 Task: Open an excel sheet and write heading  Optimum Sales. Add 10 people name  'Alexander Cooper, Victoria Hayes, Daniel Carter, Chloe Murphy, Christopher Ross, Natalie Price, Jack Peterson, Harper Foster, Joseph Gray, Lily Reed'Item code in between  1001-1098. Product range in between  5000-20000. Add Products   ASICS Shoe, Brooks Shoe, Clarks Shoe, Crocs Shoe, Dr. Martens Shoe, Ecco Shoe, Fila Shoe, Hush Puppies Shoe, Jordan Shoe, K-Swiss Shoe.Choose quantity  3 to 10 In Total Add the Amounts. Save page  Optimum Sales book
Action: Mouse moved to (114, 182)
Screenshot: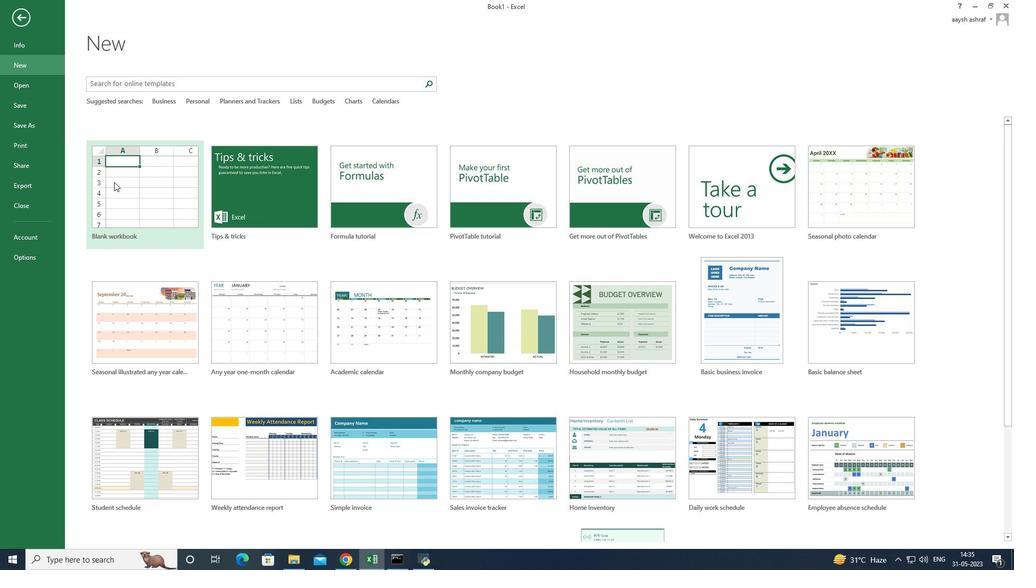 
Action: Mouse pressed left at (114, 182)
Screenshot: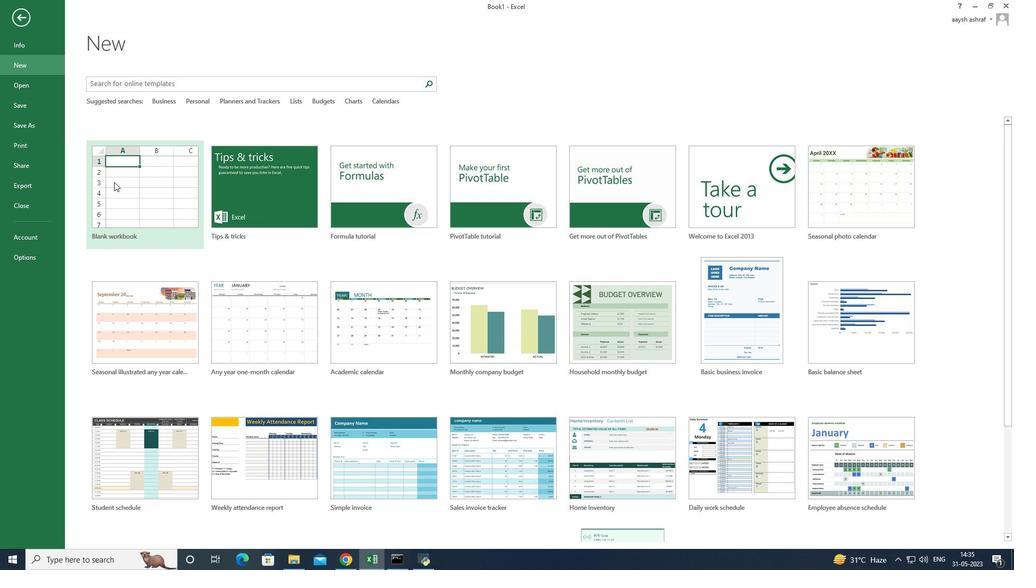
Action: Key pressed <Key.shift>Optimum<Key.space><Key.shift>Sales<Key.enter><Key.shift>Name<Key.enter><Key.shift>Alexnder<Key.space><Key.shift><Key.shift><Key.shift><Key.shift><Key.shift><Key.shift>Cop<Key.backspace>oper
Screenshot: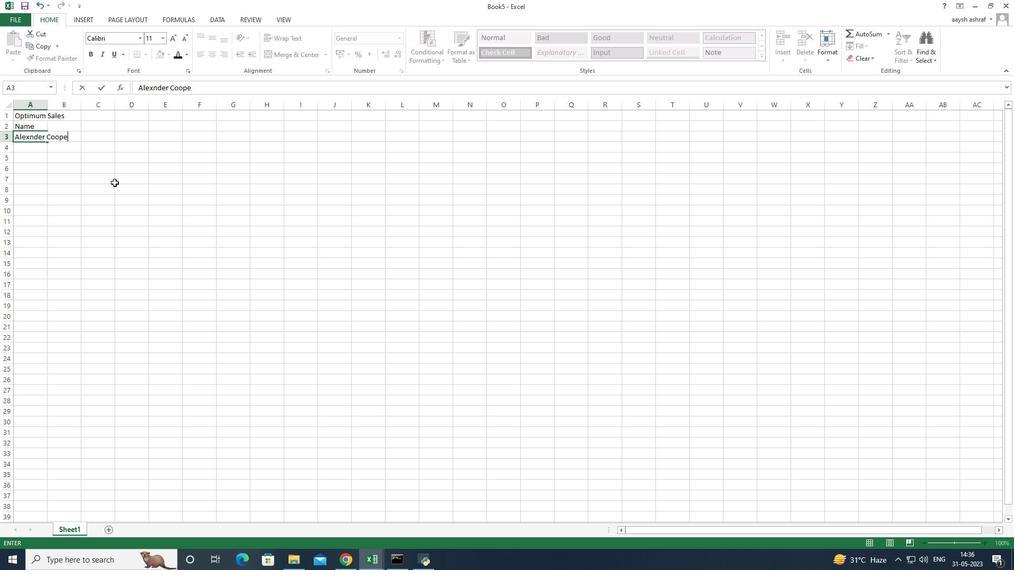 
Action: Mouse moved to (42, 171)
Screenshot: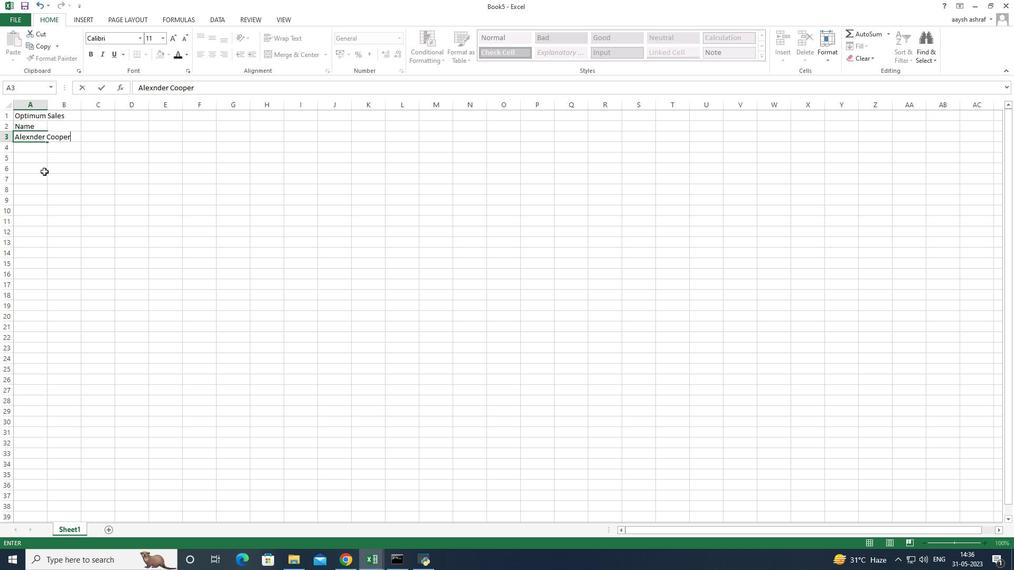 
Action: Mouse pressed left at (42, 171)
Screenshot: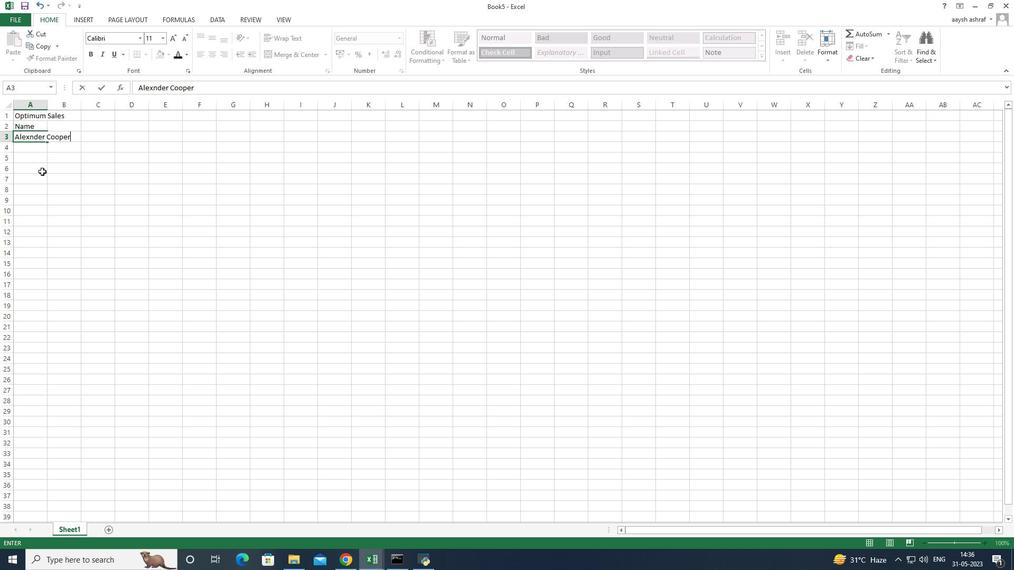 
Action: Mouse moved to (47, 107)
Screenshot: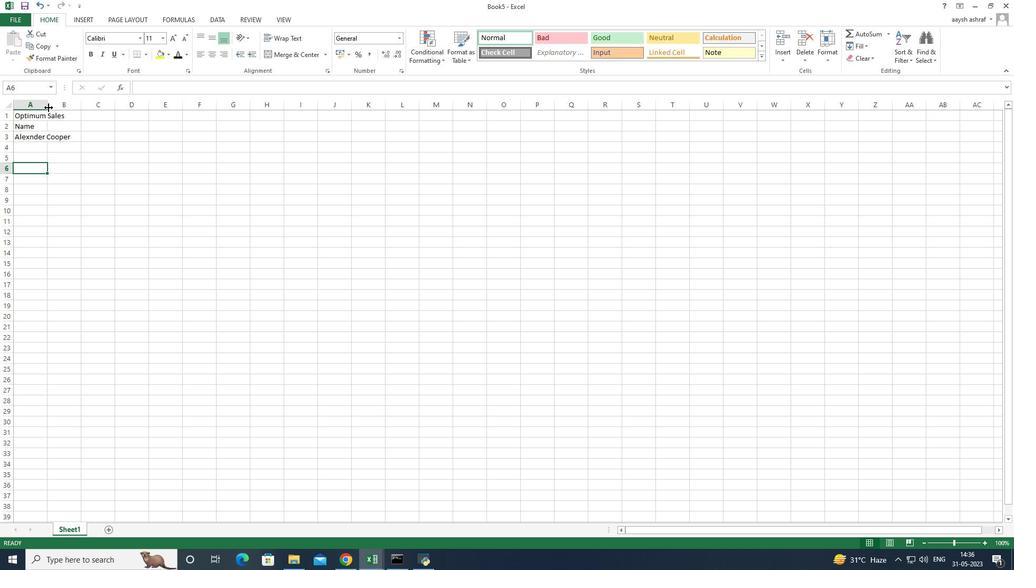 
Action: Mouse pressed left at (47, 107)
Screenshot: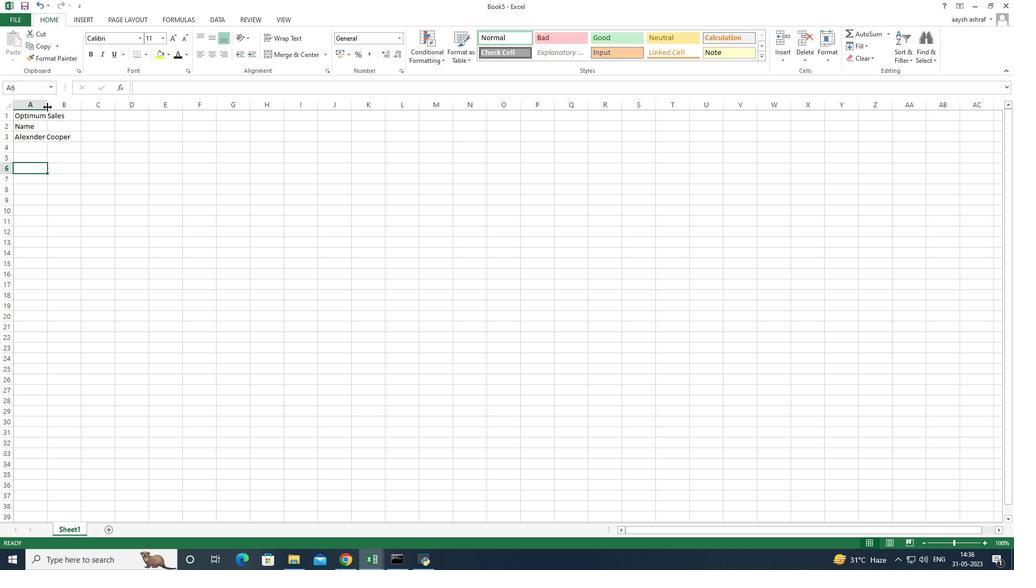 
Action: Mouse moved to (34, 147)
Screenshot: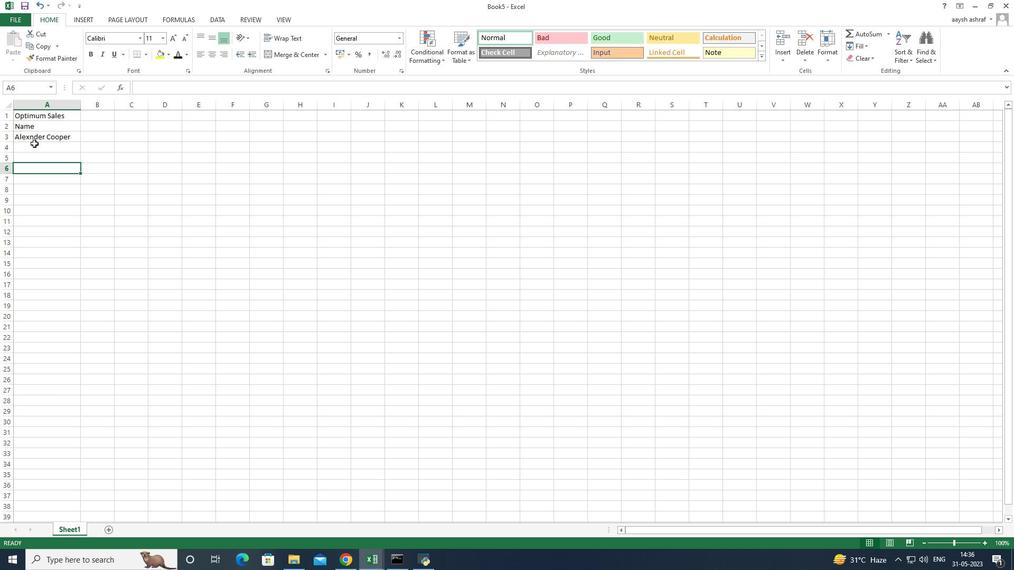 
Action: Mouse pressed left at (34, 147)
Screenshot: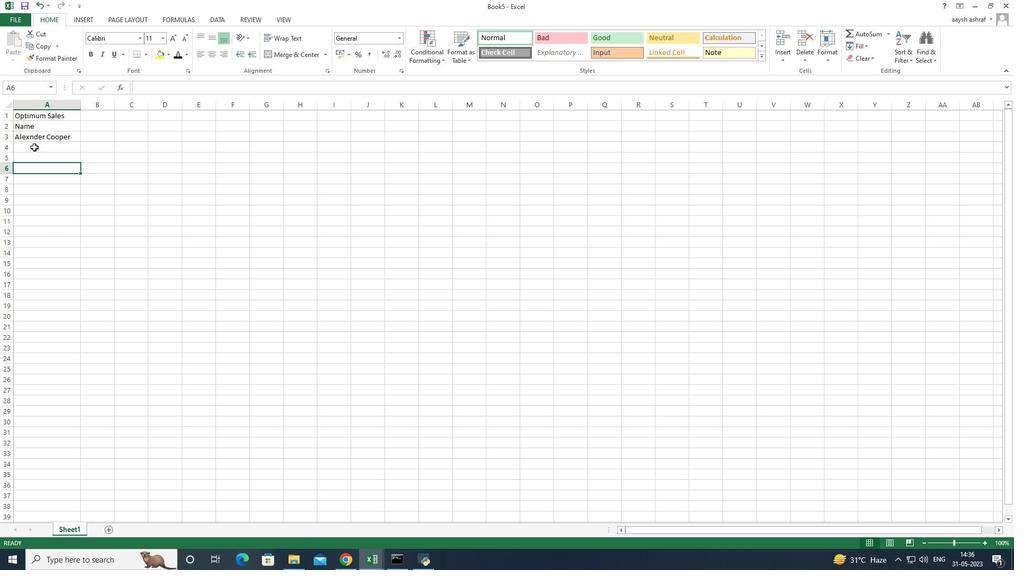 
Action: Mouse pressed left at (34, 147)
Screenshot: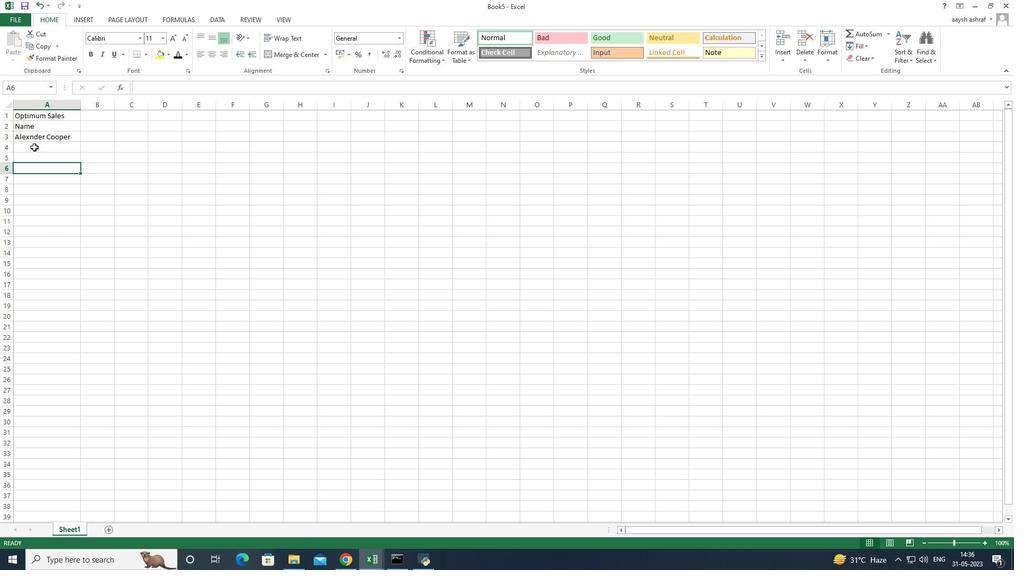 
Action: Key pressed <Key.shift>Victoria<Key.space><Key.shift>
Screenshot: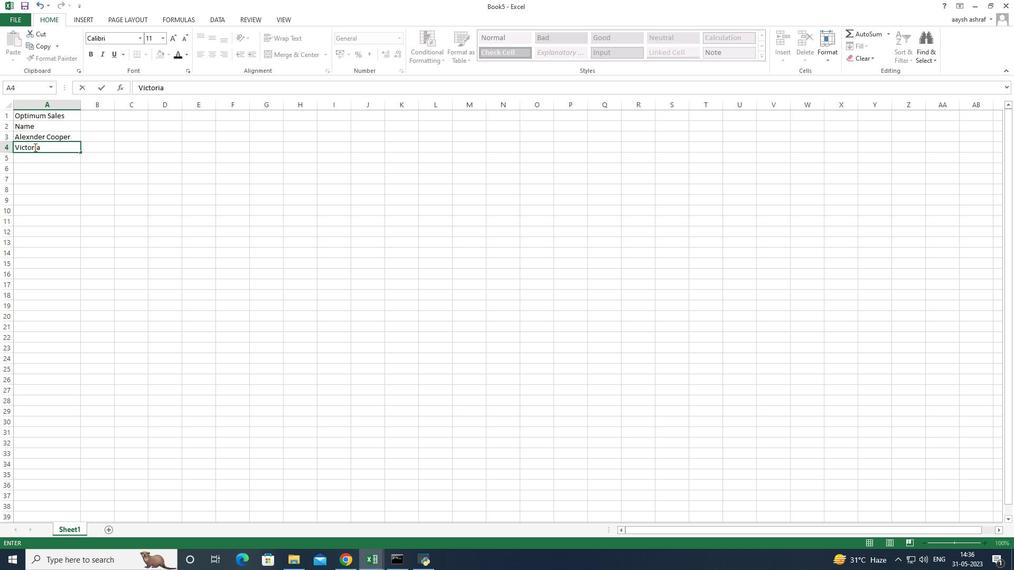 
Action: Mouse moved to (34, 147)
Screenshot: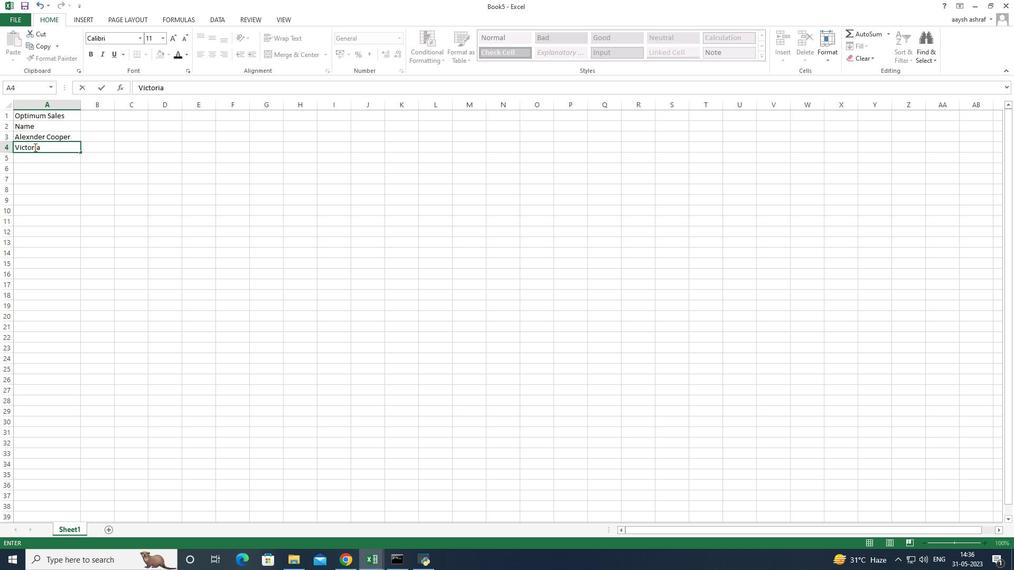 
Action: Key pressed Hayes<Key.space><Key.enter><Key.shift><Key.shift><Key.shift>Dab<Key.backspace>nie;<Key.space><Key.shift>Carter<Key.backspace><Key.backspace><Key.backspace><Key.backspace><Key.backspace><Key.backspace><Key.backspace><Key.backspace>l<Key.space><Key.shift>Carter<Key.enter><Key.shift>Ch<Key.backspace><Key.backspace><Key.backspace><Key.shift>Chloe<Key.space><Key.shift>Mi<Key.backspace>urphy<Key.space><Key.enter><Key.shift>Christopher<Key.space><Key.shift>Ross<Key.space><Key.enter><Key.shift>Natalie<Key.space><Key.shift>Price<Key.enter><Key.shift>Jack<Key.space><Key.shift>Peterson<Key.enter><Key.shift>Harper<Key.space><Key.shift><Key.shift><Key.shift>Foster<Key.enter><Key.shift>joseph<Key.space><Key.shift><Key.shift><Key.shift><Key.shift><Key.shift><Key.shift><Key.shift><Key.shift><Key.shift><Key.shift><Key.shift><Key.shift>Gray<Key.space><Key.enter>
Screenshot: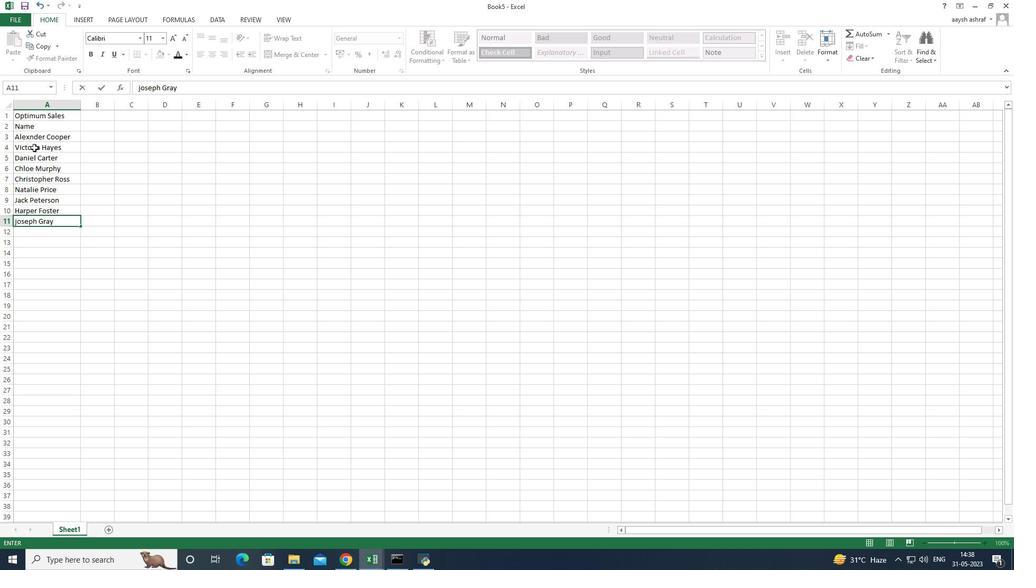 
Action: Mouse moved to (22, 224)
Screenshot: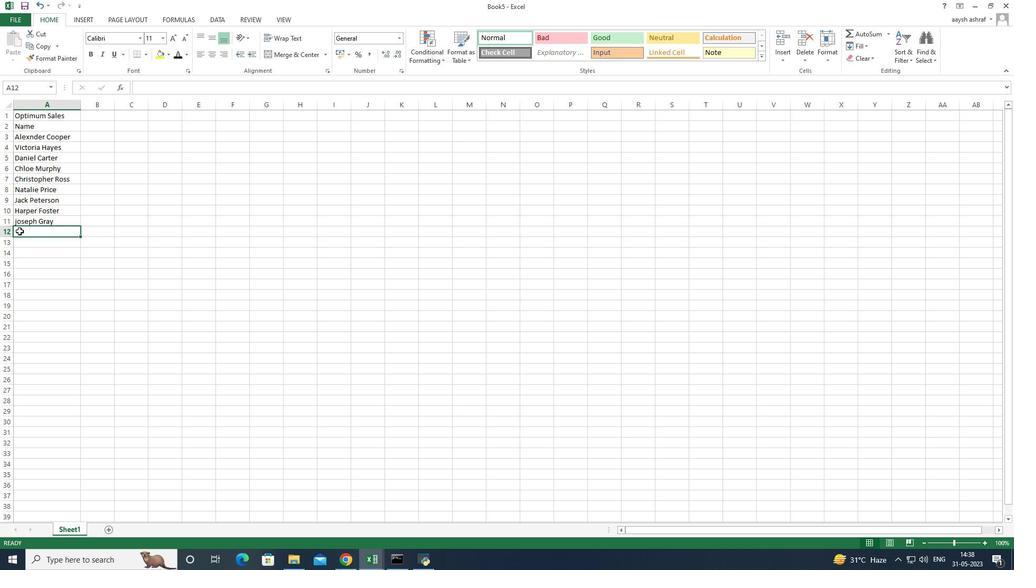 
Action: Mouse pressed left at (22, 224)
Screenshot: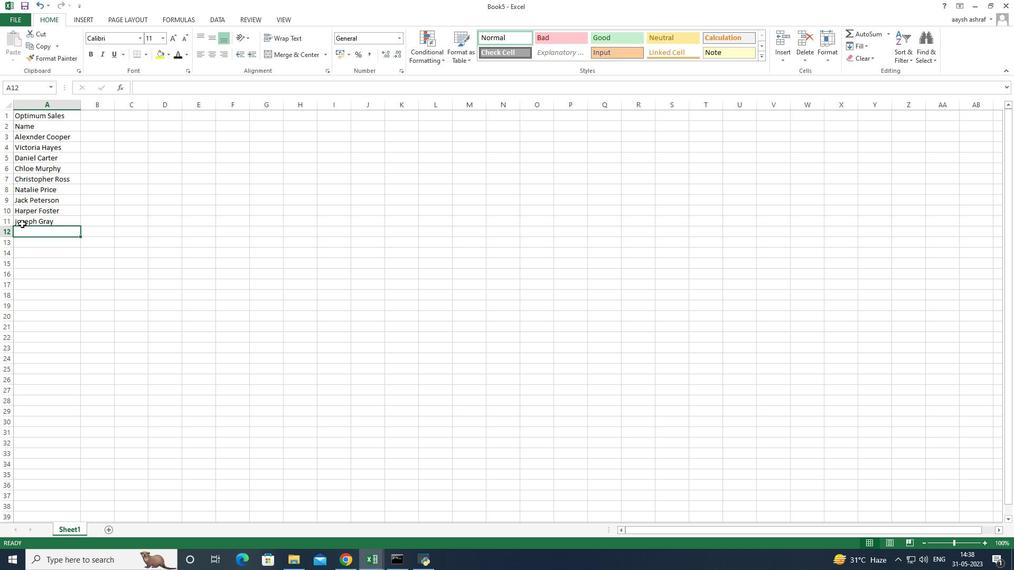
Action: Mouse pressed left at (22, 224)
Screenshot: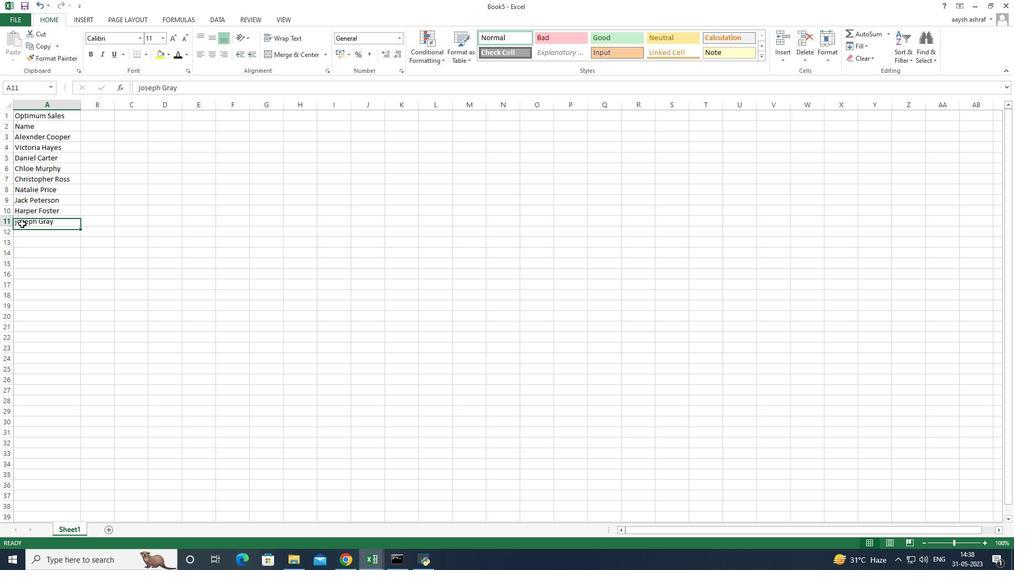 
Action: Mouse moved to (16, 218)
Screenshot: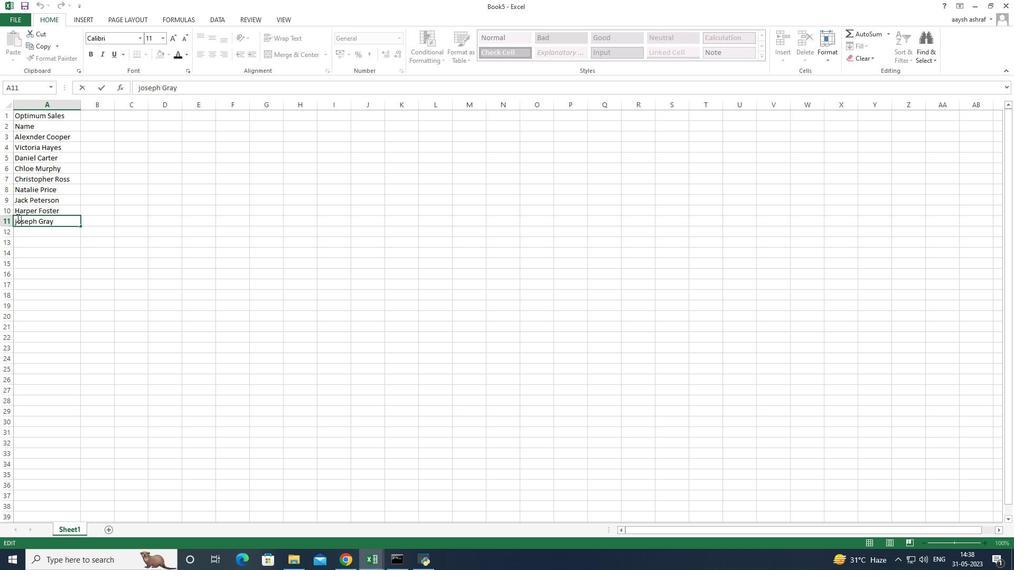 
Action: Mouse pressed left at (16, 218)
Screenshot: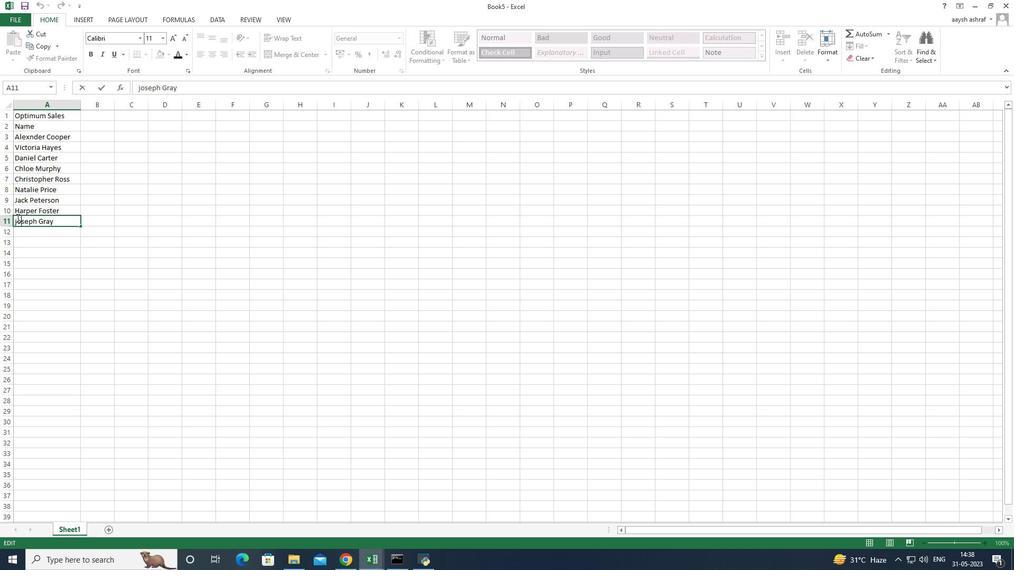 
Action: Mouse moved to (25, 218)
Screenshot: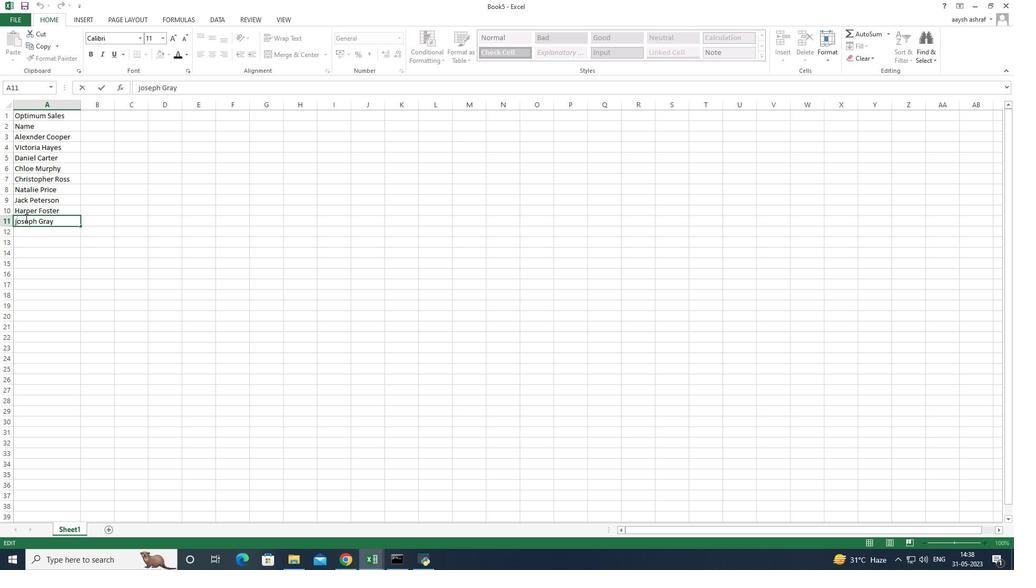
Action: Key pressed <Key.backspace><Key.shift>
Screenshot: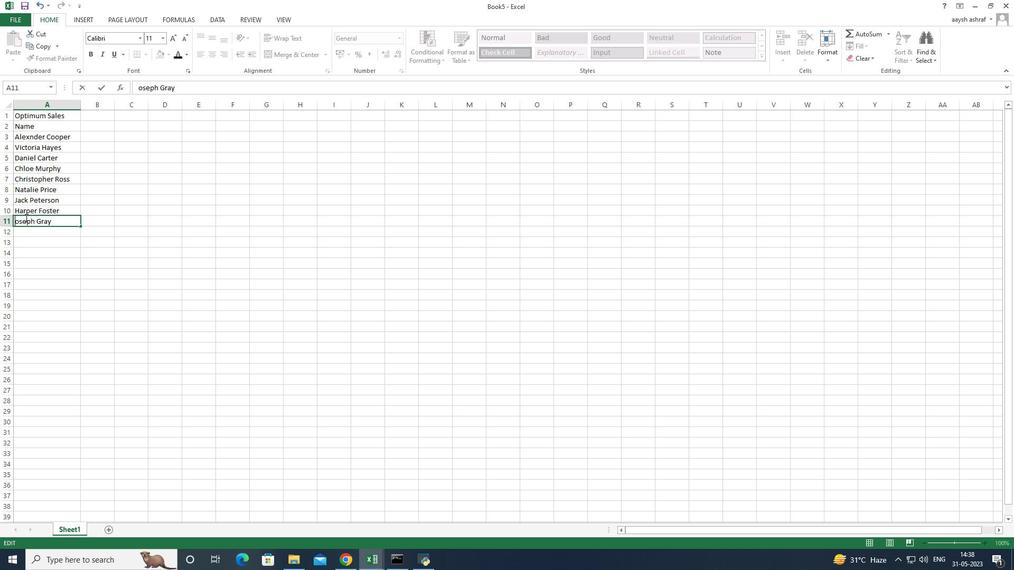 
Action: Mouse moved to (25, 218)
Screenshot: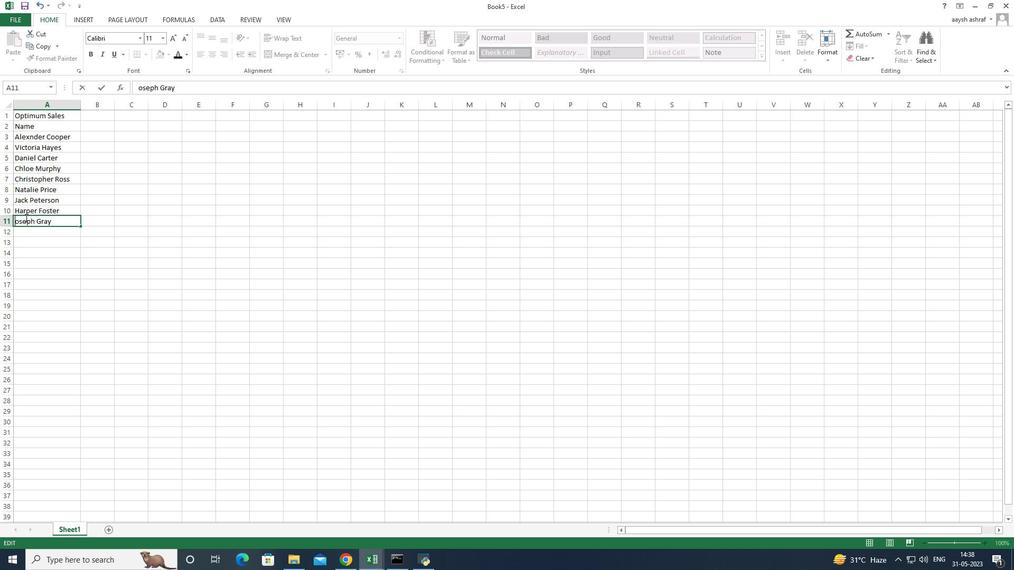 
Action: Key pressed J
Screenshot: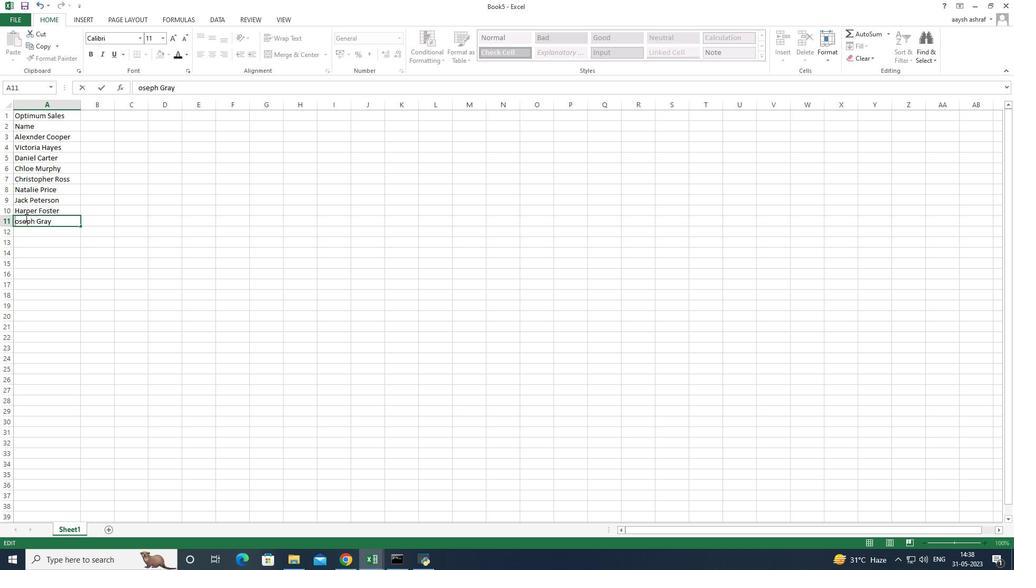 
Action: Mouse moved to (35, 235)
Screenshot: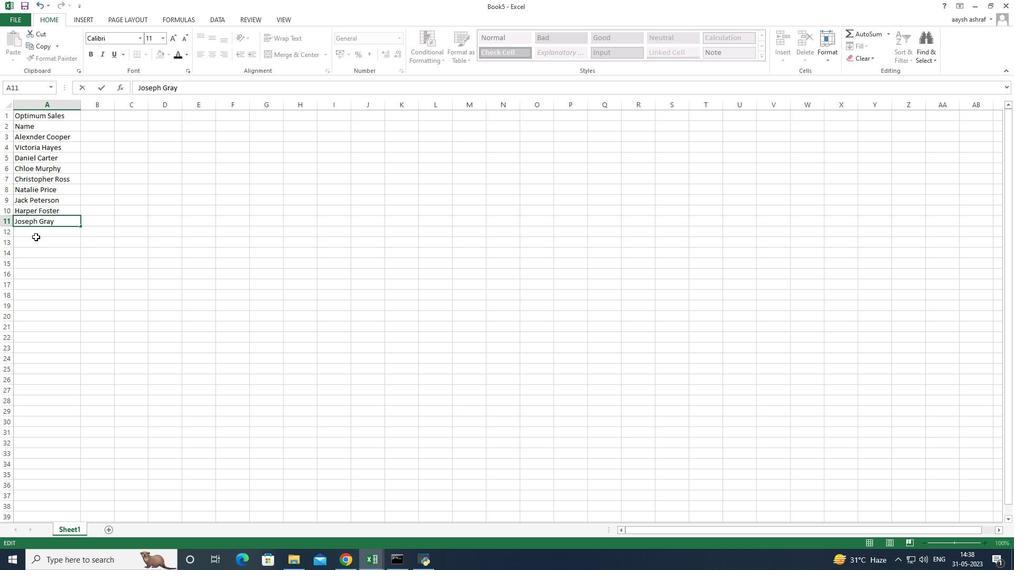 
Action: Mouse pressed left at (35, 235)
Screenshot: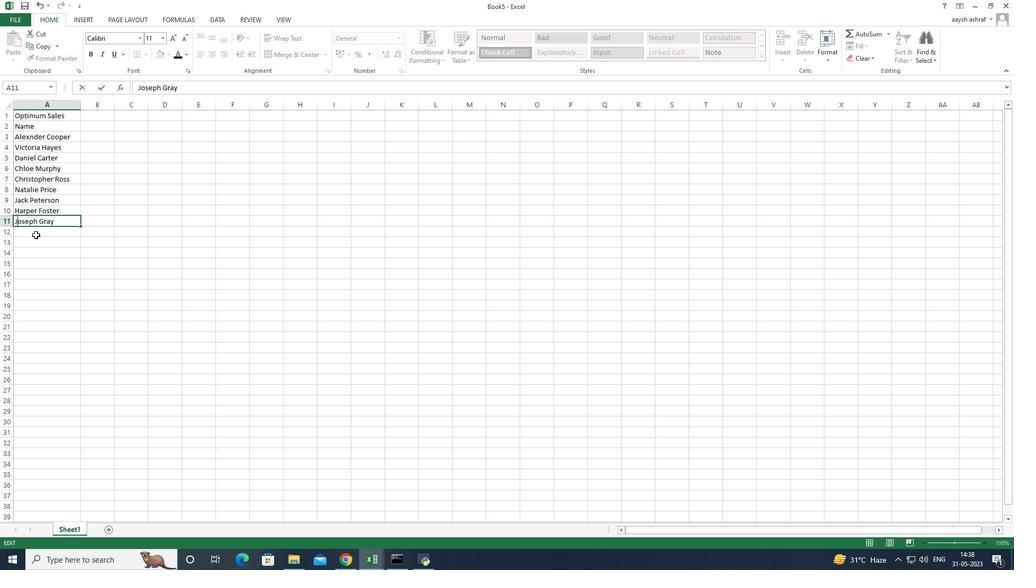 
Action: Mouse moved to (35, 234)
Screenshot: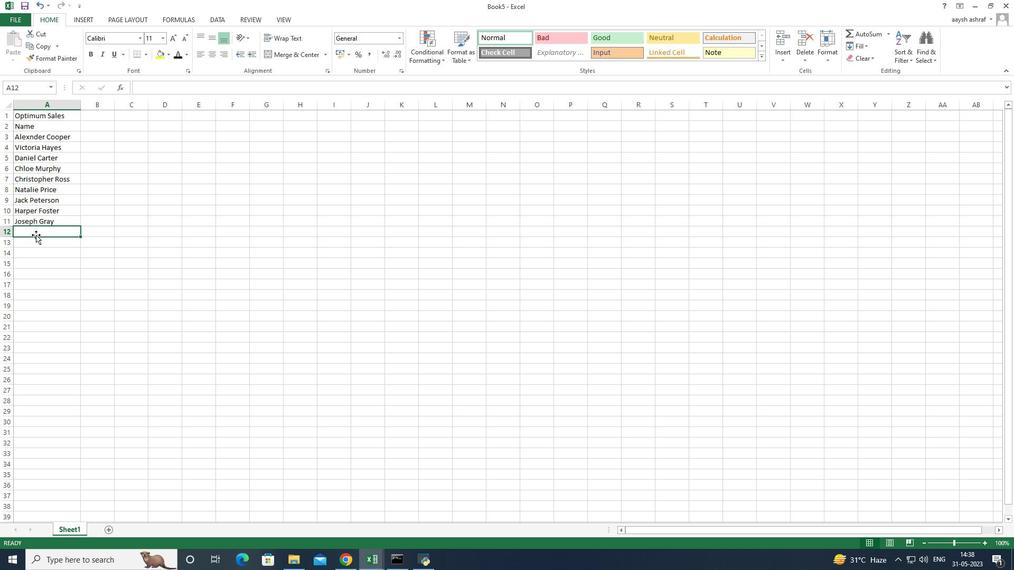 
Action: Key pressed <Key.shift>Lily<Key.space><Key.shift>reed<Key.space>
Screenshot: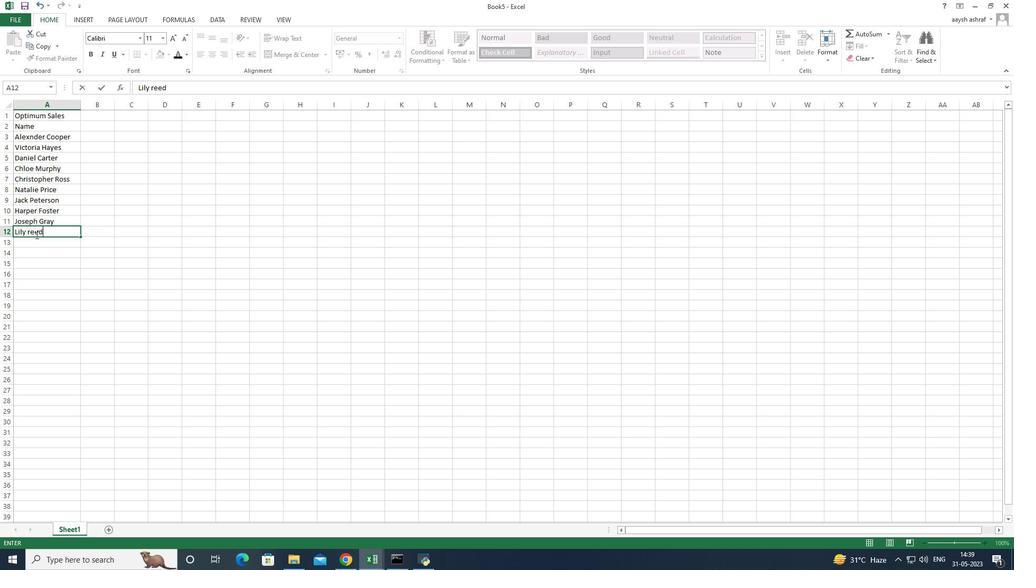 
Action: Mouse moved to (30, 233)
Screenshot: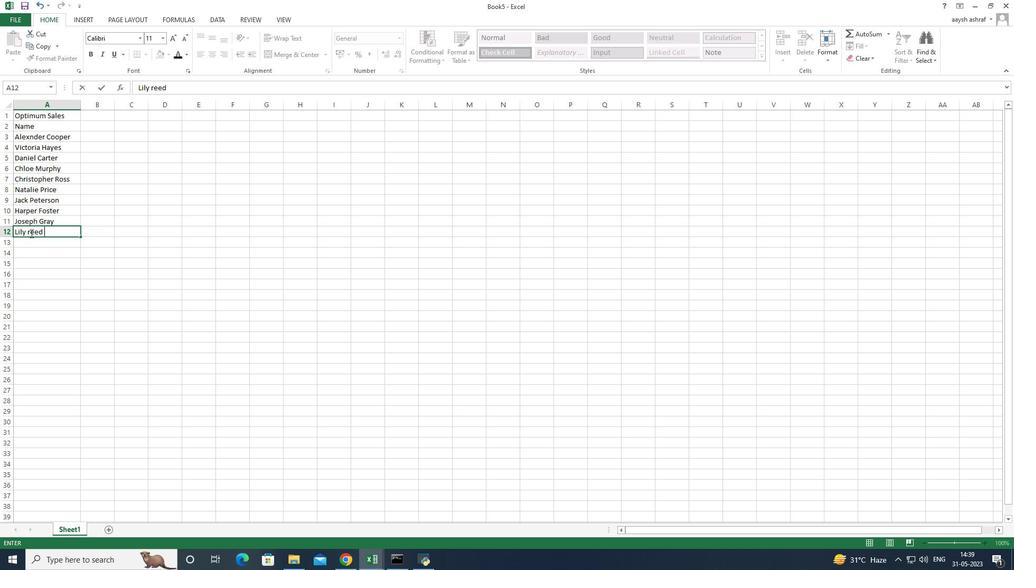 
Action: Mouse pressed left at (30, 233)
Screenshot: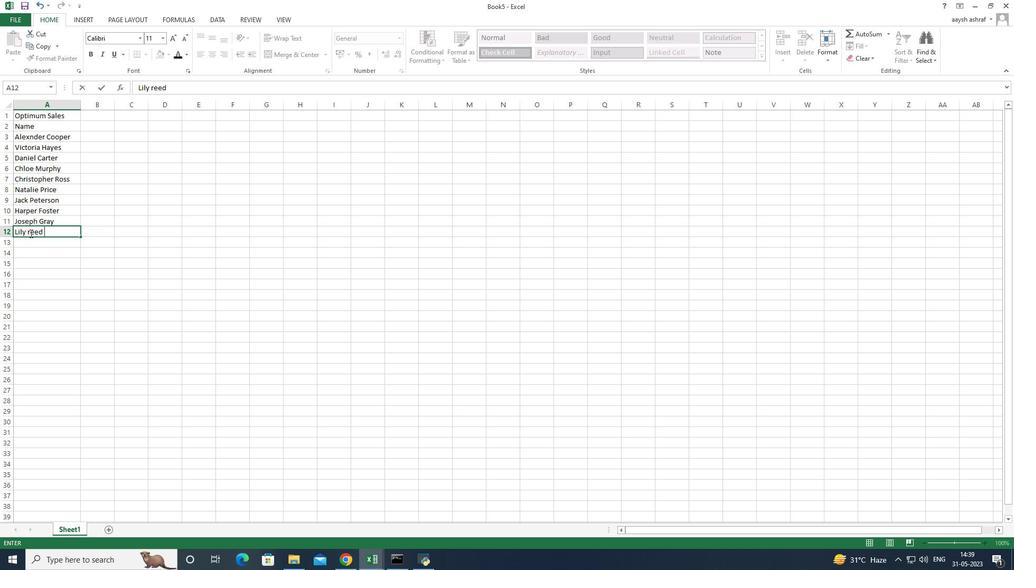 
Action: Mouse moved to (27, 235)
Screenshot: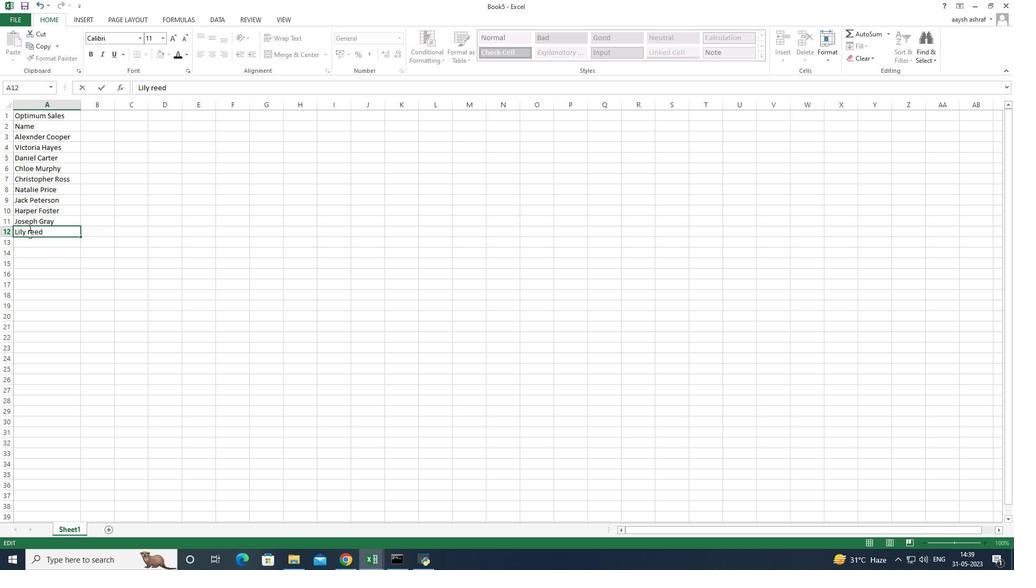 
Action: Key pressed <Key.backspace><Key.shift>R
Screenshot: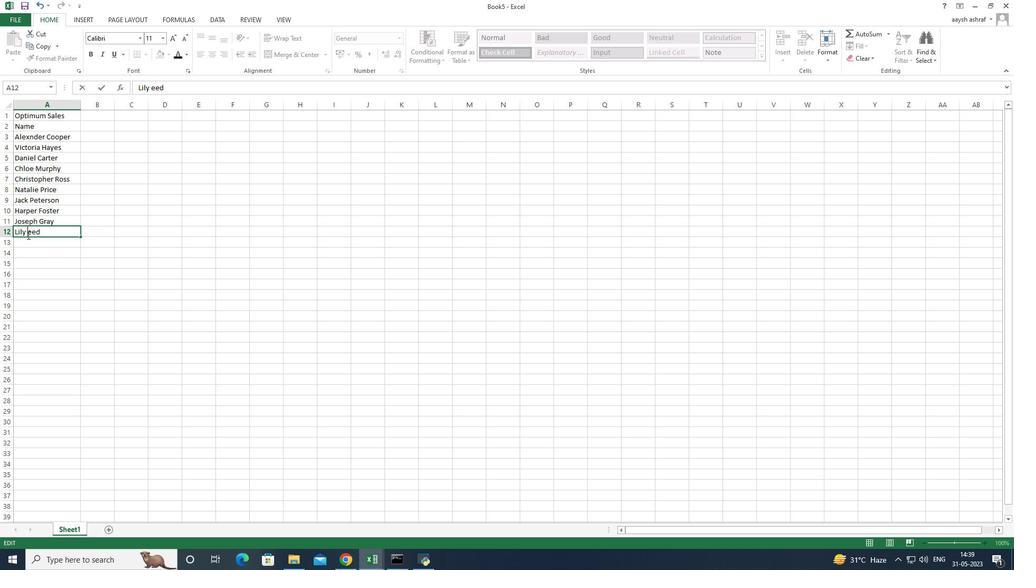 
Action: Mouse moved to (104, 125)
Screenshot: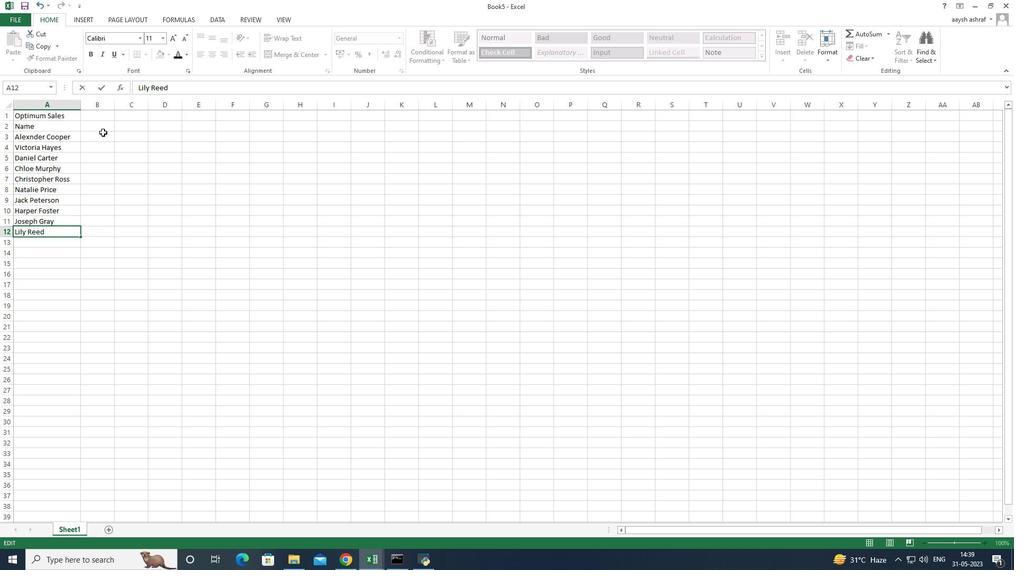 
Action: Mouse pressed left at (104, 125)
Screenshot: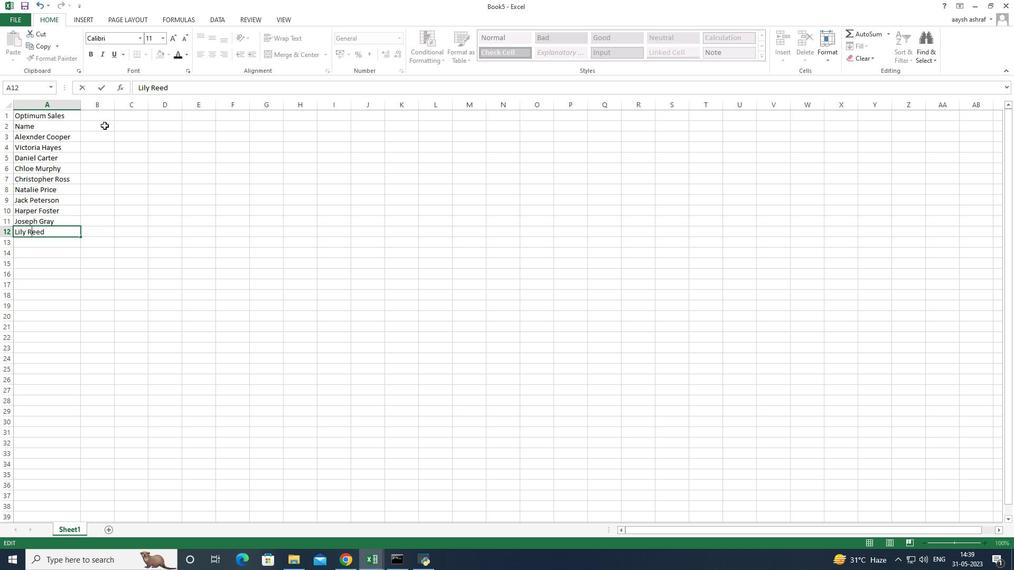 
Action: Mouse pressed left at (104, 125)
Screenshot: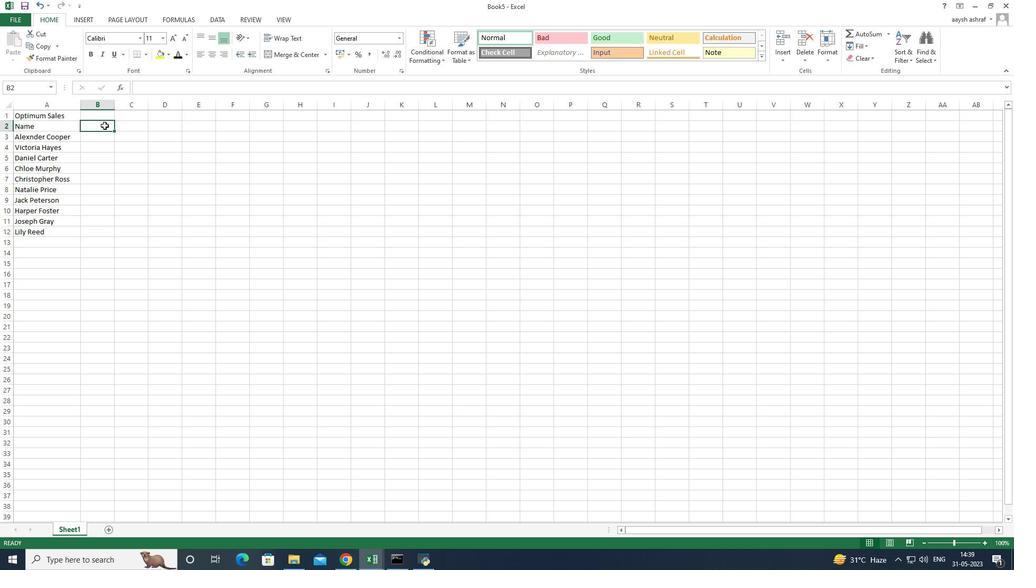 
Action: Mouse pressed left at (104, 125)
Screenshot: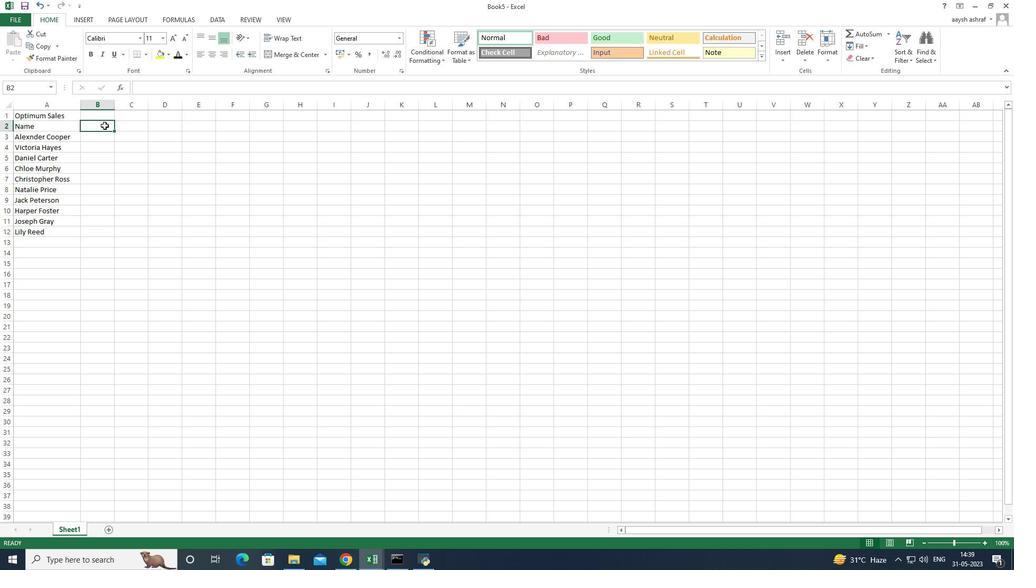 
Action: Key pressed <Key.shift>Item<Key.space><Key.shift>Code<Key.enter>1001<Key.enter>
Screenshot: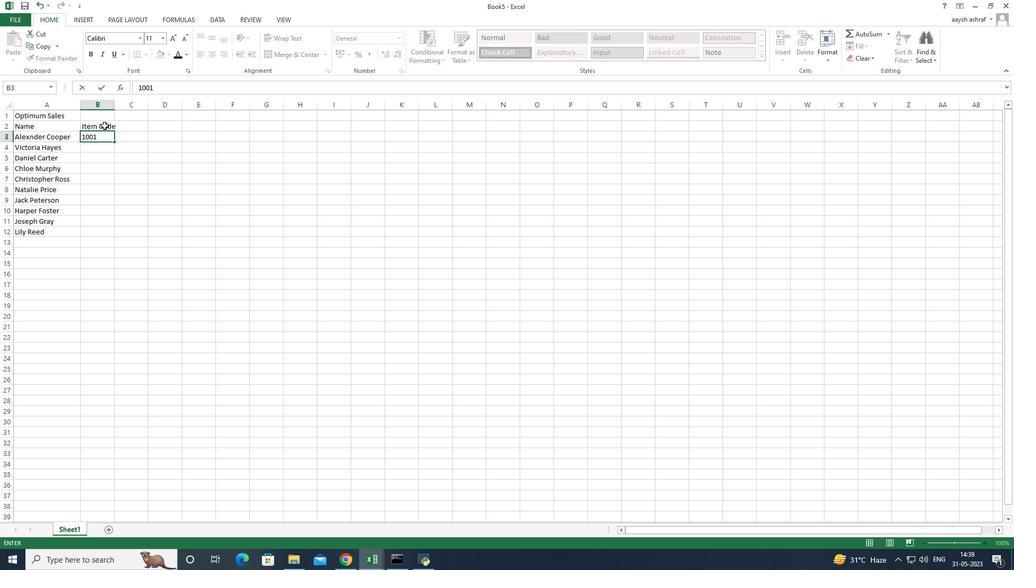 
Action: Mouse moved to (212, 131)
Screenshot: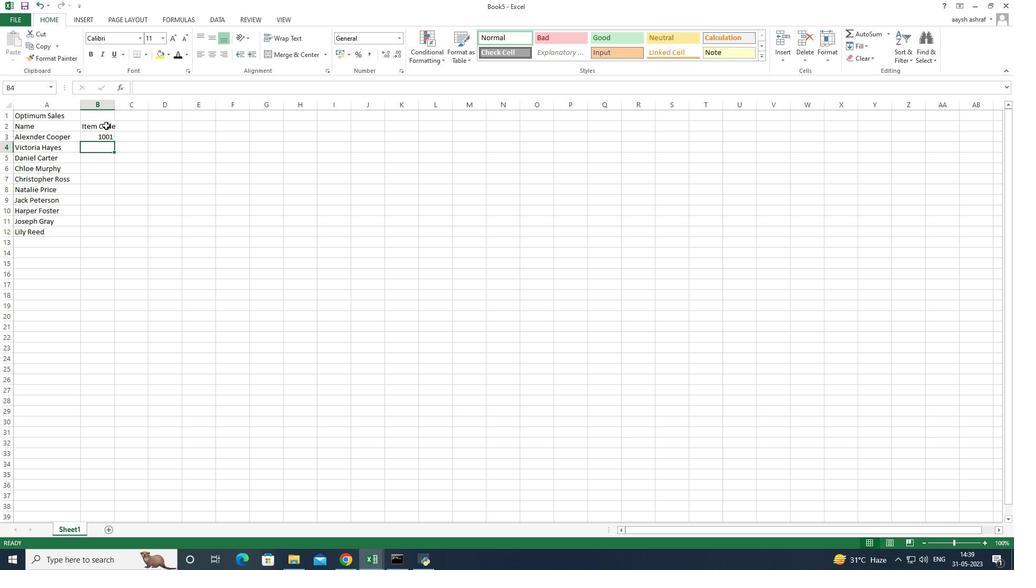 
Action: Key pressed 1029<Key.enter>10
Screenshot: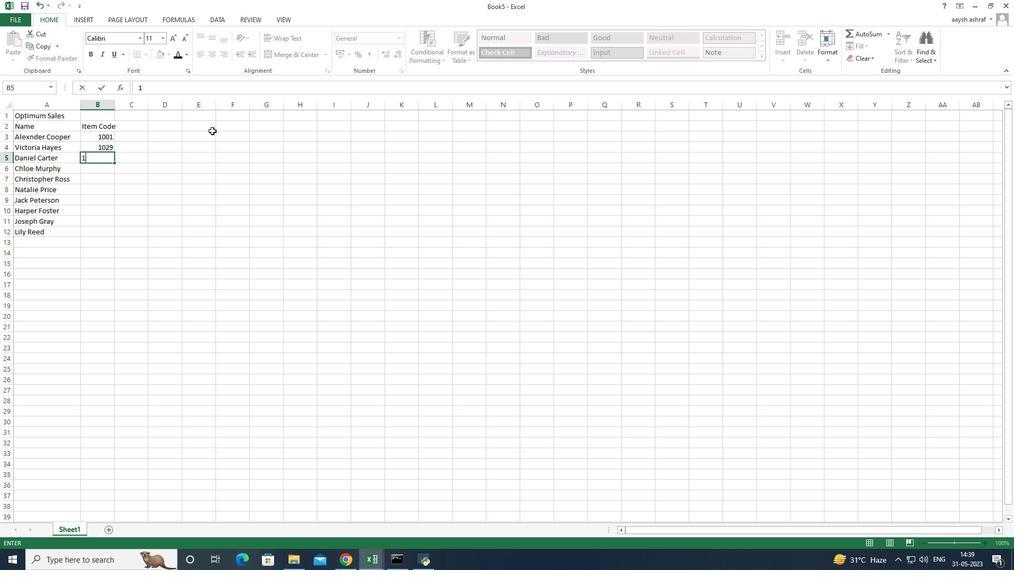 
Action: Mouse moved to (251, 131)
Screenshot: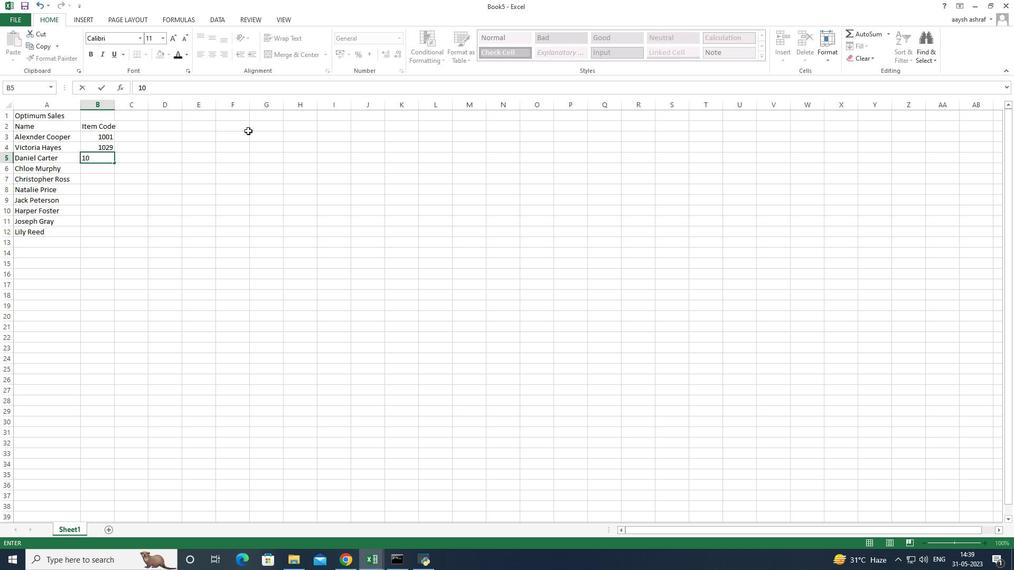 
Action: Key pressed 3
Screenshot: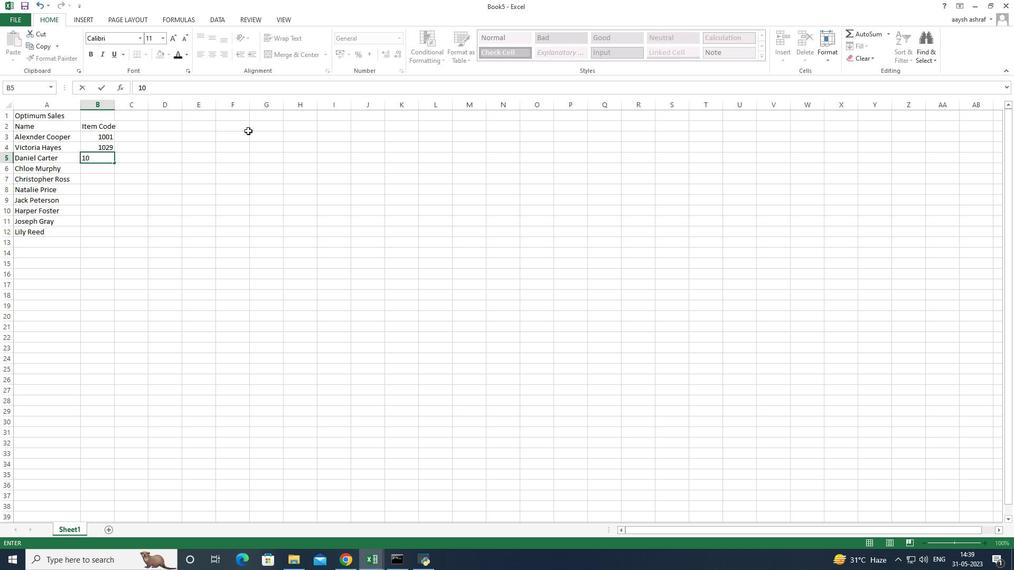 
Action: Mouse moved to (273, 132)
Screenshot: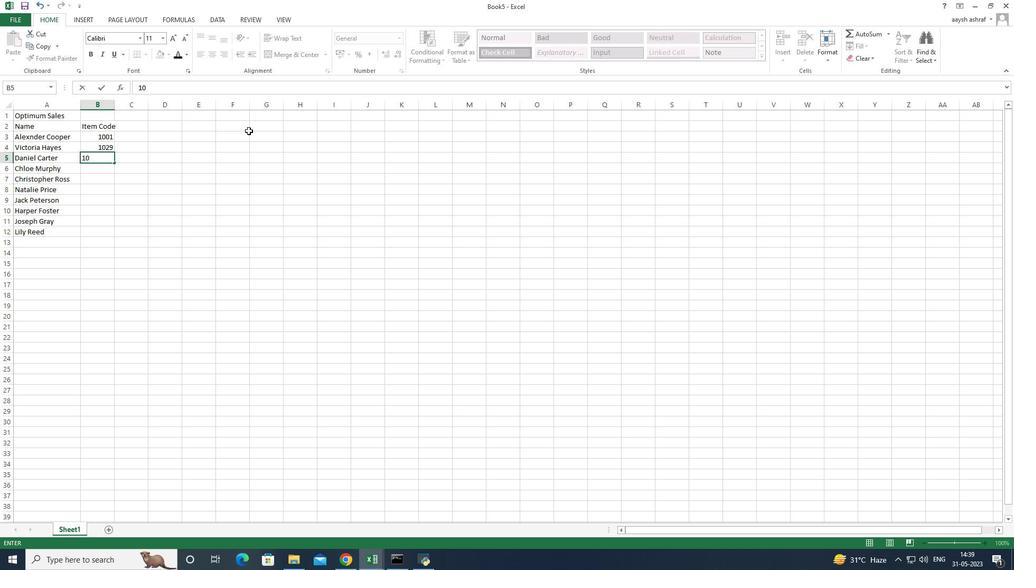 
Action: Key pressed 5<Key.enter>1040<Key.enter>1055<Key.enter>1066<Key.enter>1070<Key.enter>1080<Key.enter>1088<Key.enter>1098<Key.enter>
Screenshot: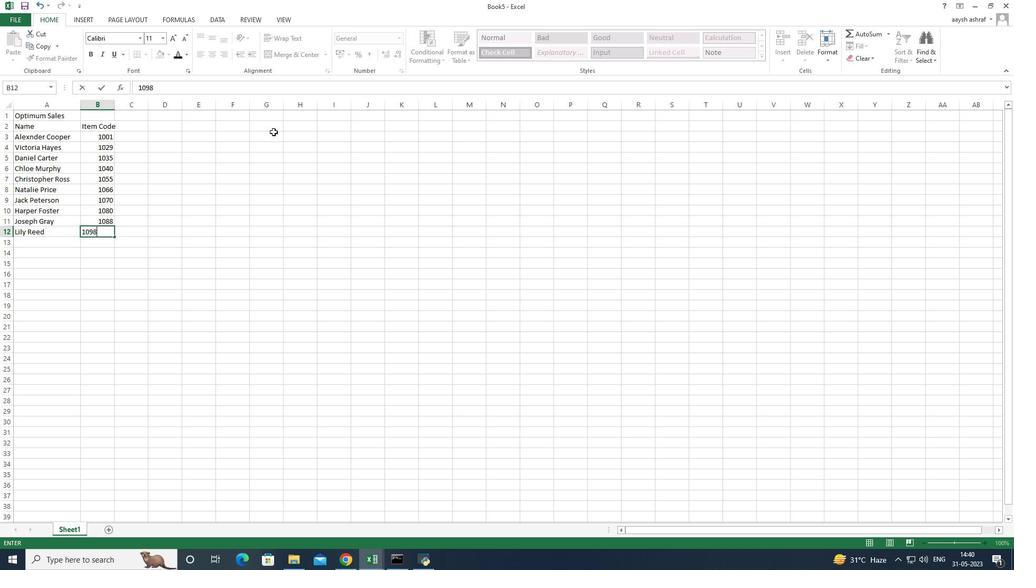 
Action: Mouse moved to (132, 127)
Screenshot: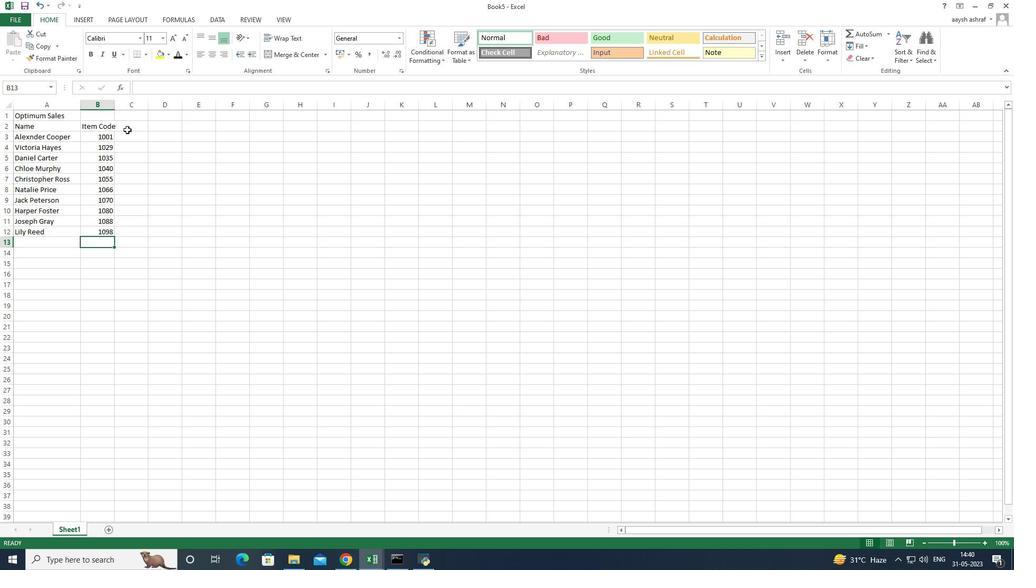 
Action: Mouse pressed left at (132, 127)
Screenshot: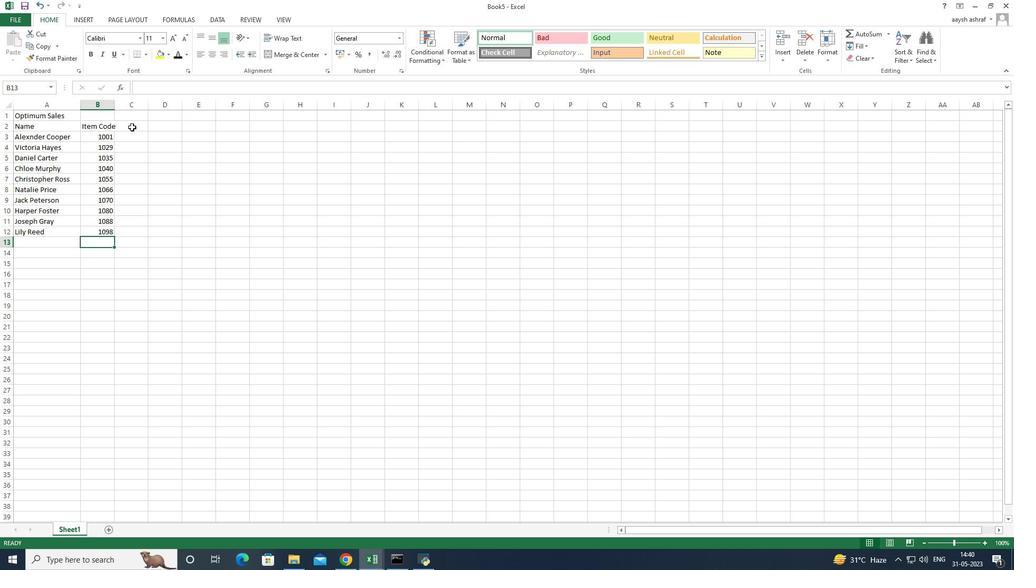
Action: Mouse pressed left at (132, 127)
Screenshot: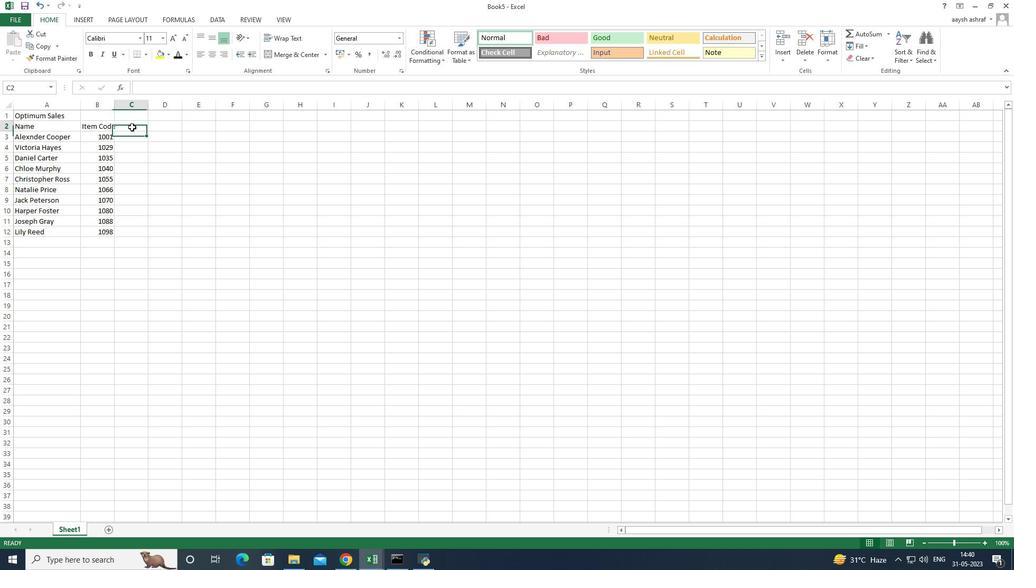 
Action: Key pressed <Key.shift>Product<Key.space><Key.shift>Range<Key.enter>
Screenshot: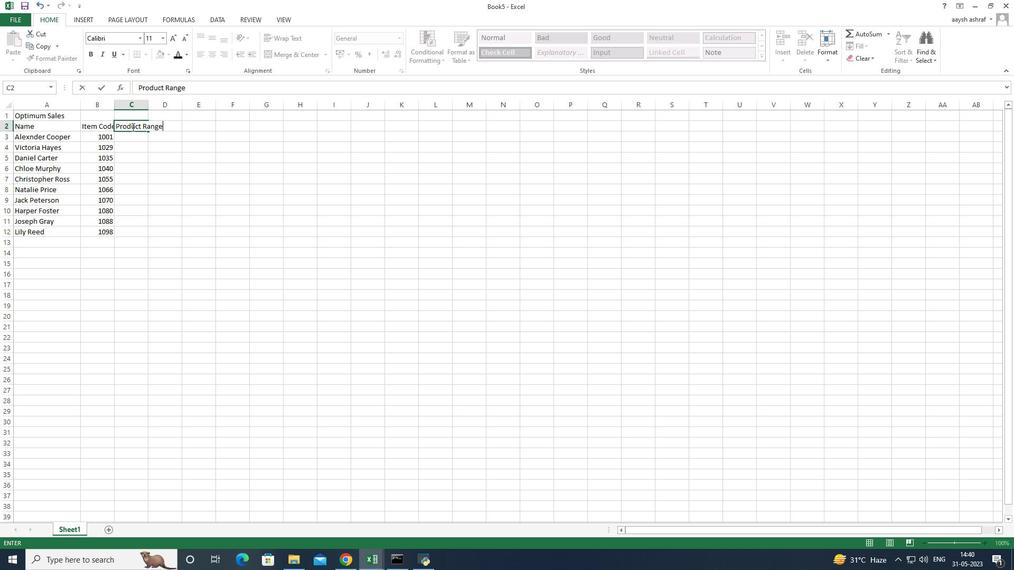 
Action: Mouse moved to (148, 107)
Screenshot: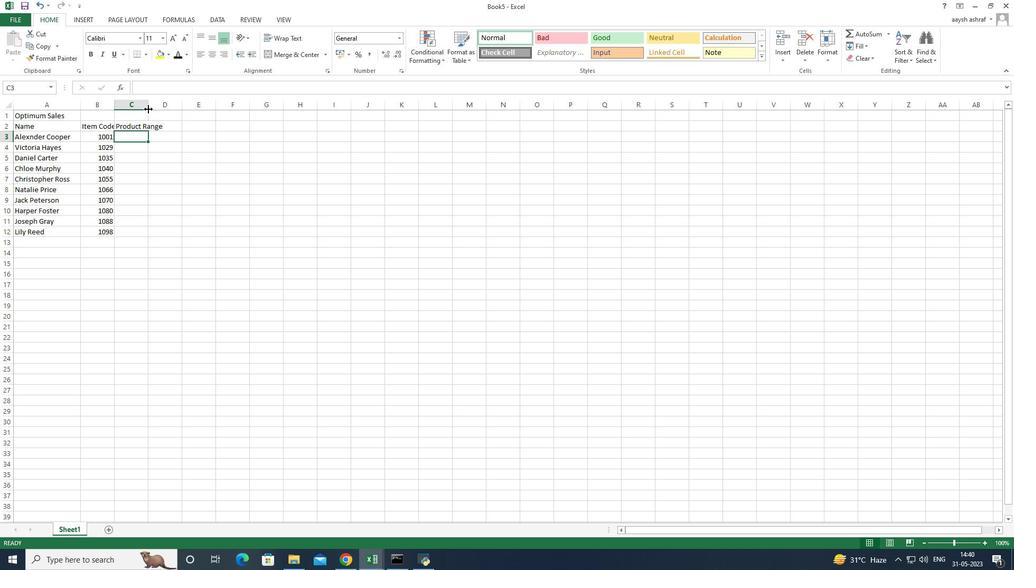 
Action: Mouse pressed left at (148, 107)
Screenshot: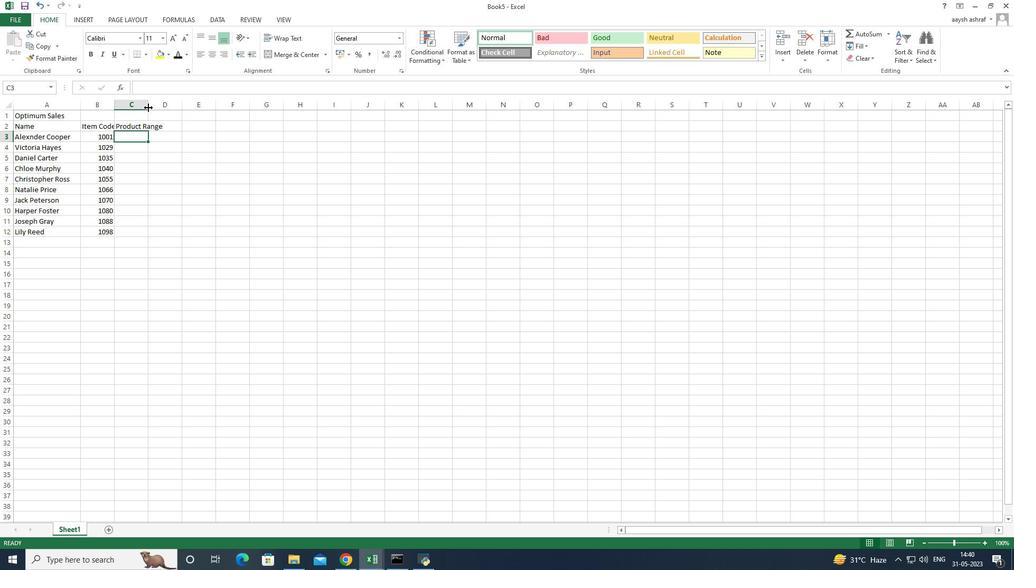 
Action: Mouse moved to (137, 136)
Screenshot: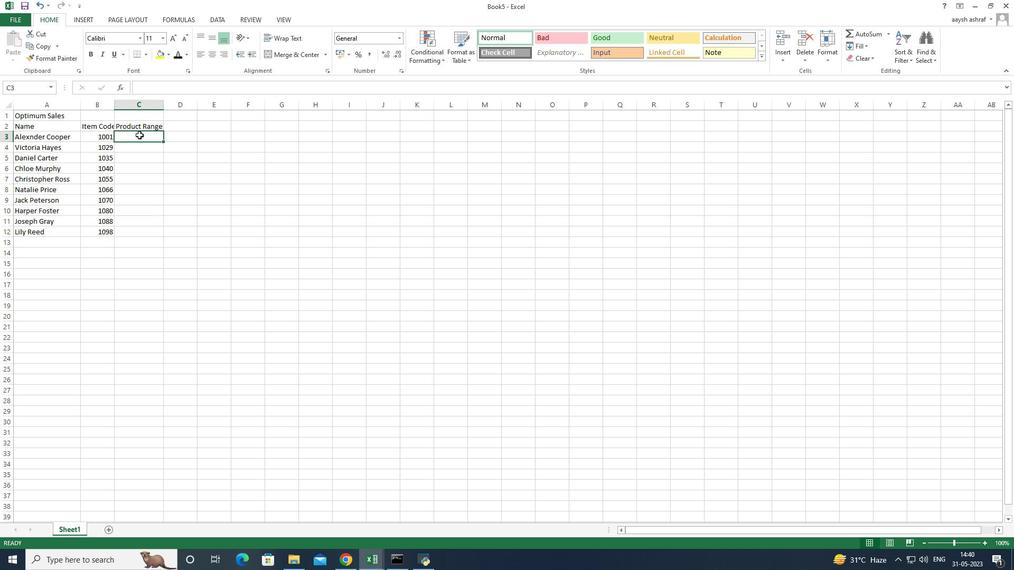 
Action: Mouse pressed left at (137, 136)
Screenshot: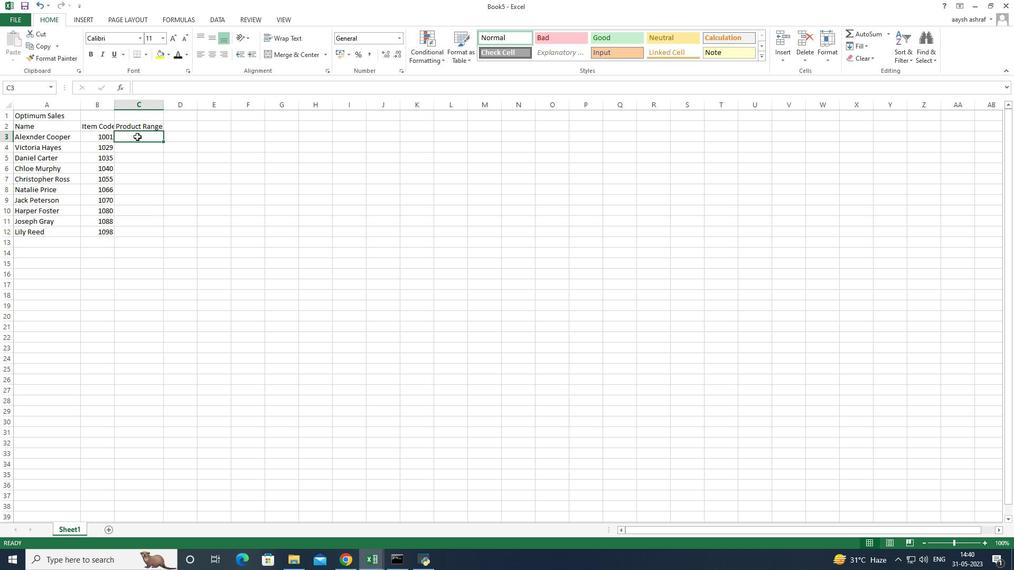 
Action: Mouse pressed left at (137, 136)
Screenshot: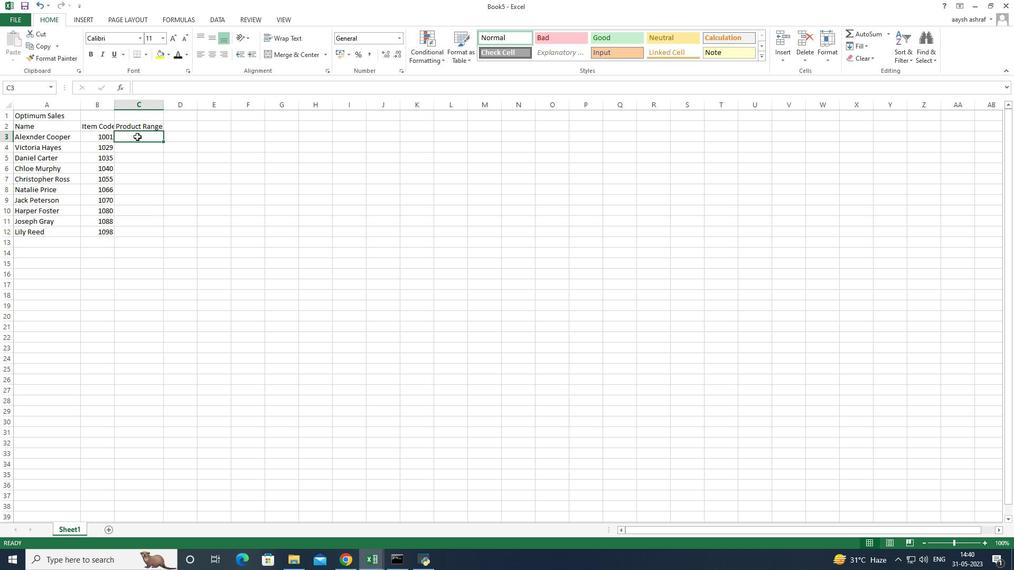 
Action: Key pressed 5000<Key.enter>
Screenshot: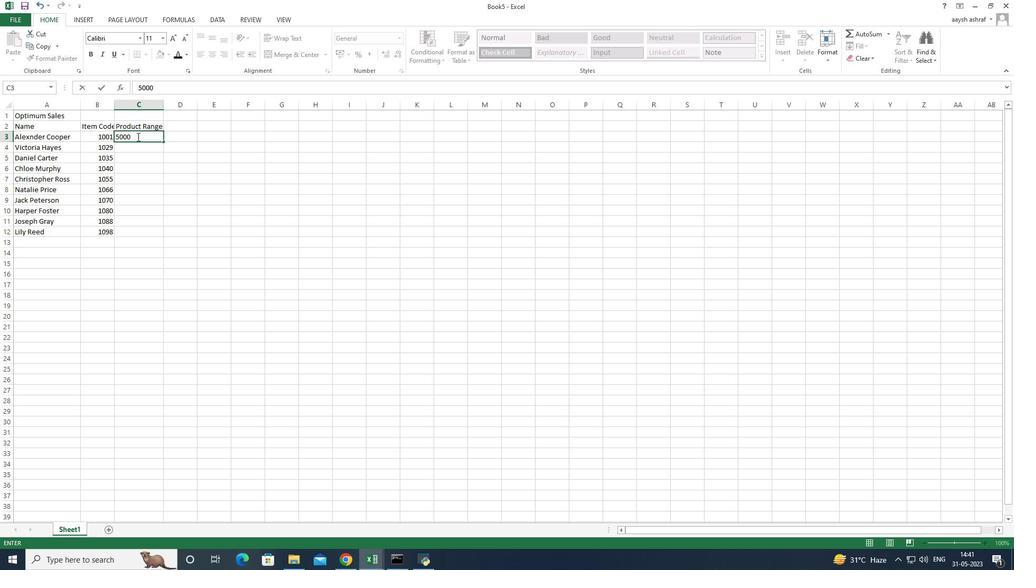
Action: Mouse moved to (150, 136)
Screenshot: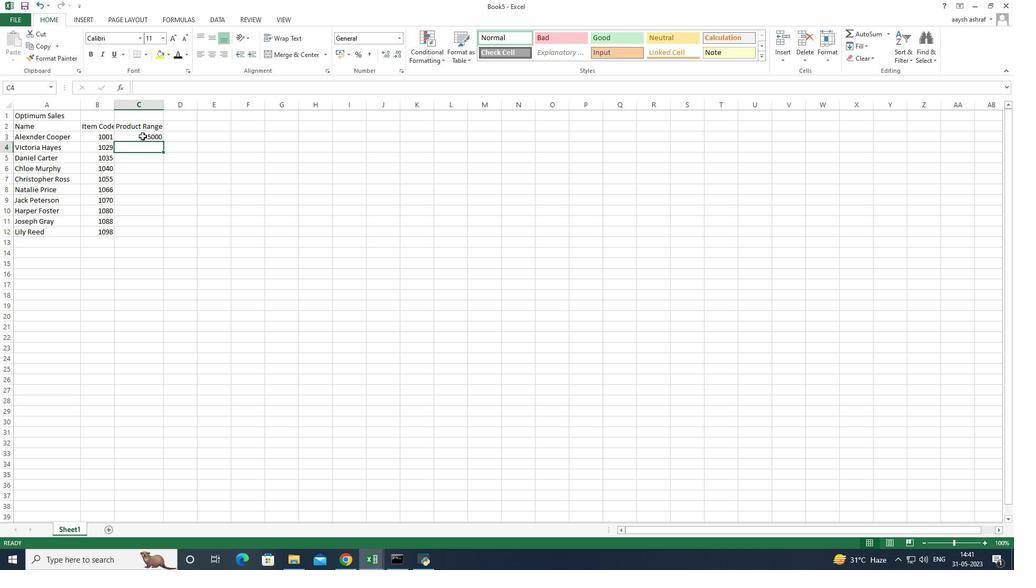 
Action: Key pressed 5025<Key.enter>50
Screenshot: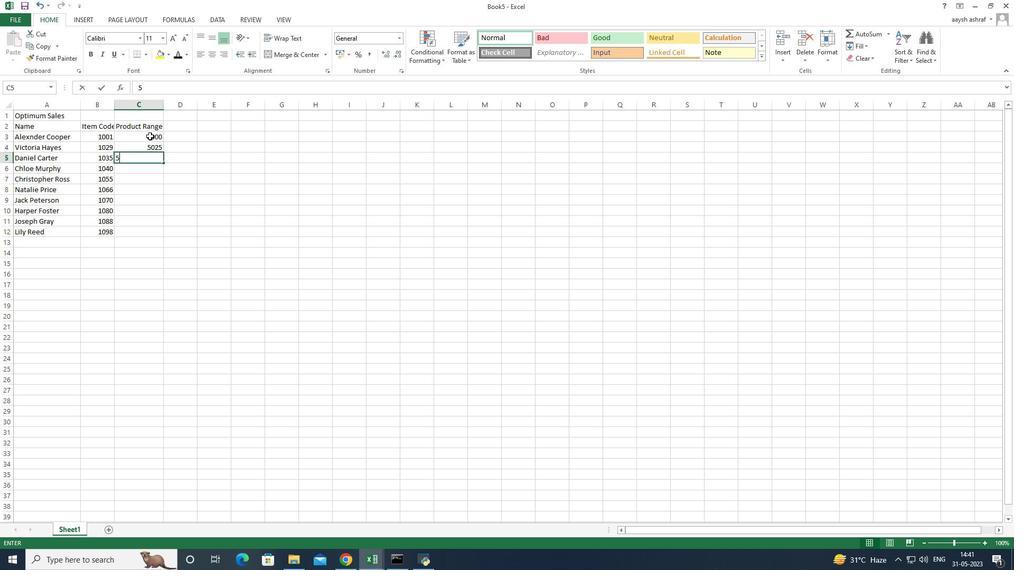 
Action: Mouse moved to (272, 147)
Screenshot: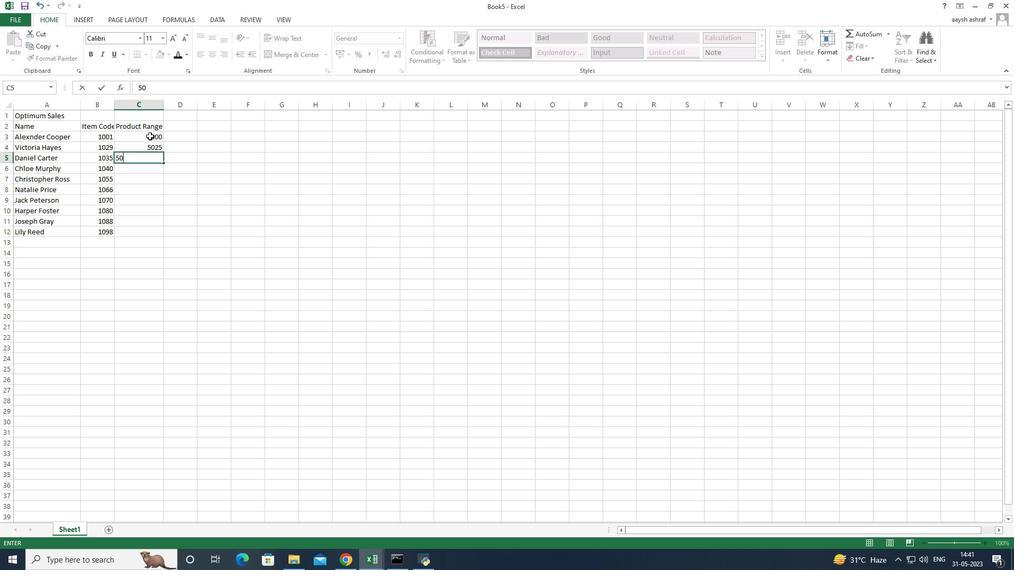 
Action: Key pressed 3
Screenshot: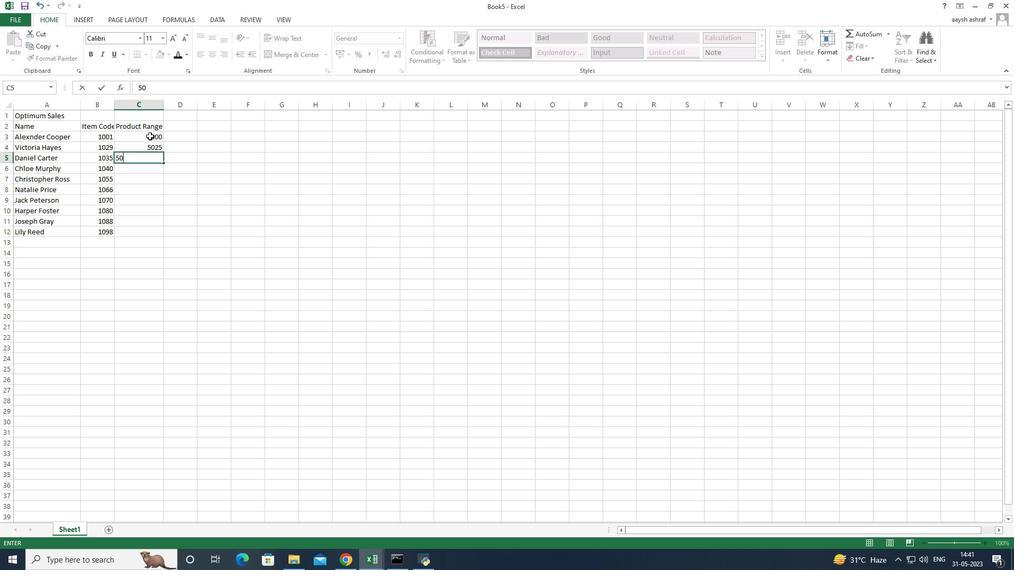 
Action: Mouse moved to (461, 149)
Screenshot: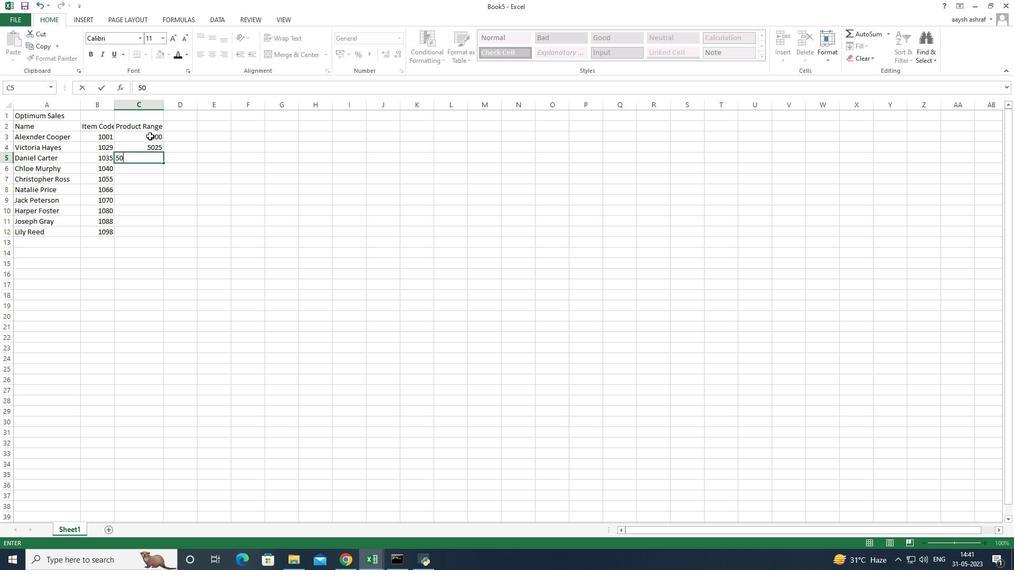 
Action: Key pressed 0<Key.enter>5040<Key.enter>5055<Key.enter>50
Screenshot: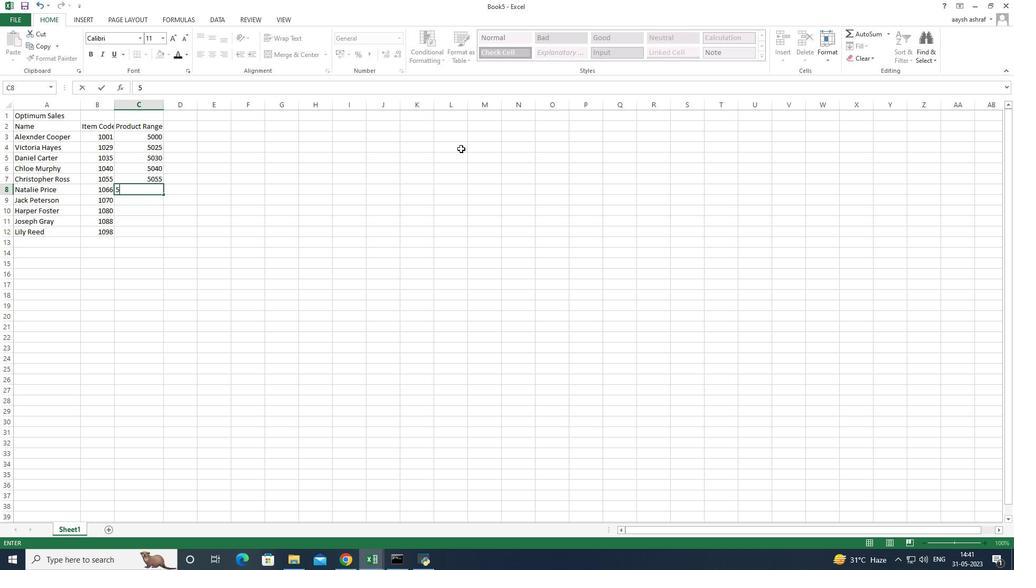 
Action: Mouse moved to (463, 149)
Screenshot: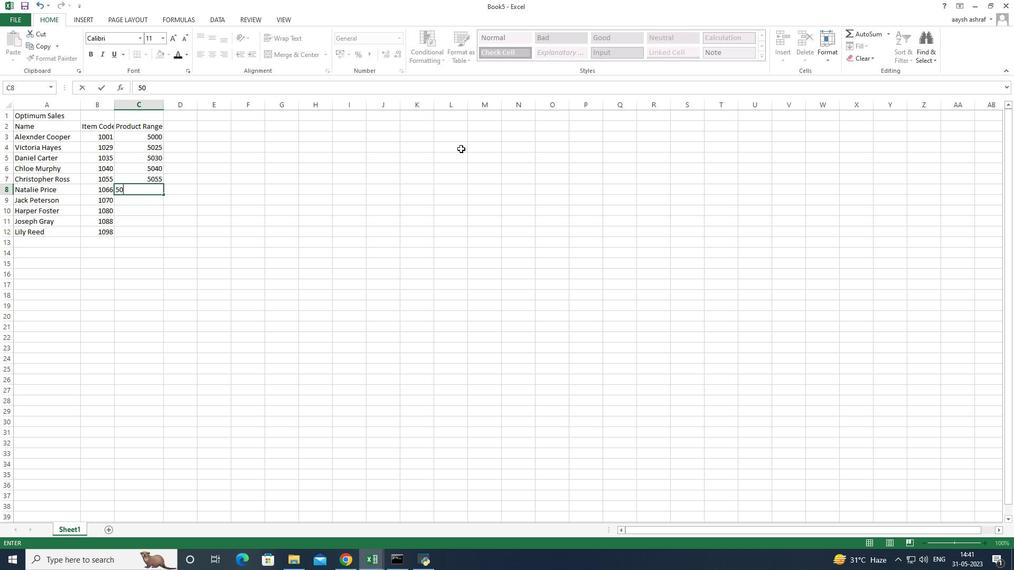 
Action: Key pressed 6
Screenshot: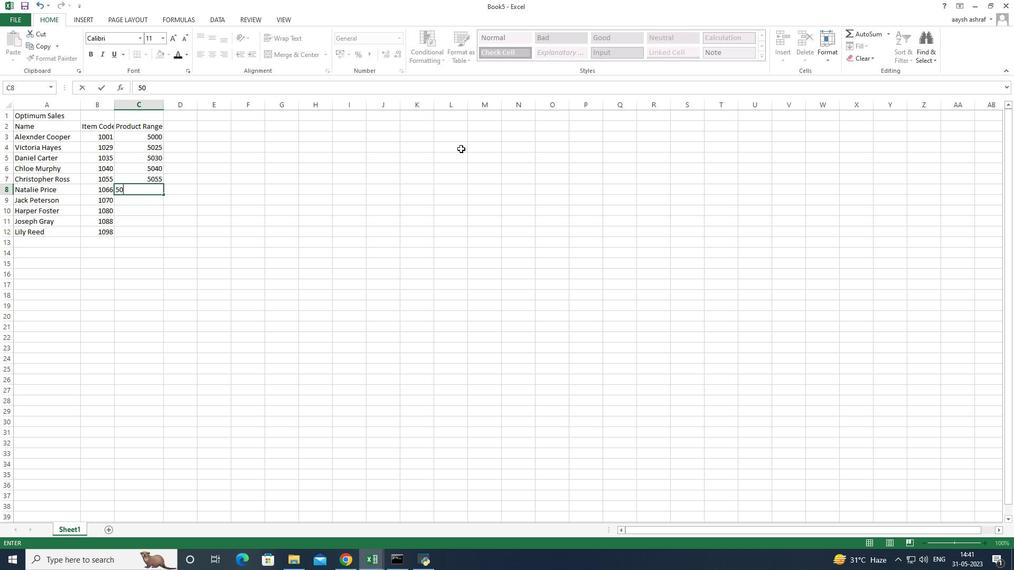 
Action: Mouse moved to (497, 149)
Screenshot: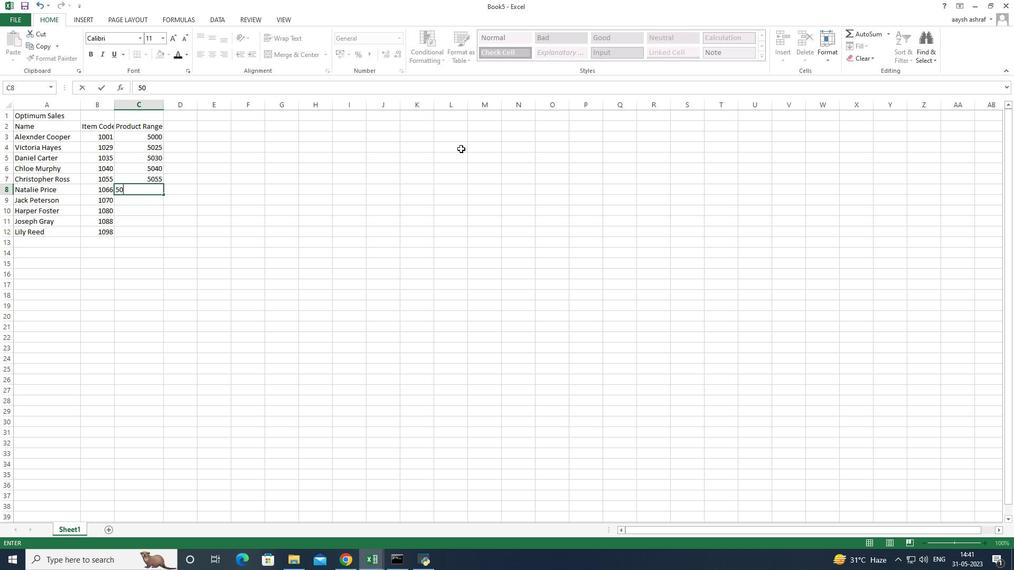 
Action: Key pressed 0<Key.enter>5070<Key.enter>5090<Key.enter>
Screenshot: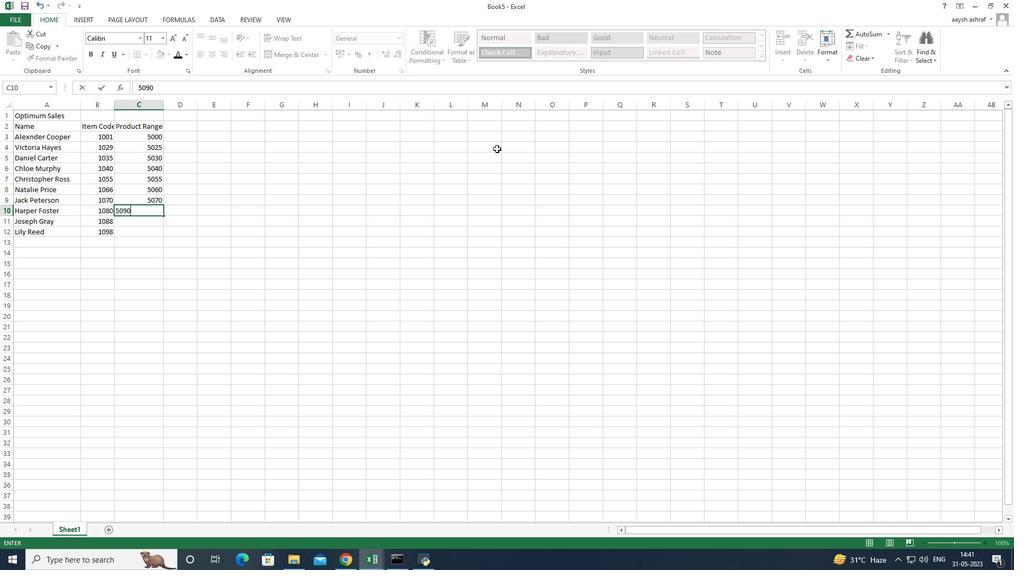 
Action: Mouse moved to (504, 148)
Screenshot: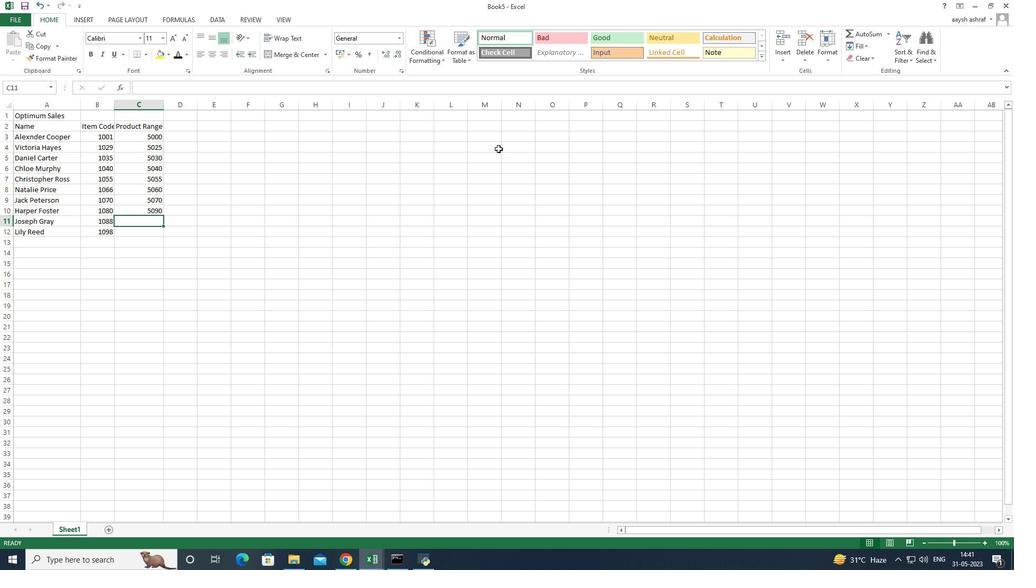 
Action: Key pressed 19000<Key.enter>20000<Key.enter>
Screenshot: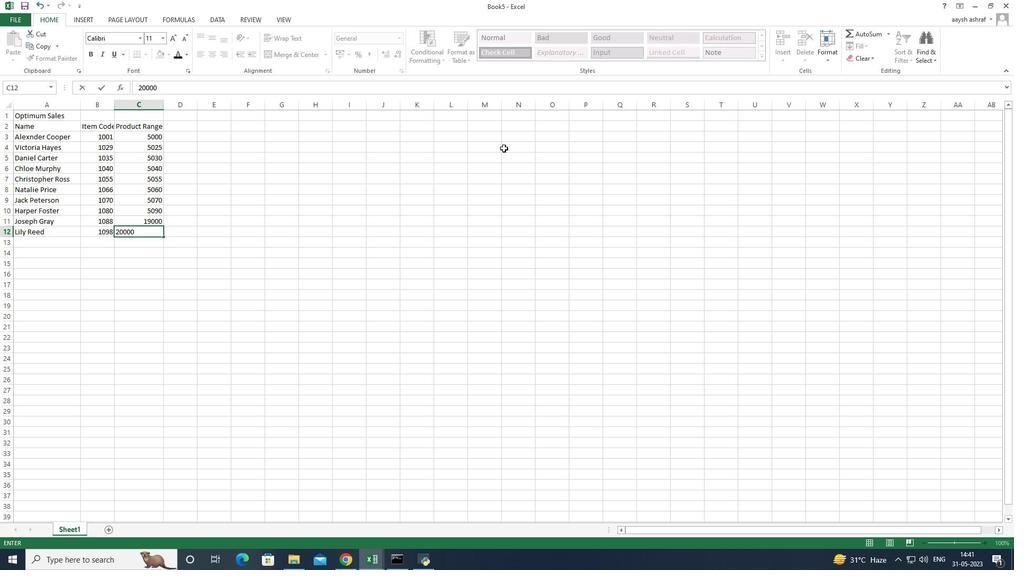 
Action: Mouse moved to (174, 126)
Screenshot: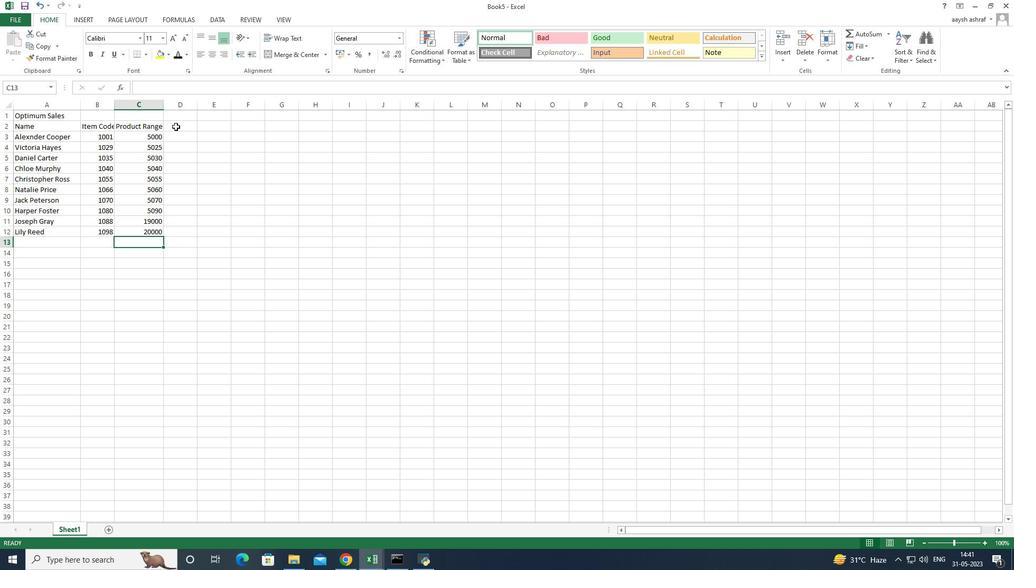 
Action: Mouse pressed left at (174, 126)
Screenshot: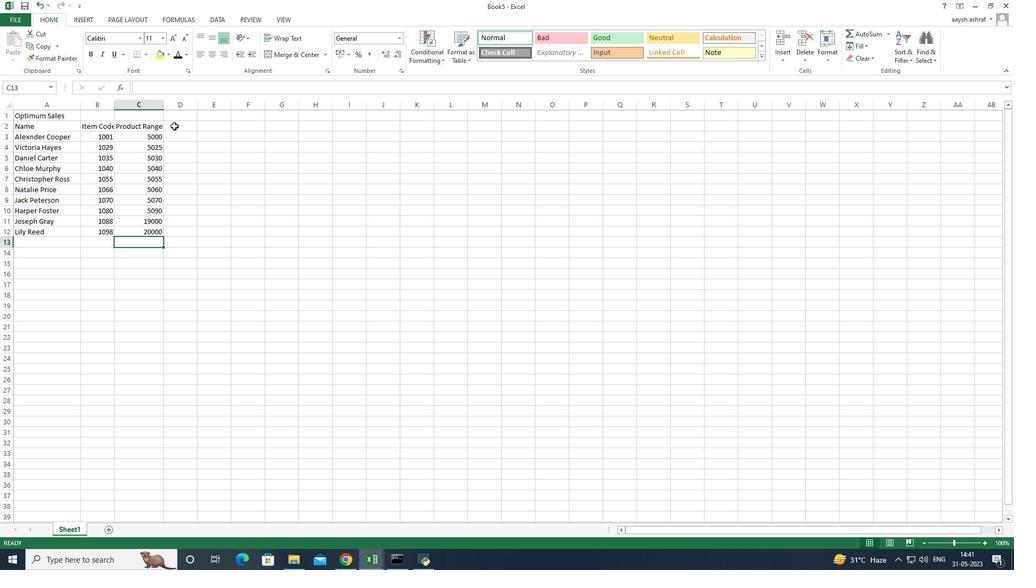 
Action: Mouse pressed left at (174, 126)
Screenshot: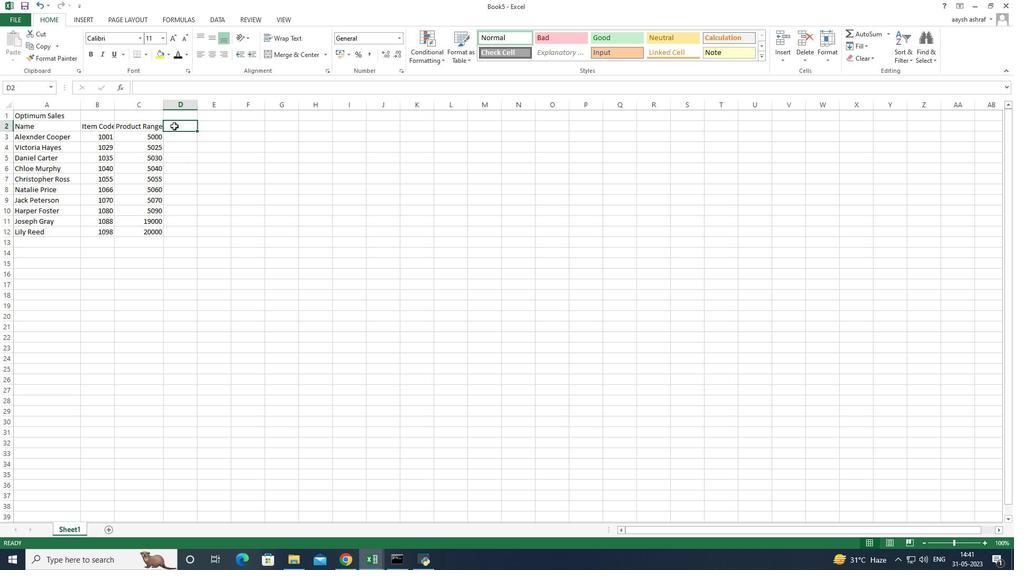
Action: Mouse moved to (197, 111)
Screenshot: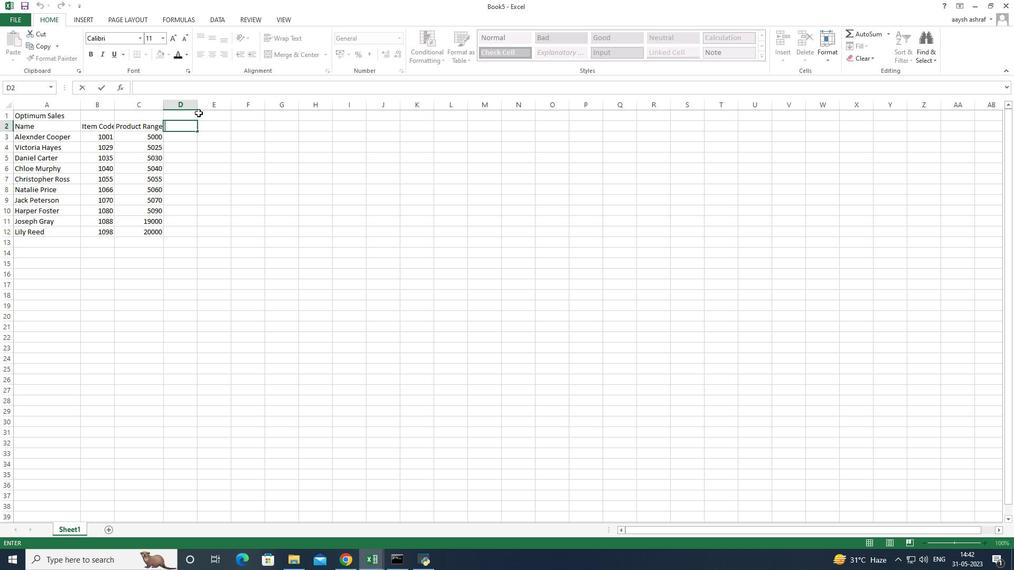 
Action: Mouse pressed left at (197, 111)
Screenshot: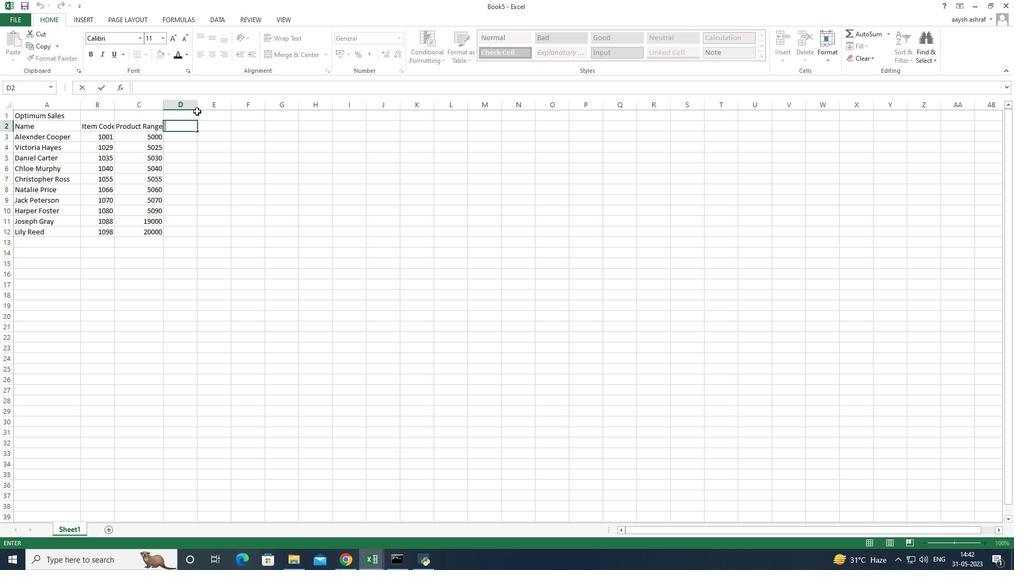
Action: Mouse moved to (204, 172)
Screenshot: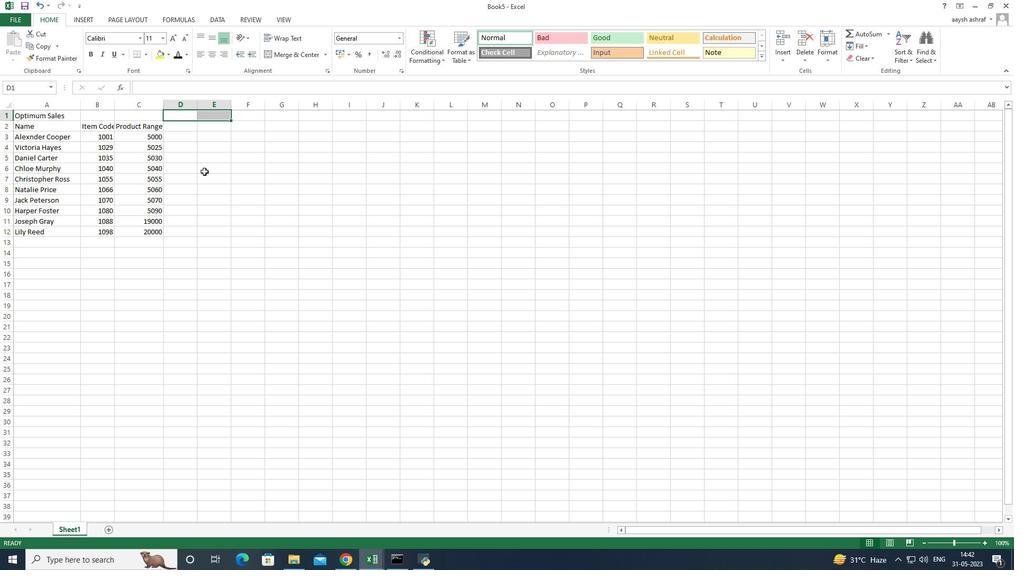 
Action: Mouse pressed left at (204, 172)
Screenshot: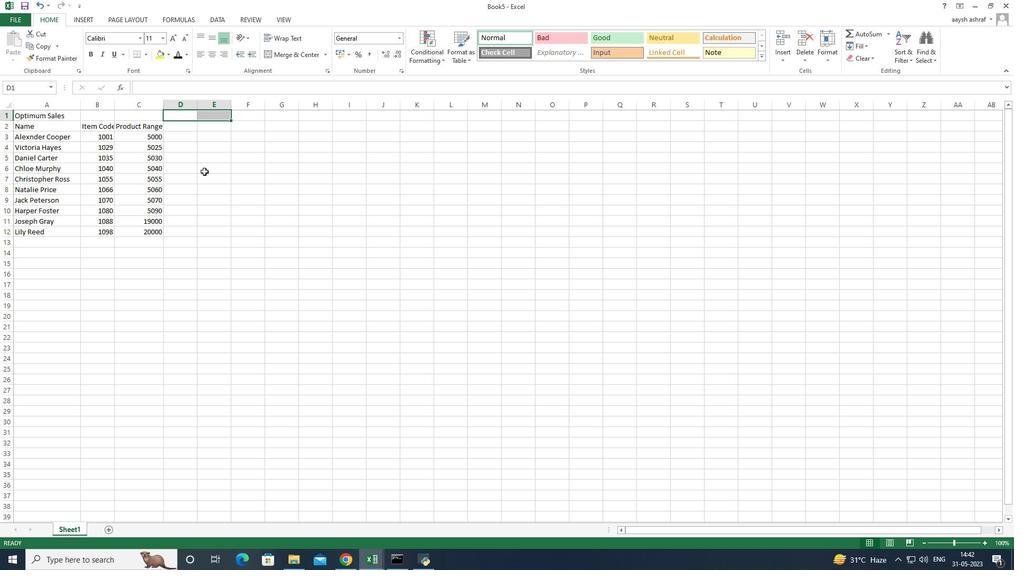 
Action: Mouse moved to (199, 106)
Screenshot: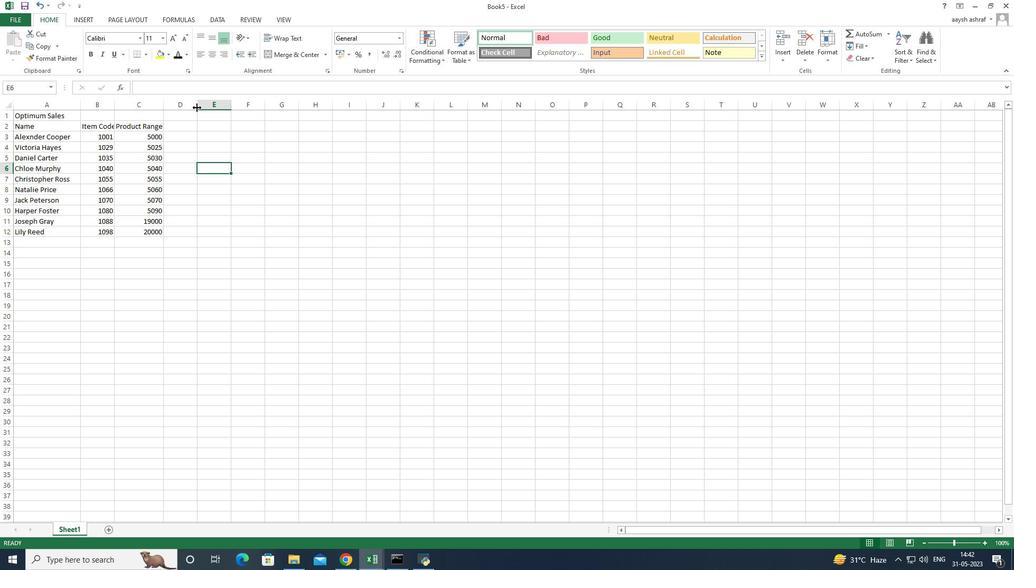 
Action: Mouse pressed left at (199, 106)
Screenshot: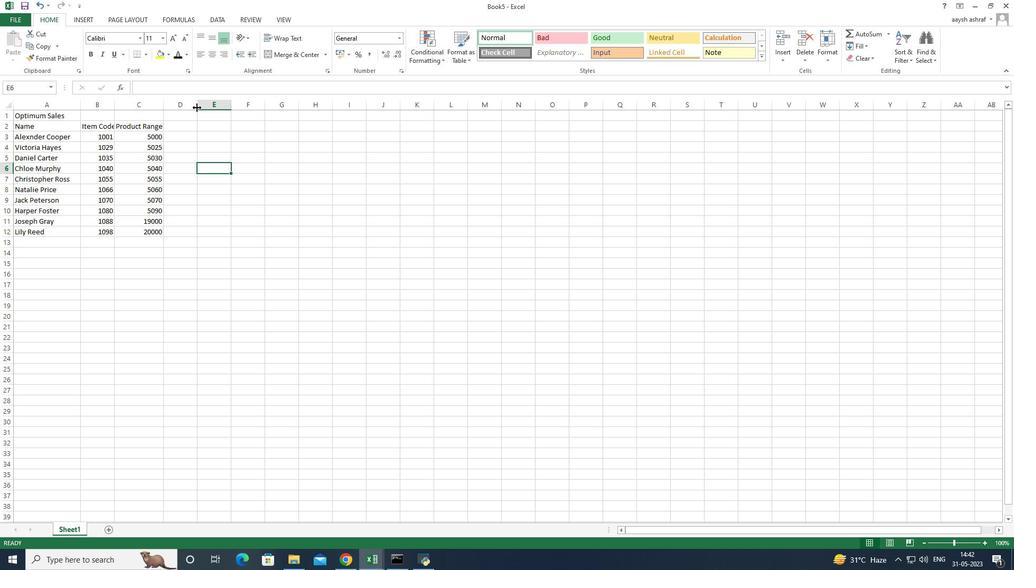 
Action: Mouse moved to (184, 114)
Screenshot: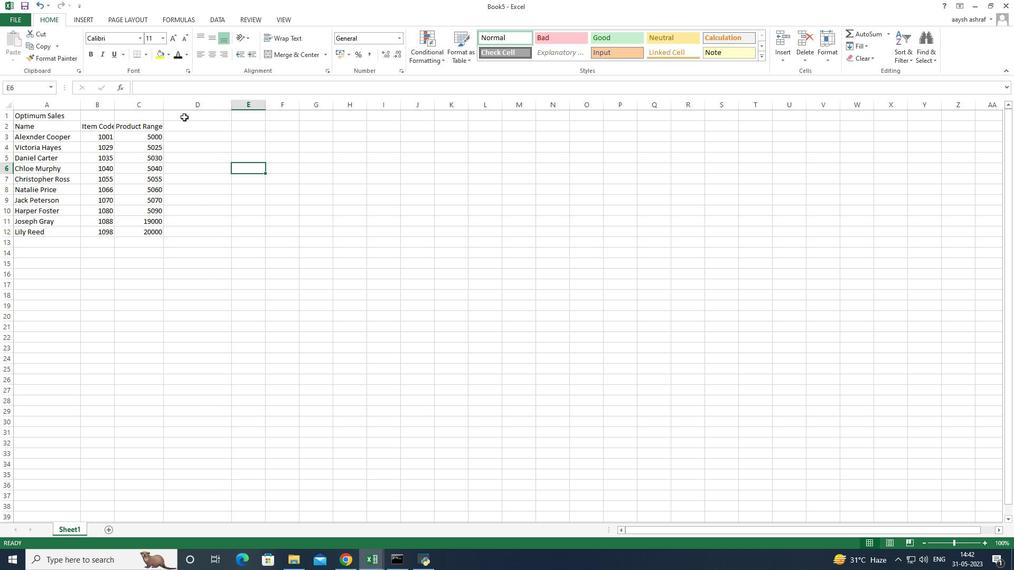 
Action: Mouse pressed left at (184, 114)
Screenshot: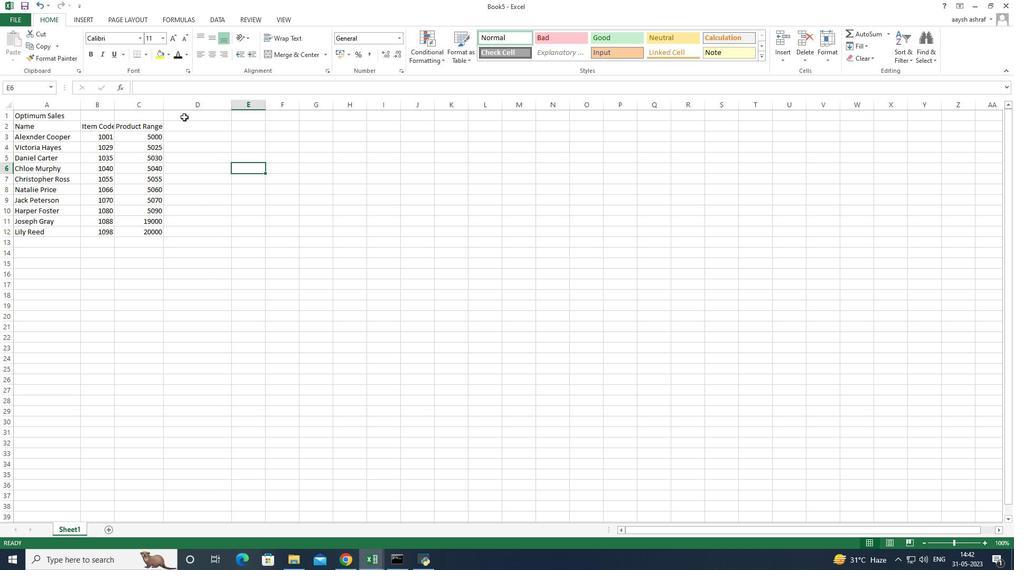 
Action: Mouse pressed left at (184, 114)
Screenshot: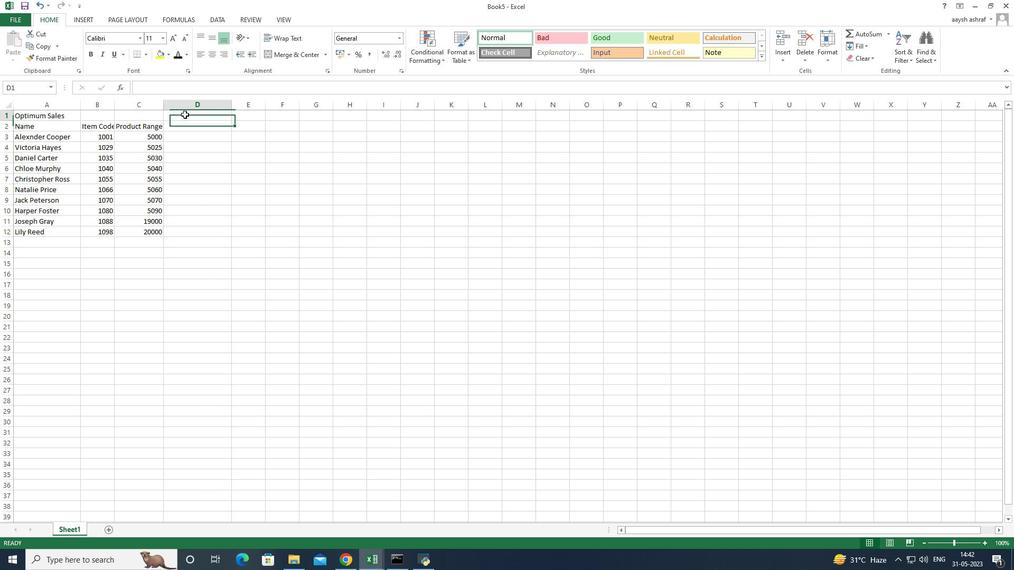 
Action: Mouse moved to (186, 128)
Screenshot: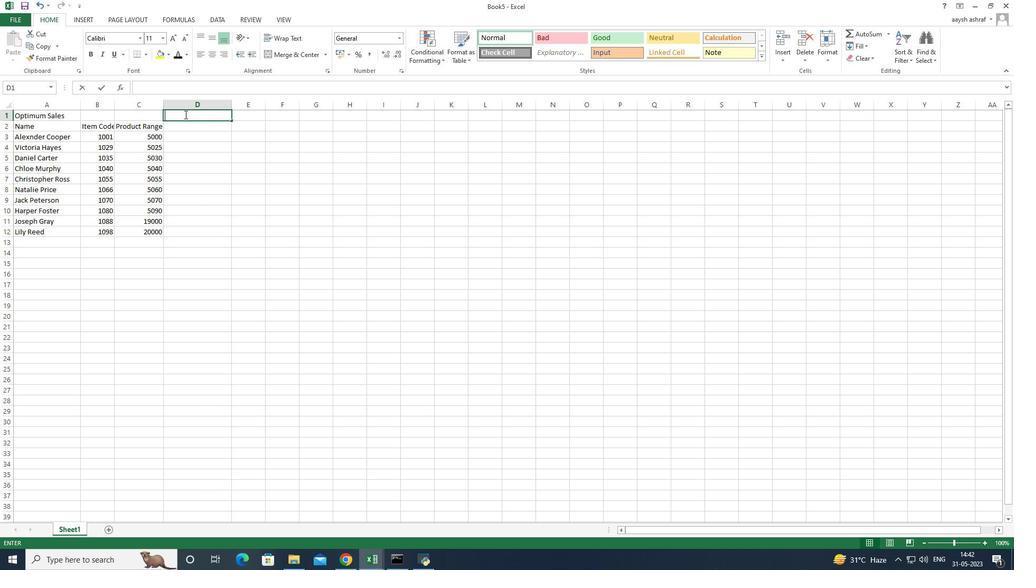 
Action: Mouse pressed left at (186, 128)
Screenshot: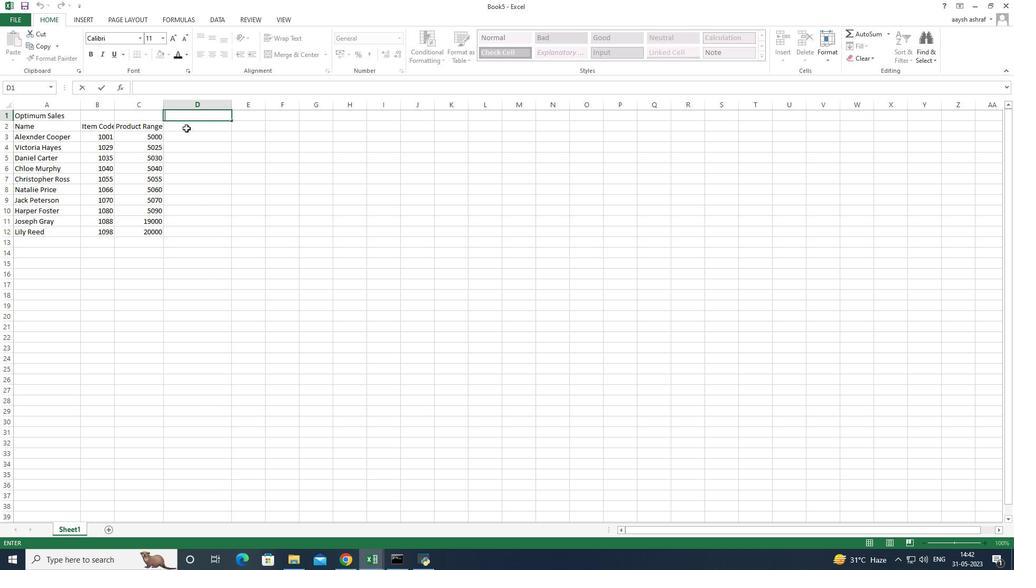 
Action: Mouse pressed left at (186, 128)
Screenshot: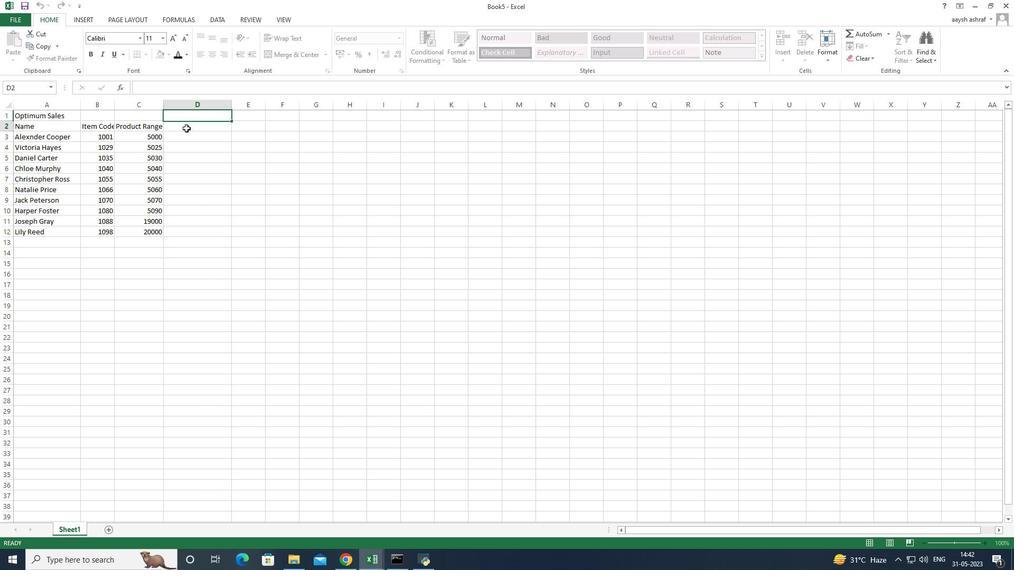 
Action: Mouse moved to (146, 118)
Screenshot: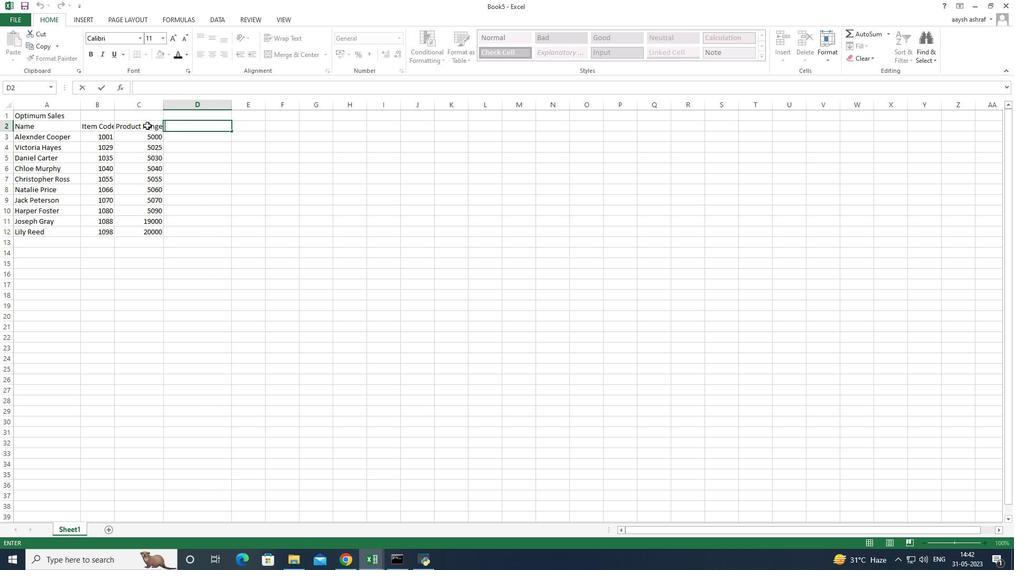 
Action: Mouse pressed left at (146, 118)
Screenshot: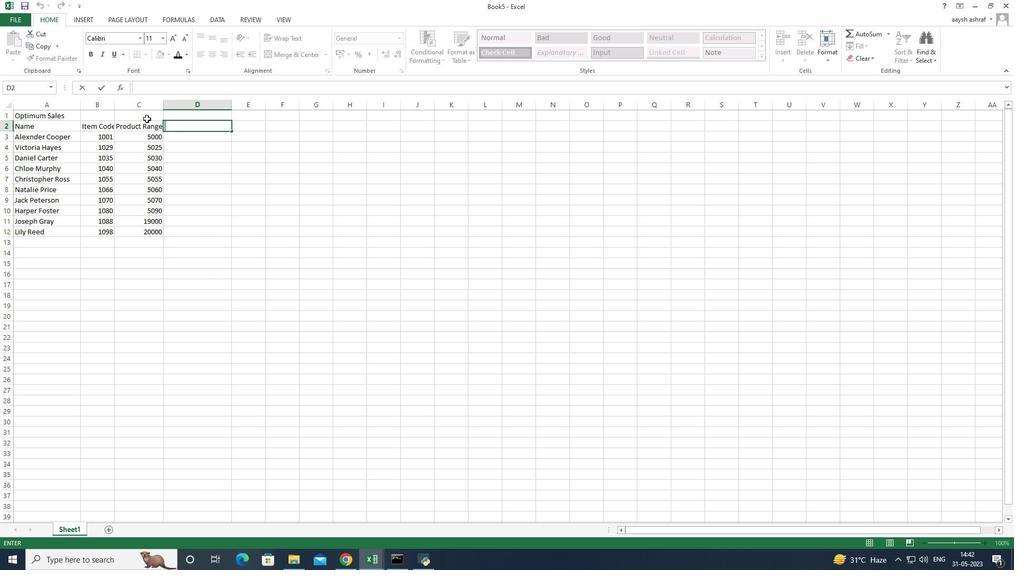 
Action: Mouse moved to (164, 108)
Screenshot: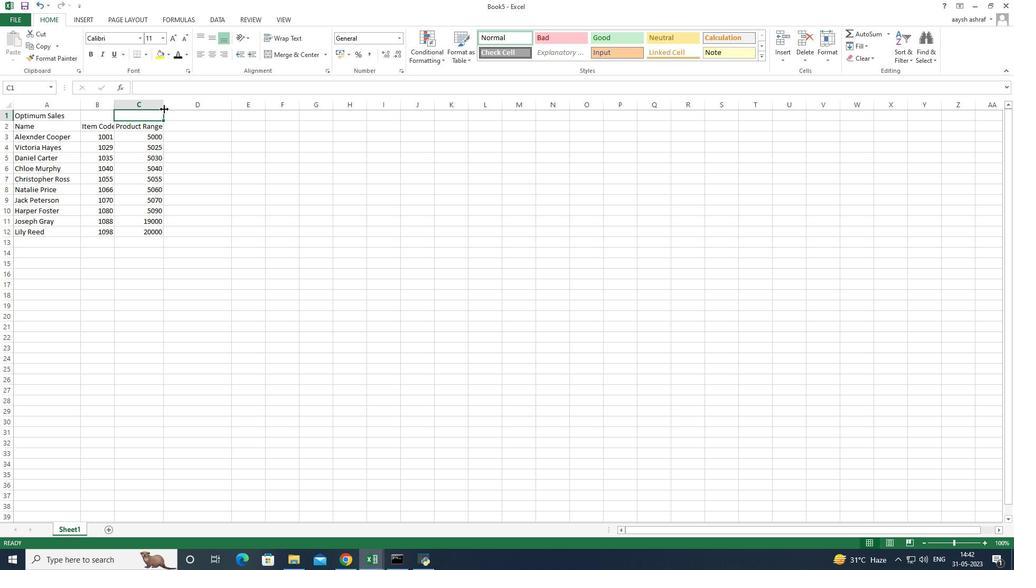 
Action: Mouse pressed left at (164, 108)
Screenshot: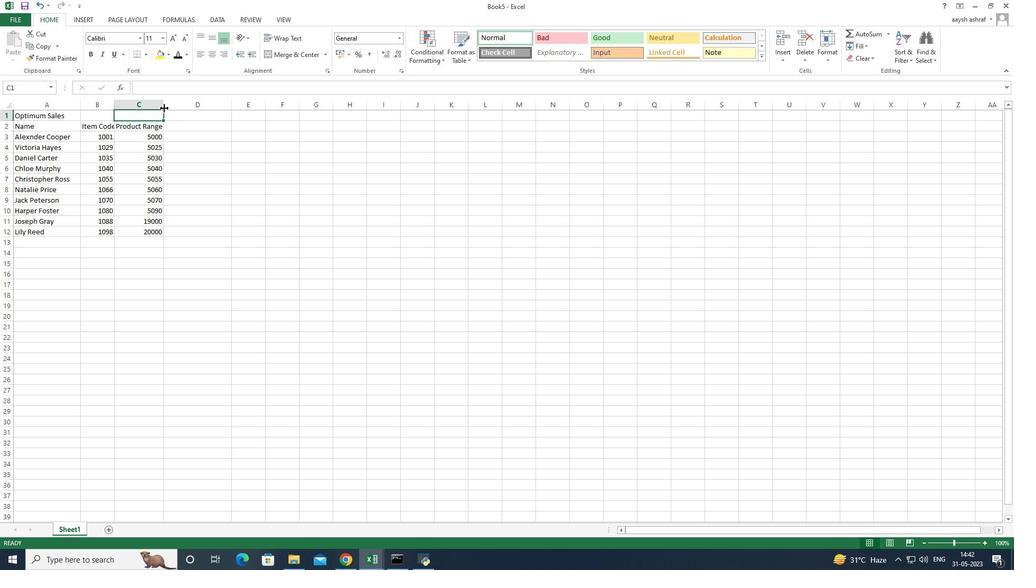 
Action: Mouse moved to (190, 118)
Screenshot: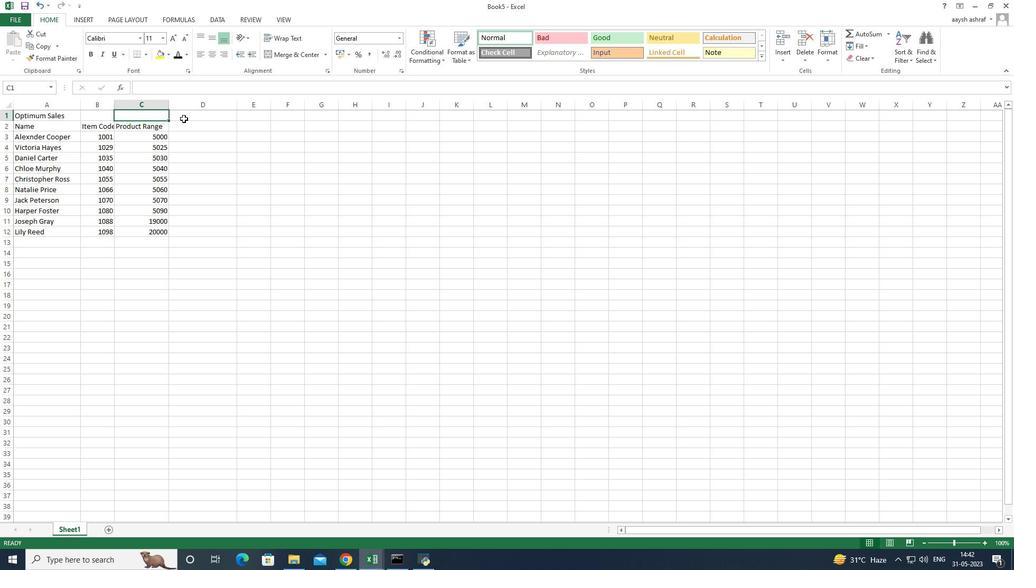 
Action: Mouse pressed left at (190, 118)
Screenshot: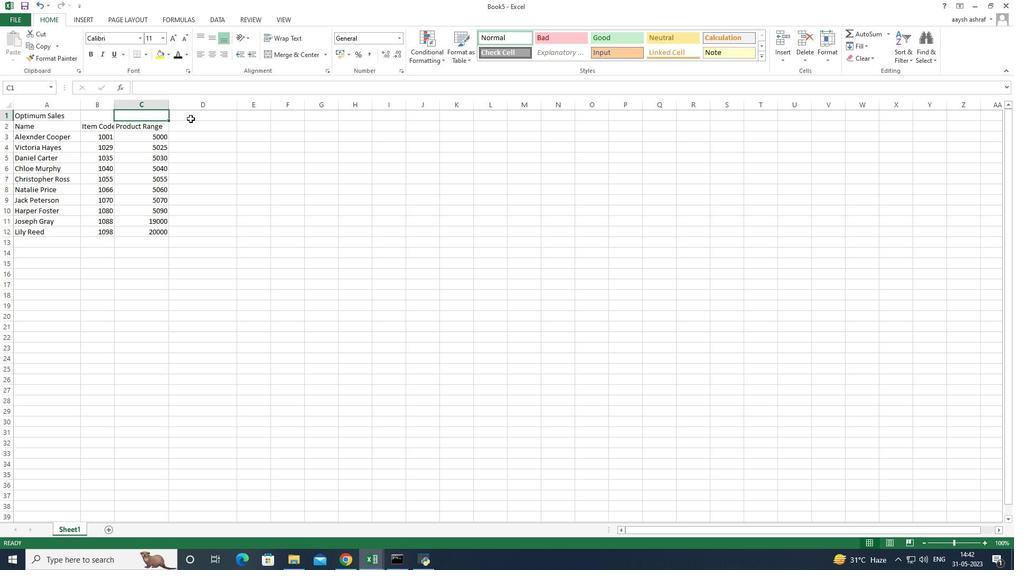 
Action: Mouse pressed left at (190, 118)
Screenshot: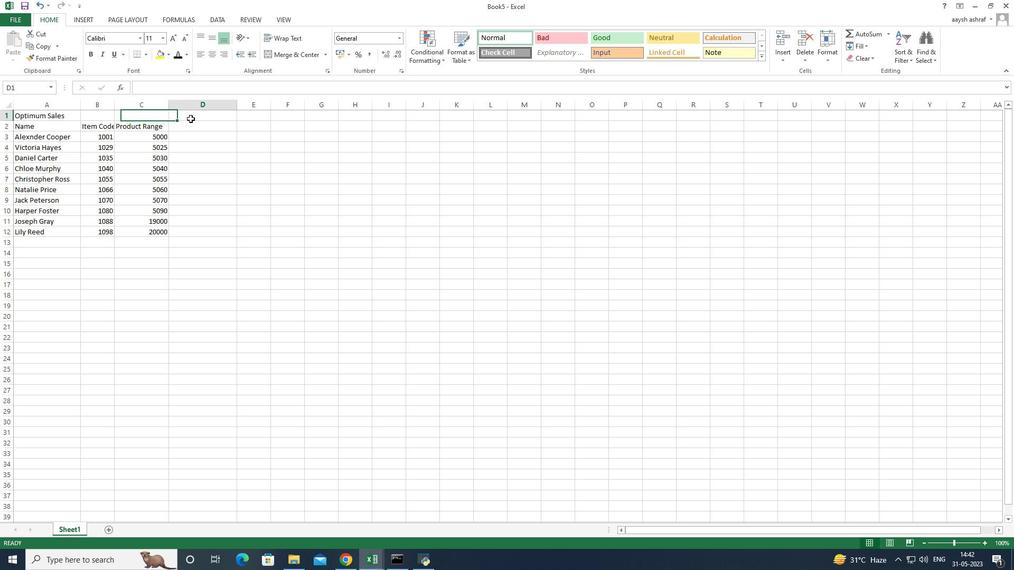 
Action: Mouse moved to (187, 133)
Screenshot: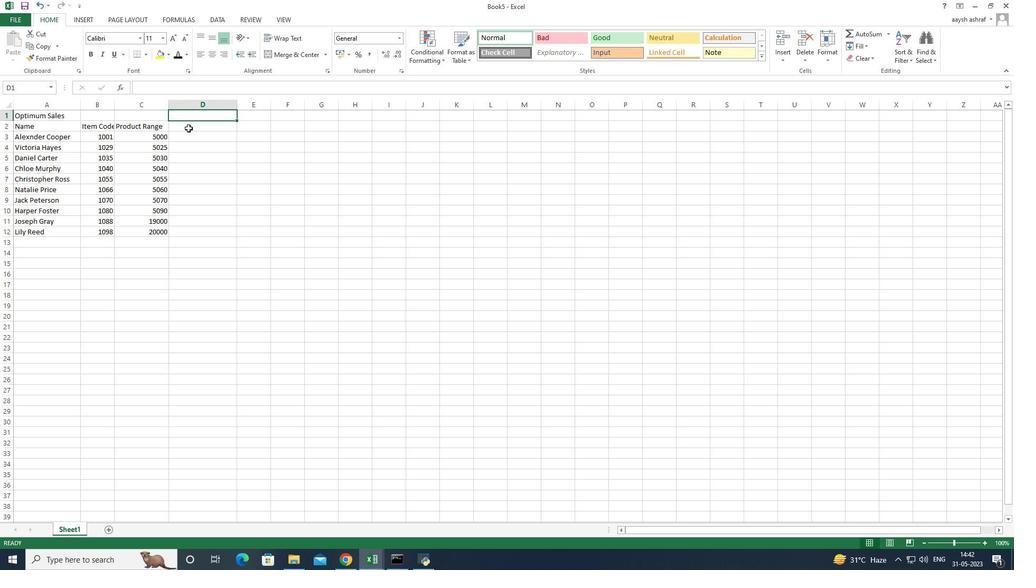 
Action: Mouse pressed left at (187, 133)
Screenshot: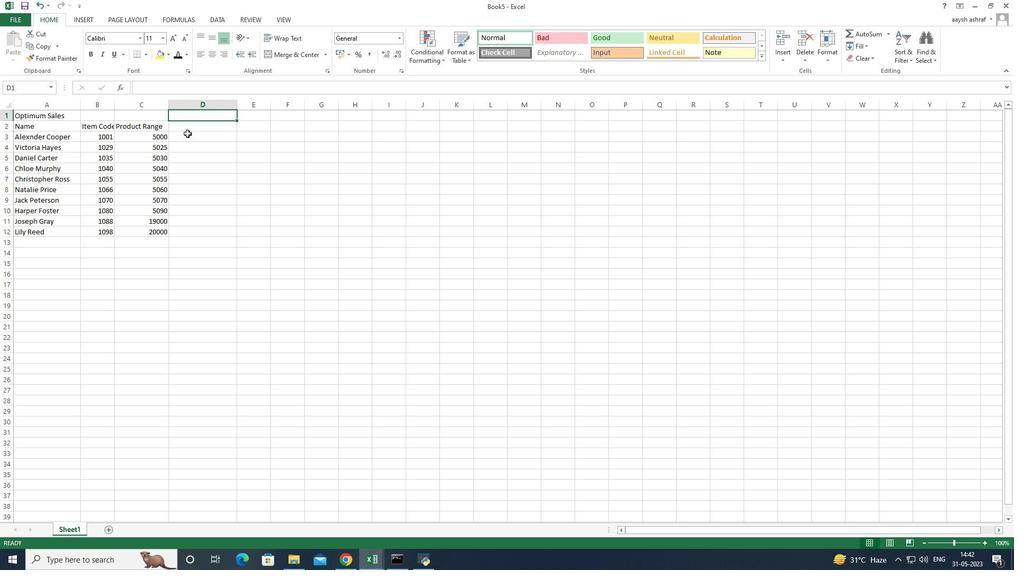 
Action: Mouse pressed left at (187, 133)
Screenshot: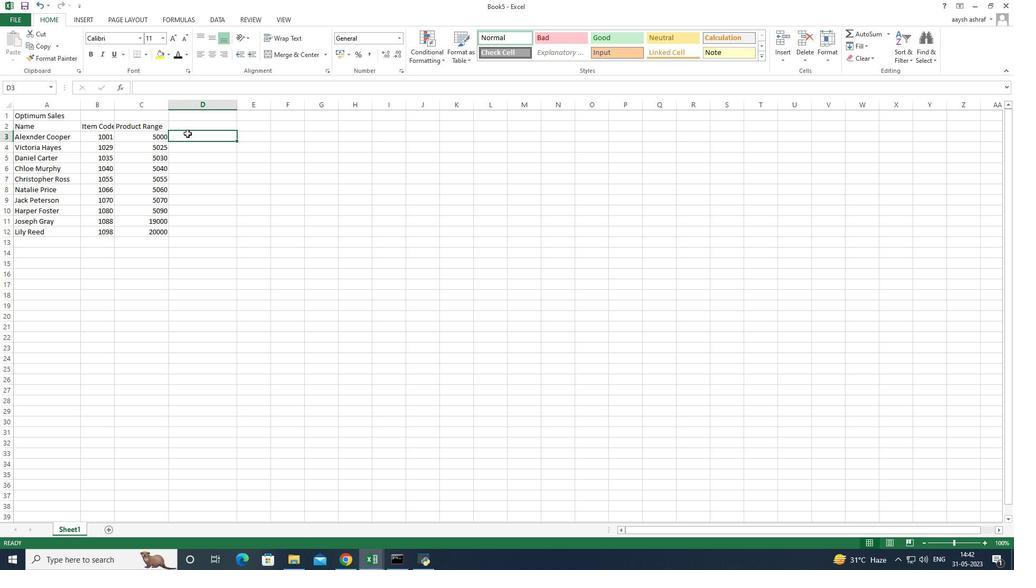 
Action: Mouse moved to (189, 126)
Screenshot: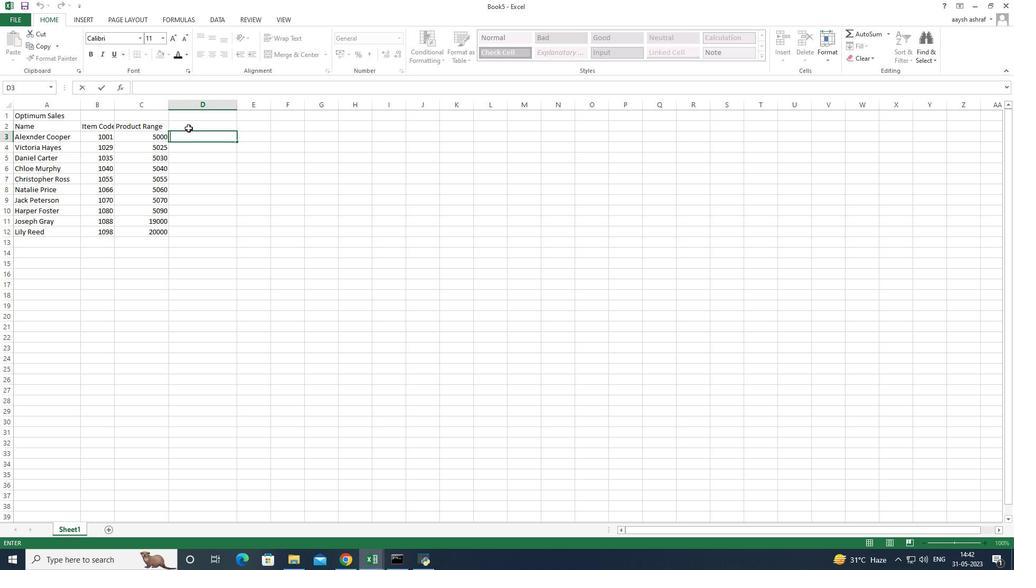 
Action: Mouse pressed left at (189, 126)
Screenshot: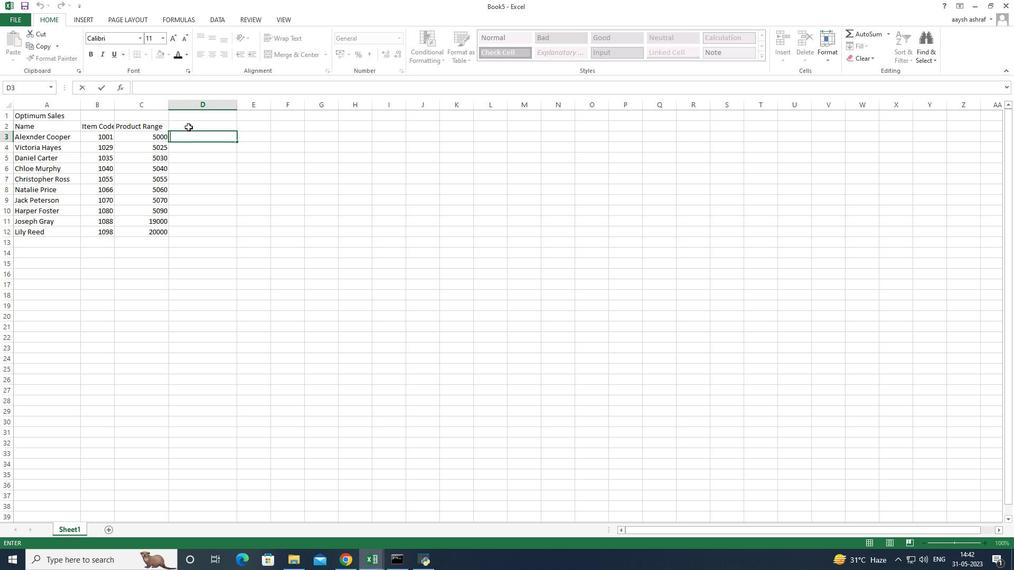 
Action: Mouse pressed left at (189, 126)
Screenshot: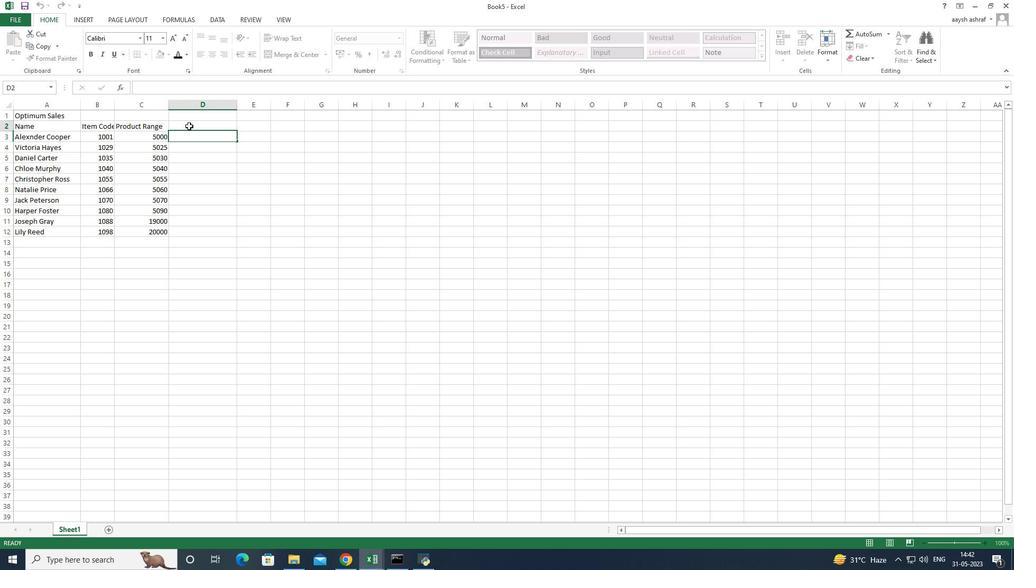 
Action: Mouse moved to (189, 124)
Screenshot: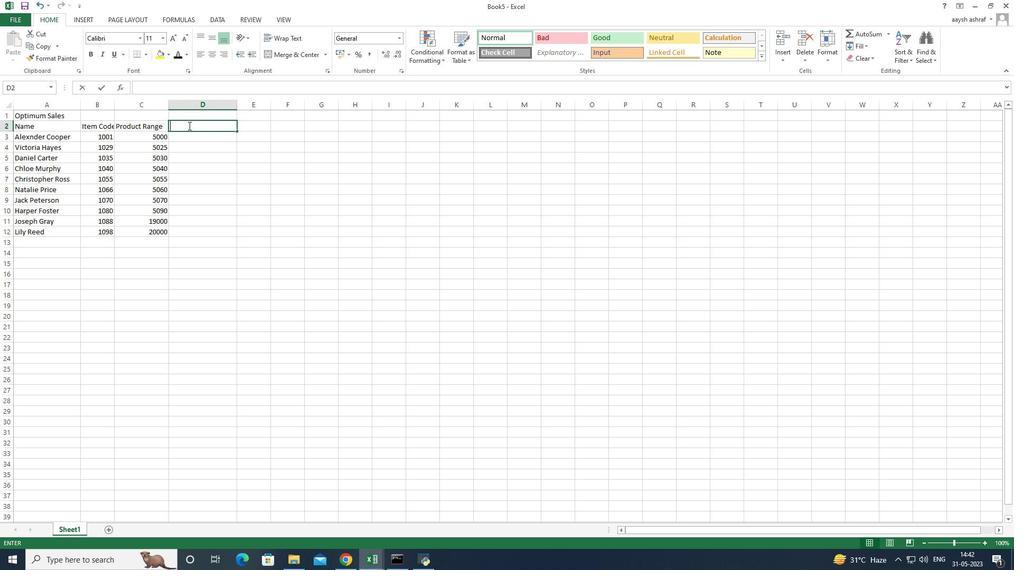 
Action: Key pressed <Key.shift>Products<Key.space>
Screenshot: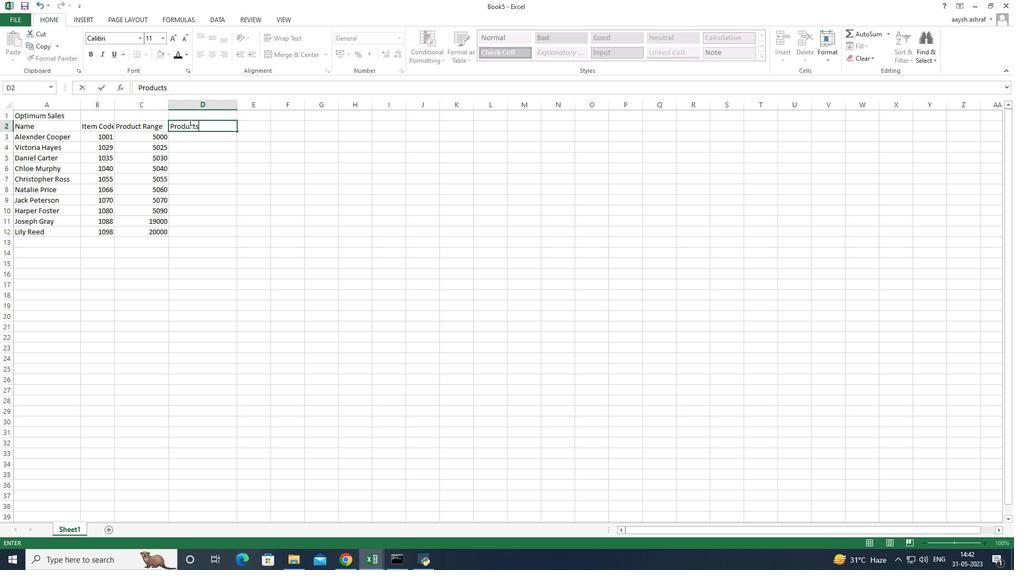 
Action: Mouse moved to (198, 141)
Screenshot: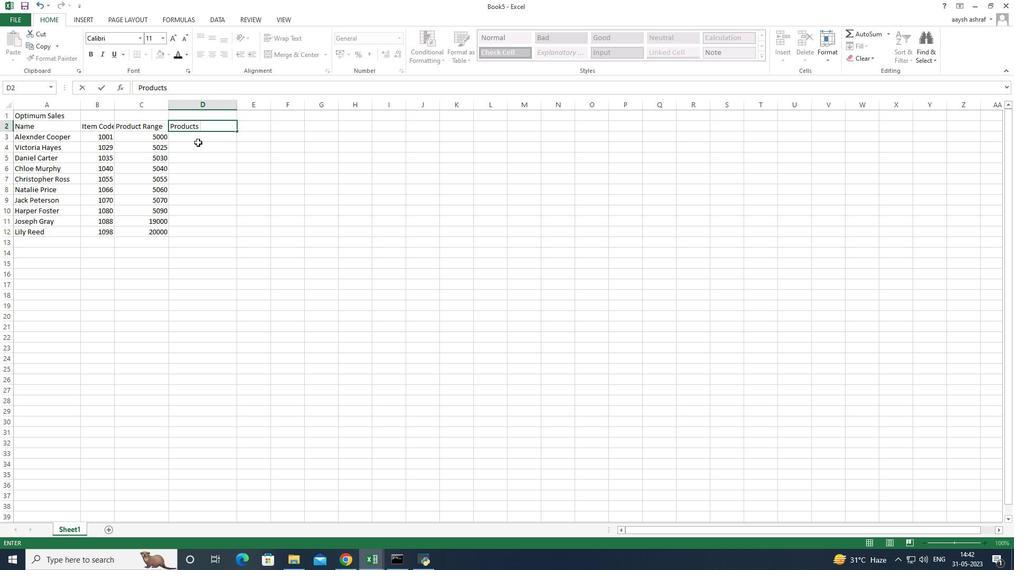 
Action: Mouse pressed left at (198, 141)
Screenshot: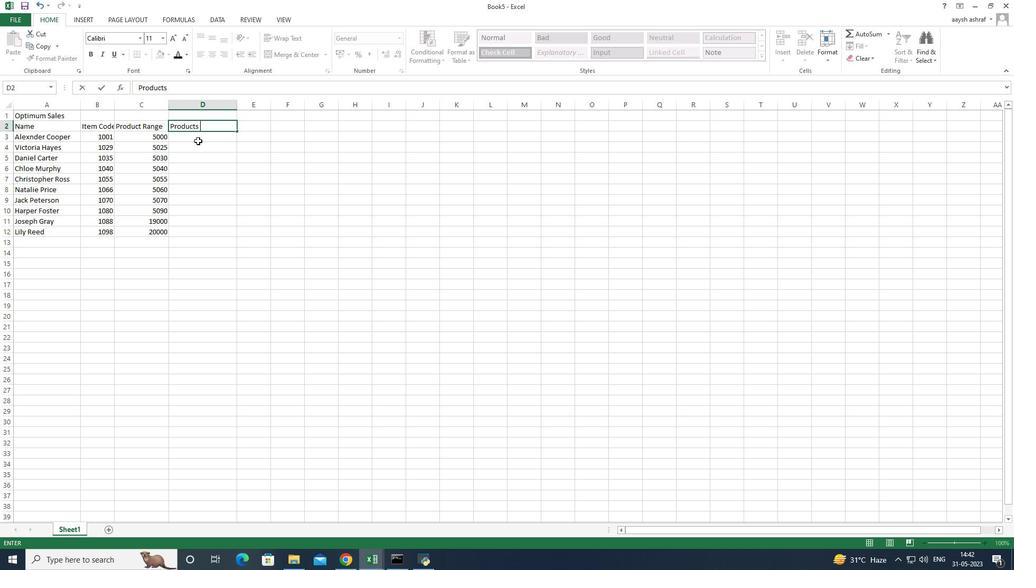 
Action: Mouse pressed left at (198, 141)
Screenshot: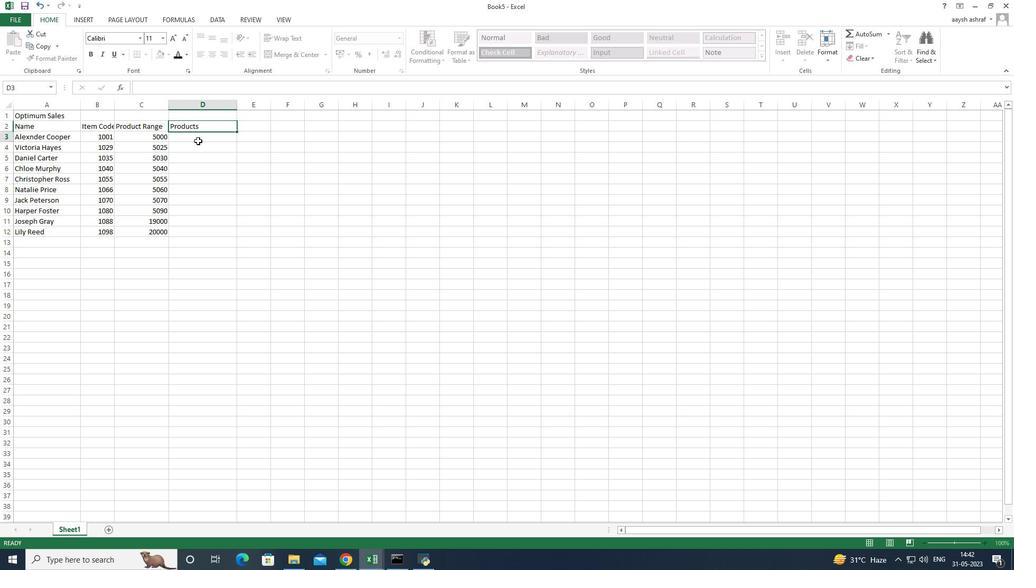 
Action: Mouse moved to (204, 136)
Screenshot: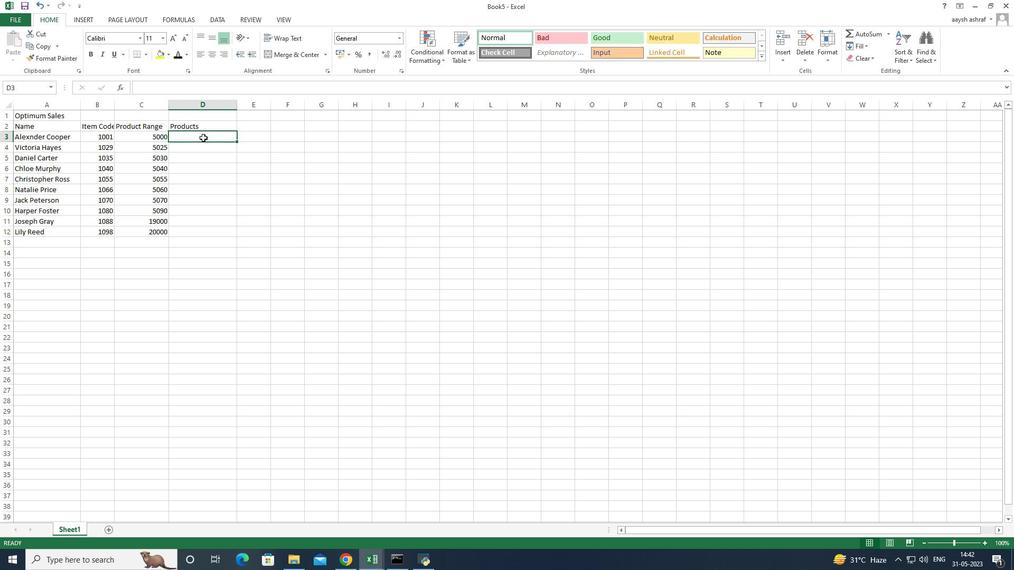 
Action: Mouse pressed left at (204, 136)
Screenshot: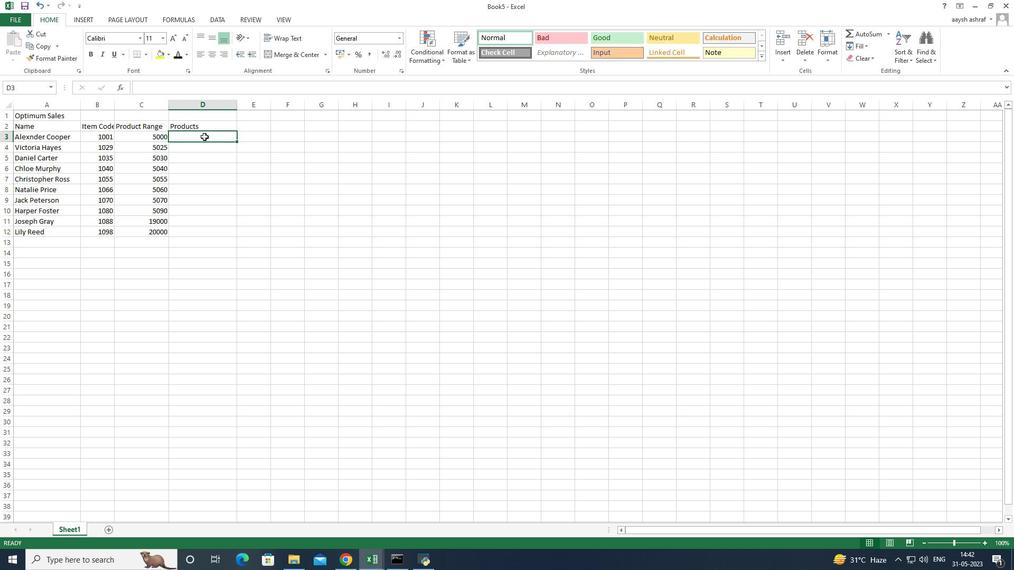 
Action: Mouse pressed left at (204, 136)
Screenshot: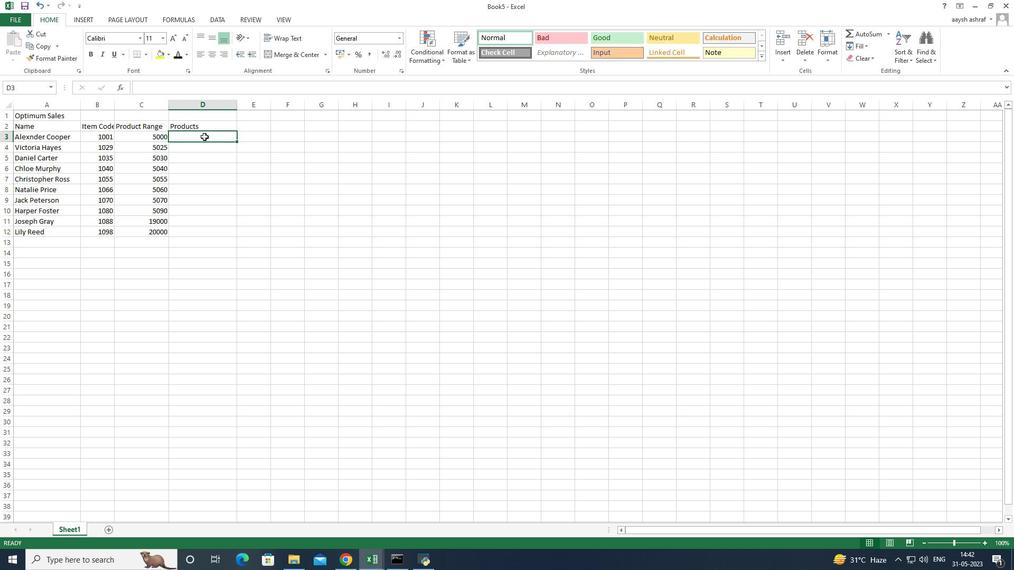 
Action: Mouse moved to (203, 136)
Screenshot: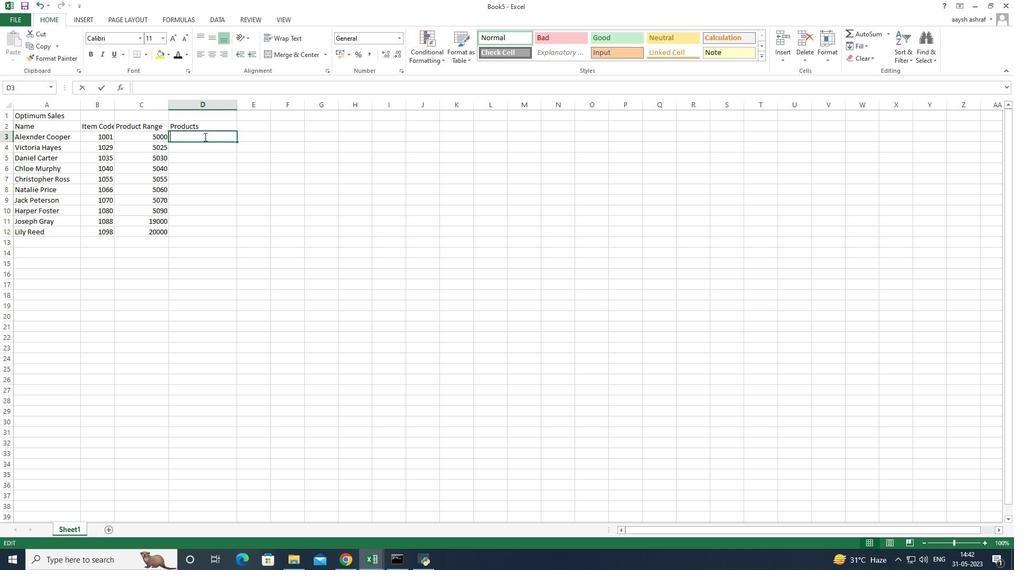 
Action: Key pressed <Key.shift>As<Key.backspace><Key.shift>SICS<Key.space><Key.shift>Shoe<Key.enter><Key.shift>BR<Key.backspace>rooks<Key.space><Key.shift>Shoe<Key.enter><Key.shift>Clarks<Key.space><Key.shift>DS<Key.backspace><Key.backspace><Key.shift>Shoe<Key.enter><Key.shift><Key.shift><Key.shift><Key.shift>Crocs<Key.space><Key.shift>Shoe<Key.enter><Key.shift>De.<Key.backspace><Key.backspace>r.<Key.space><Key.shift>MArtens<Key.space><Key.shift>Shoe<Key.enter><Key.shift>Ecco<Key.space><Key.shift>Shoe<Key.space><Key.enter><Key.shift><Key.shift><Key.shift><Key.shift><Key.shift><Key.shift><Key.shift><Key.shift><Key.shift><Key.shift><Key.shift><Key.shift><Key.shift><Key.shift><Key.shift>Fila<Key.space><Key.shift>Shoe<Key.enter><Key.shift>Hush<Key.space><Key.shift>Pippies<Key.space><Key.shift>Shoe<Key.enter>
Screenshot: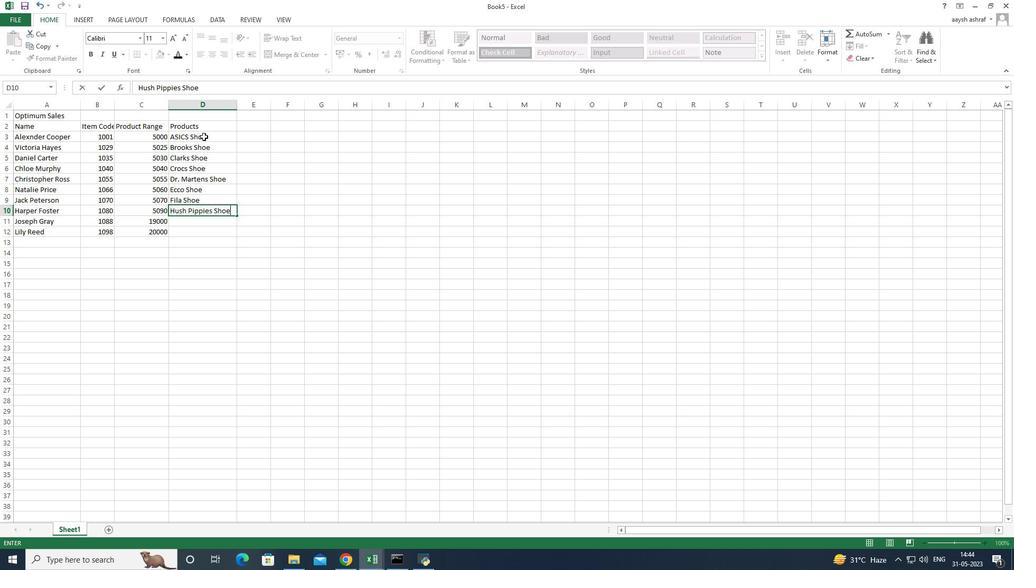 
Action: Mouse moved to (195, 209)
Screenshot: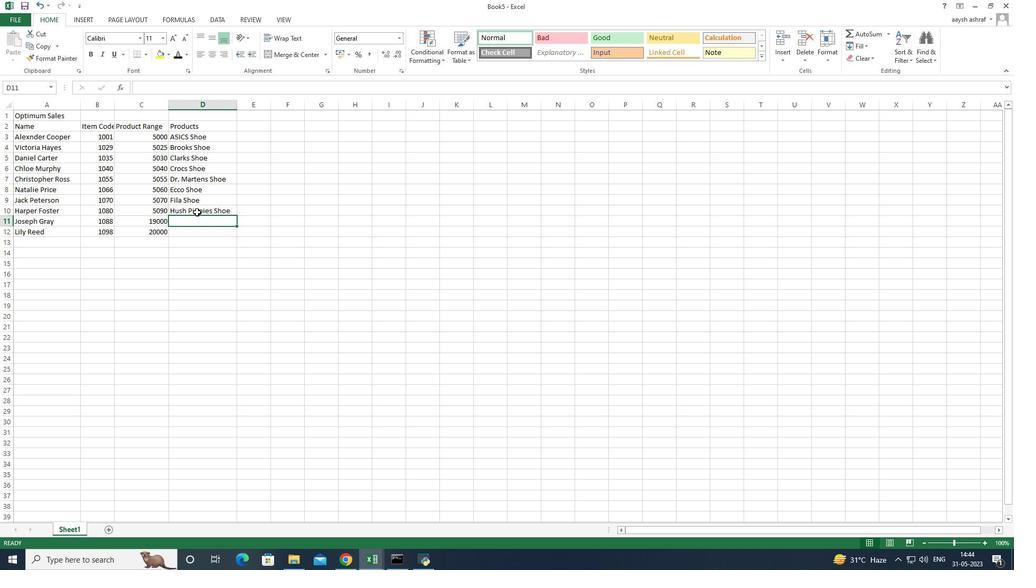 
Action: Mouse pressed left at (195, 209)
Screenshot: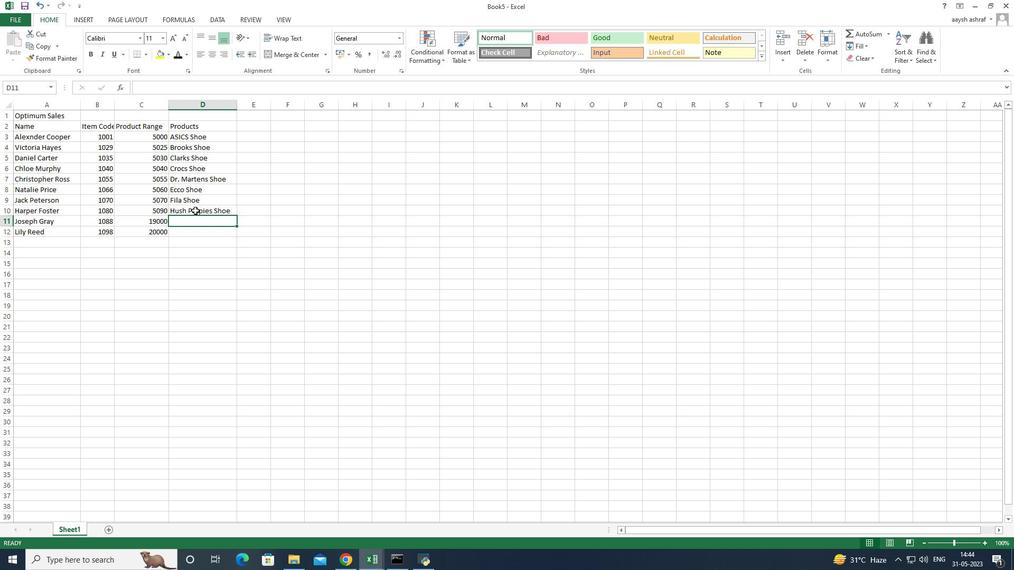 
Action: Mouse pressed left at (195, 209)
Screenshot: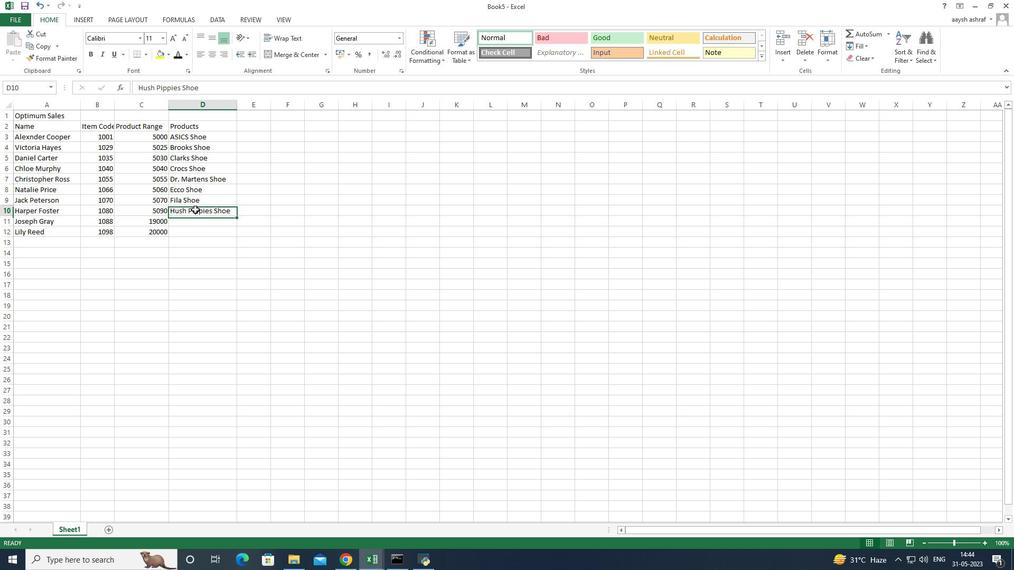 
Action: Mouse moved to (200, 211)
Screenshot: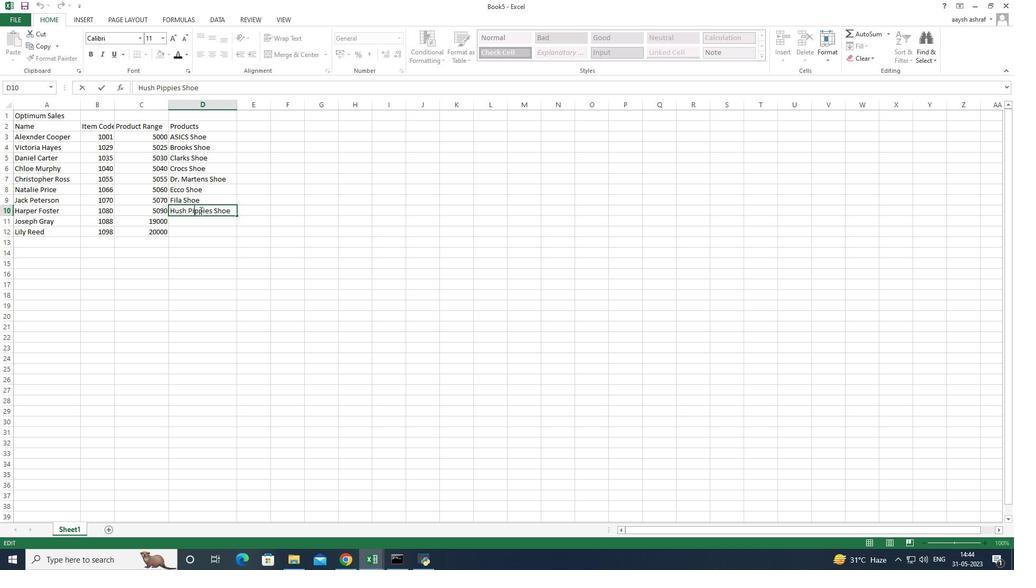 
Action: Key pressed <Key.backspace>u
Screenshot: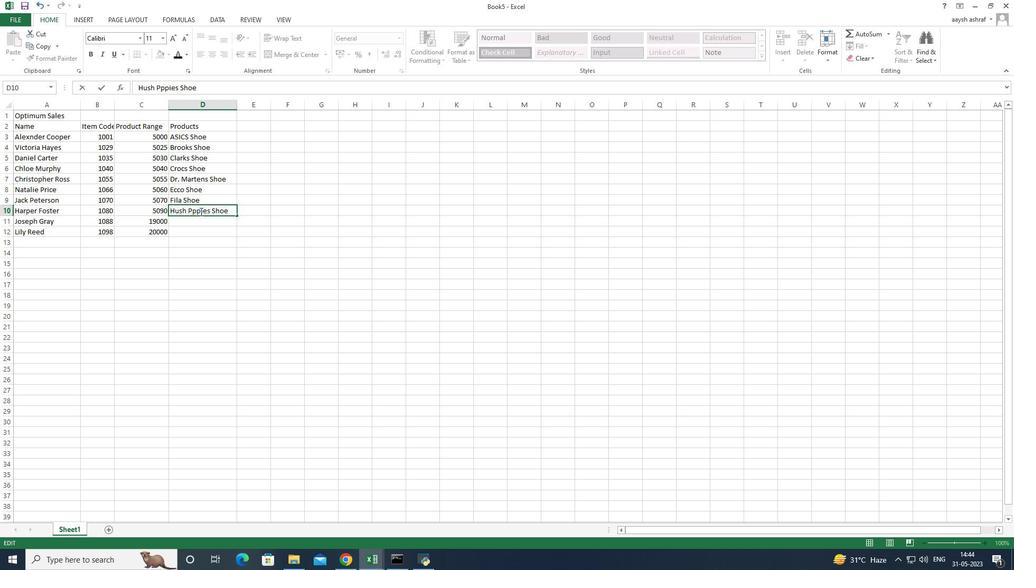 
Action: Mouse moved to (209, 219)
Screenshot: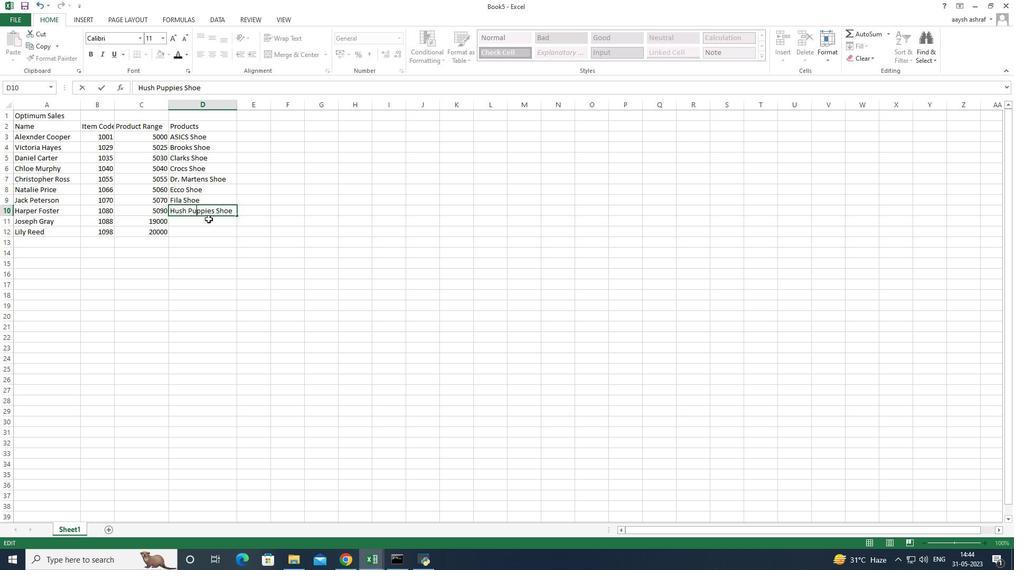 
Action: Mouse pressed left at (209, 219)
Screenshot: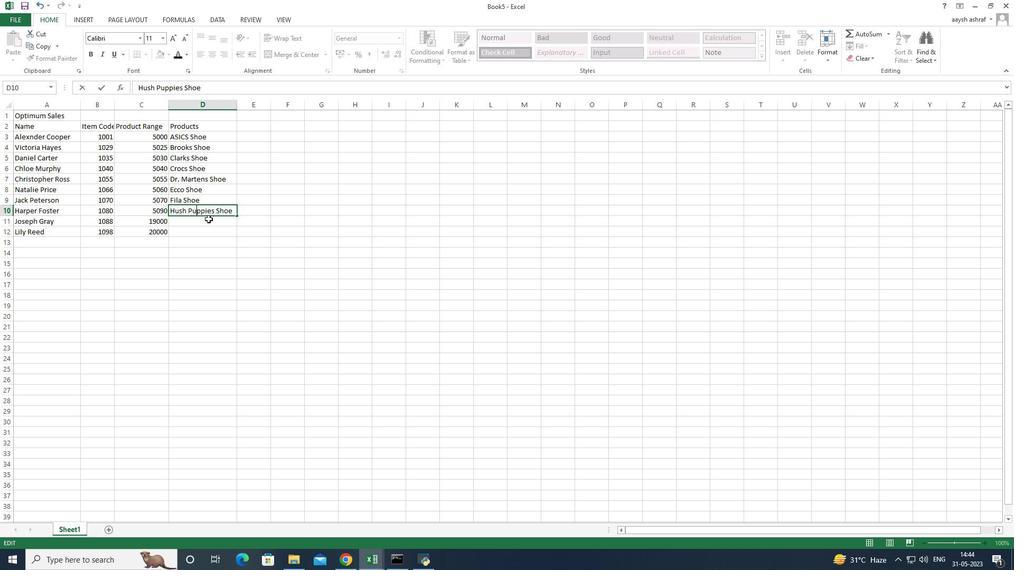 
Action: Mouse pressed left at (209, 219)
Screenshot: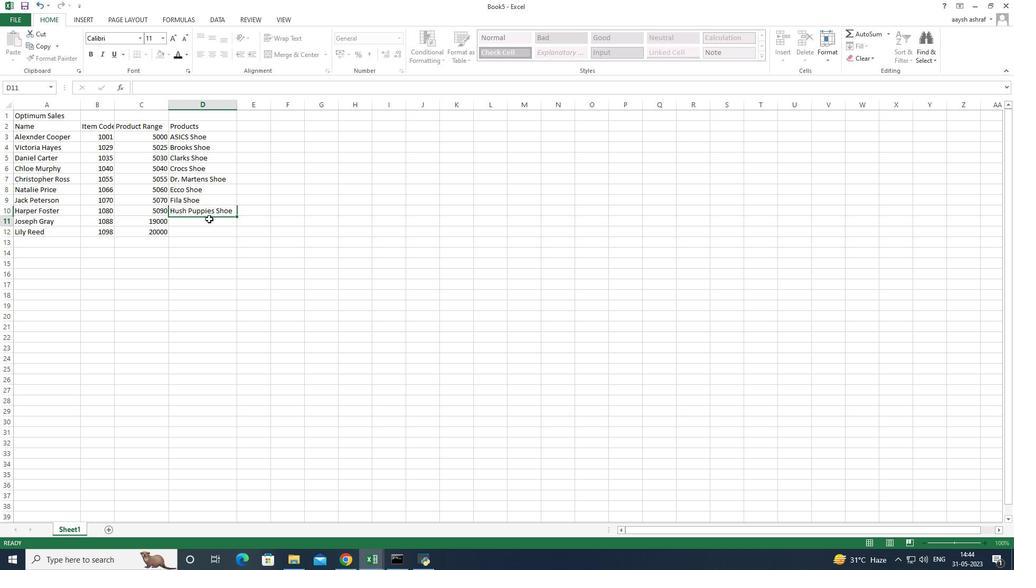 
Action: Key pressed <Key.shift><Key.shift><Key.shift>Jordan<Key.space><Key.shift>Shoe<Key.enter><Key.shift>K-<Key.space><Key.shift>Swiss<Key.space><Key.shift><Key.shift><Key.shift><Key.shift><Key.shift><Key.shift><Key.shift><Key.shift><Key.shift><Key.shift><Key.shift><Key.shift>Shoe<Key.enter>
Screenshot: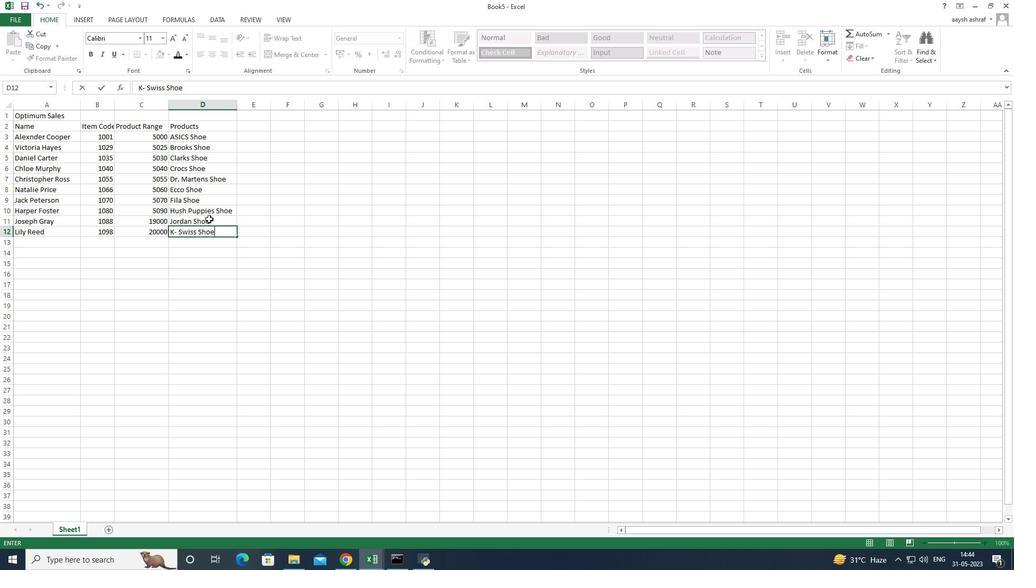 
Action: Mouse moved to (254, 127)
Screenshot: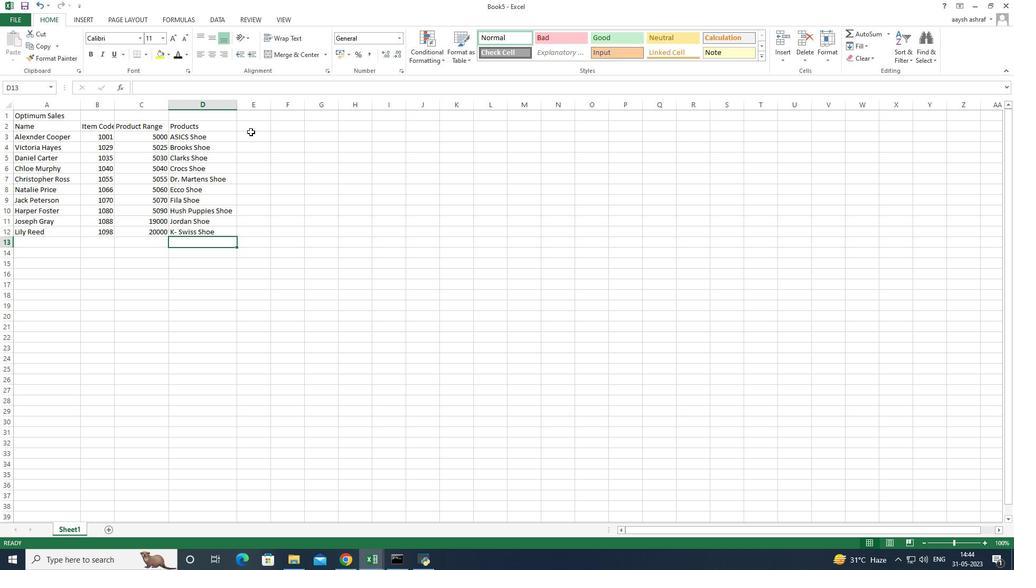 
Action: Mouse pressed left at (254, 127)
Screenshot: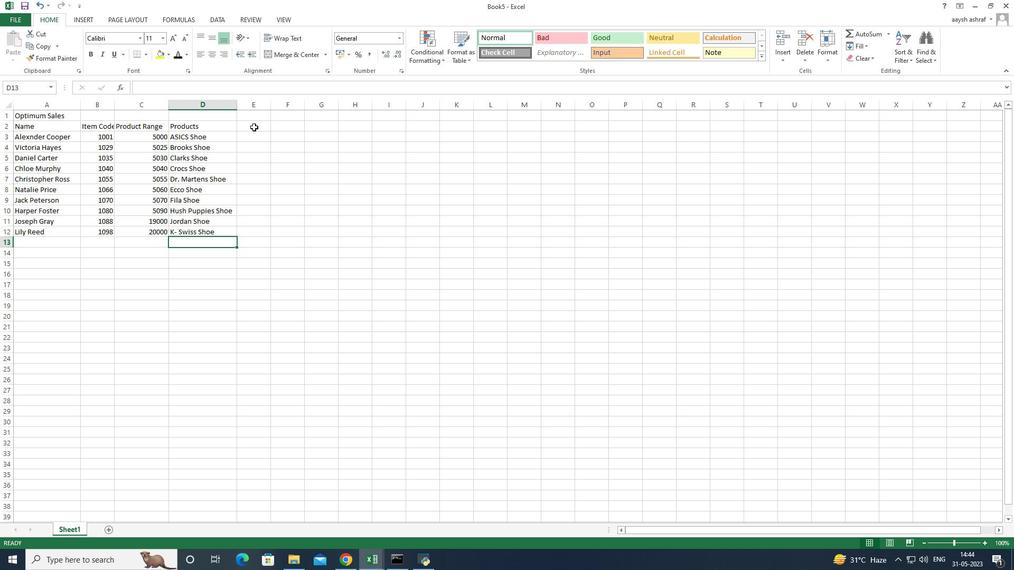 
Action: Mouse moved to (255, 127)
Screenshot: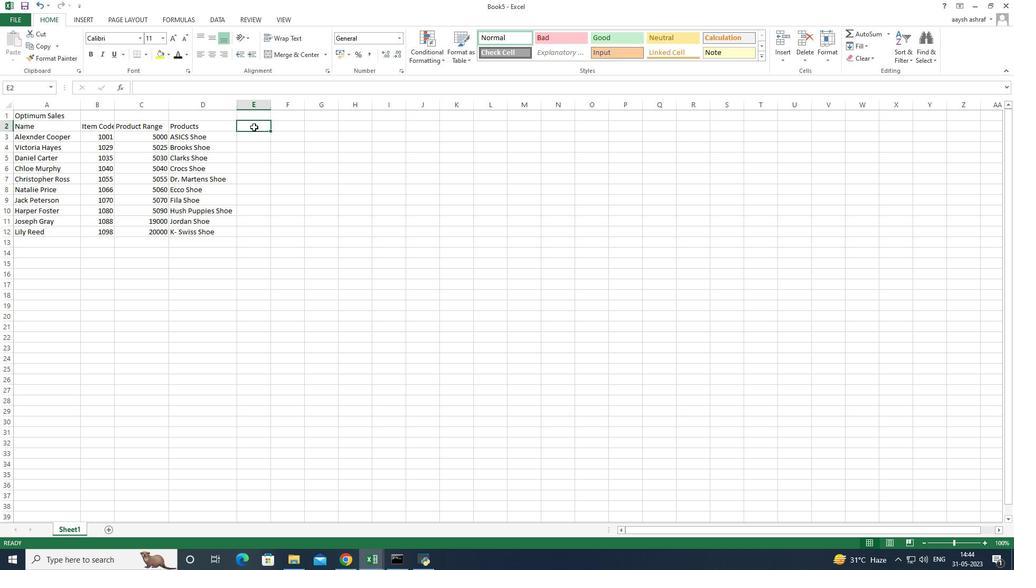 
Action: Key pressed <Key.shift><Key.shift><Key.shift><Key.shift><Key.shift><Key.shift><Key.shift><Key.shift><Key.shift><Key.shift><Key.shift>Qa<Key.backspace>uantity<Key.enter>
Screenshot: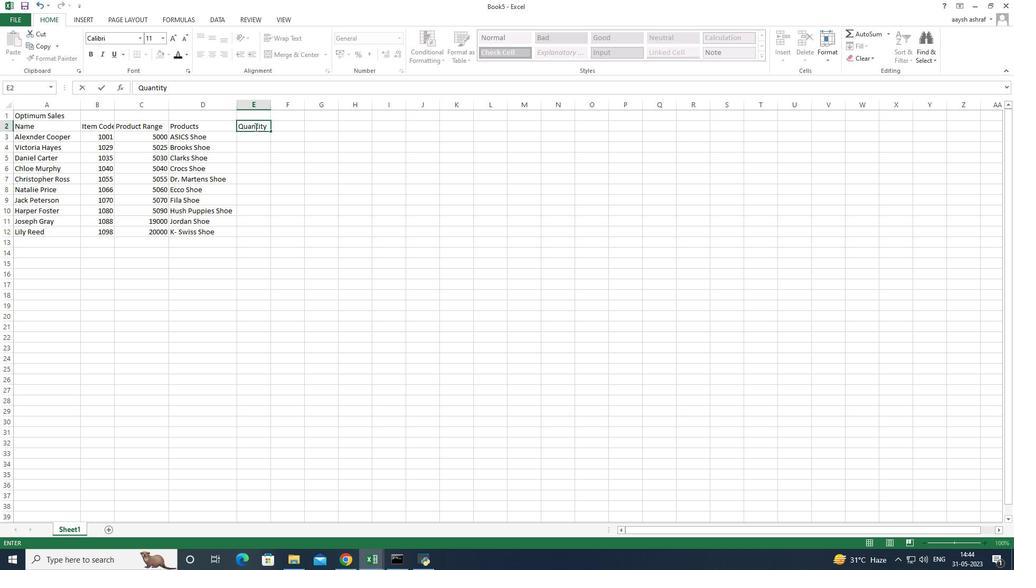 
Action: Mouse moved to (702, 94)
Screenshot: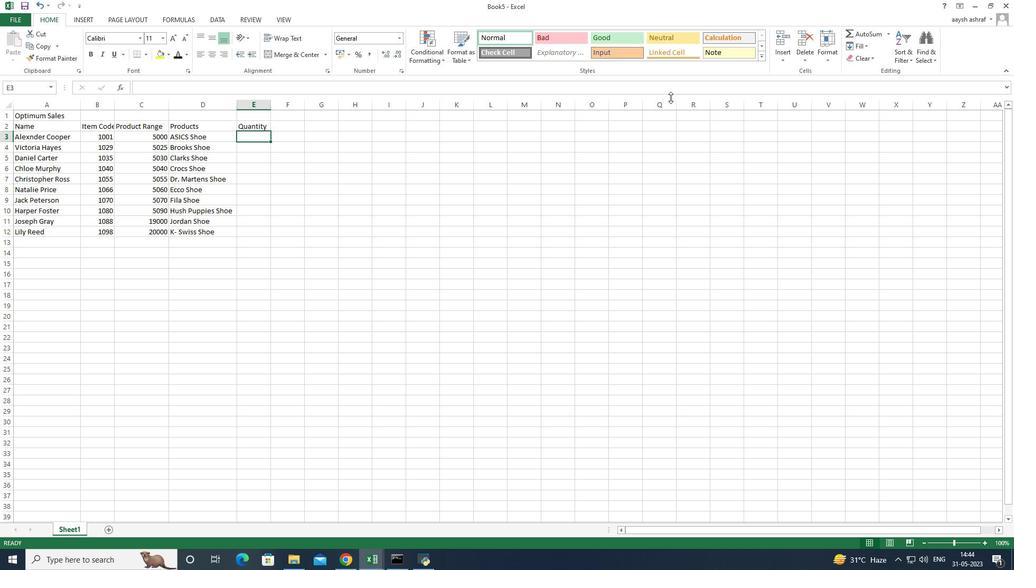 
Action: Key pressed 3
Screenshot: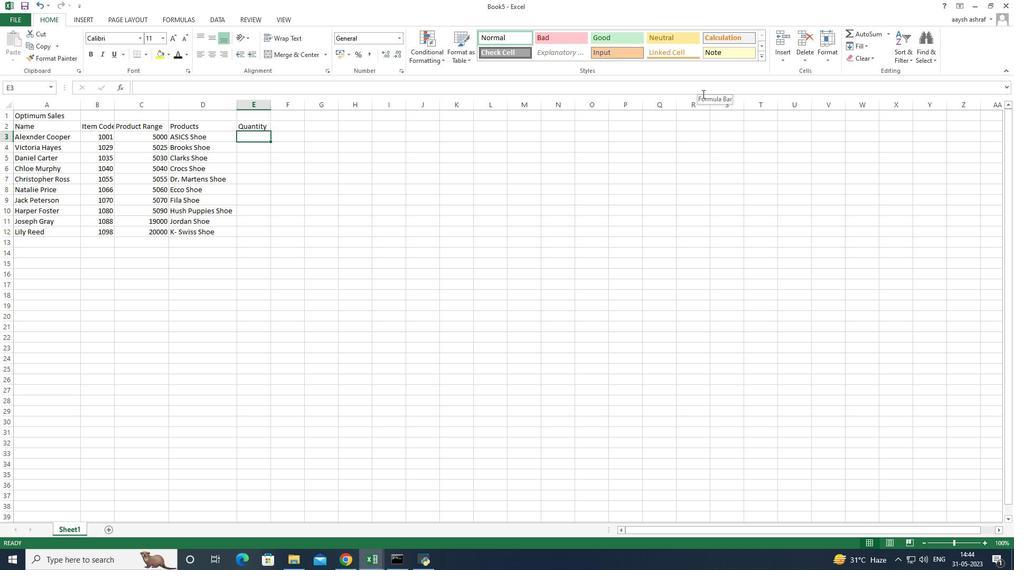 
Action: Mouse moved to (702, 94)
Screenshot: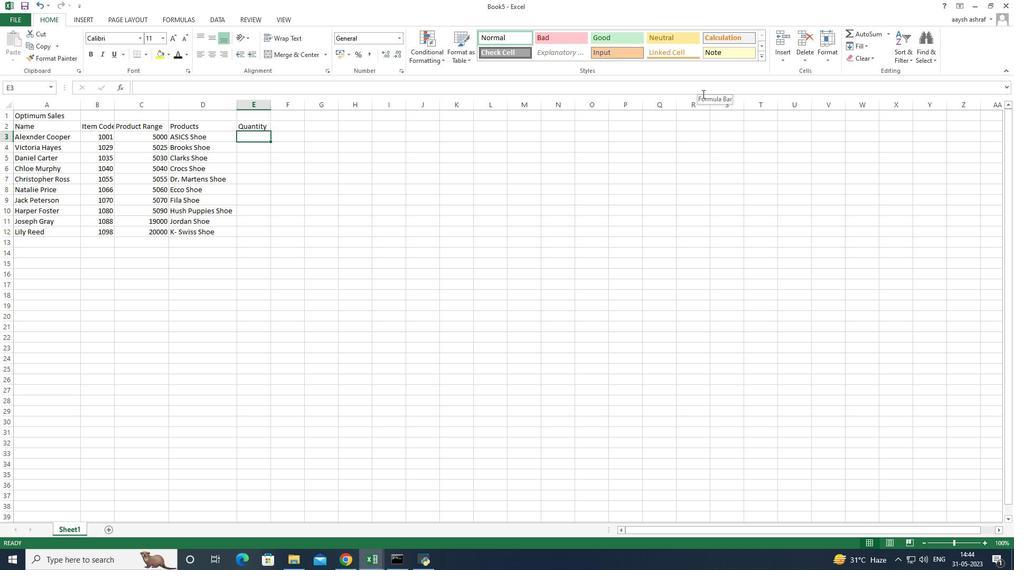 
Action: Key pressed <Key.enter>5<Key.enter>4<Key.enter>76<Key.backspace><Key.enter>6<Key.enter>8<Key.enter>7<Key.enter>
Screenshot: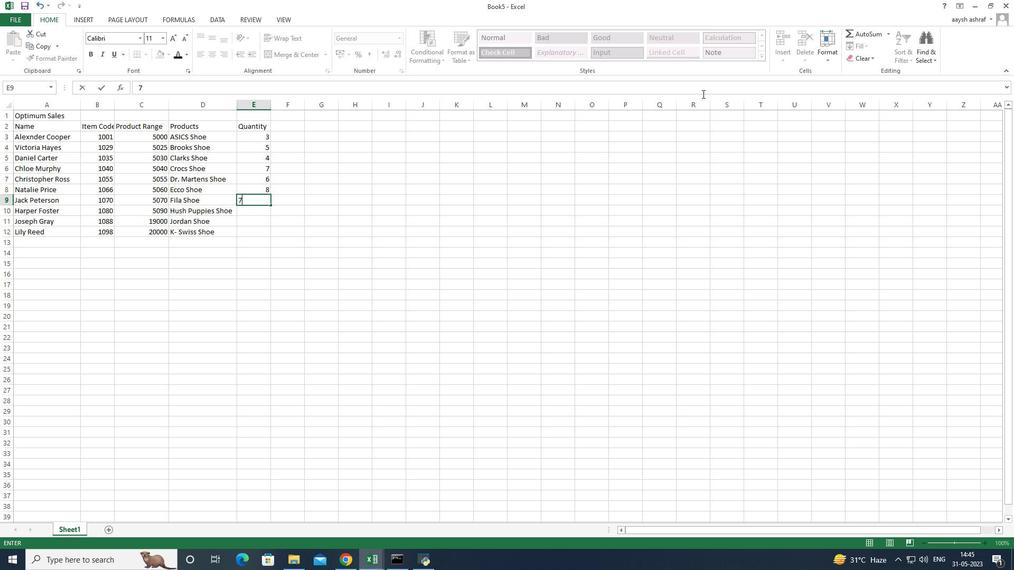 
Action: Mouse moved to (703, 94)
Screenshot: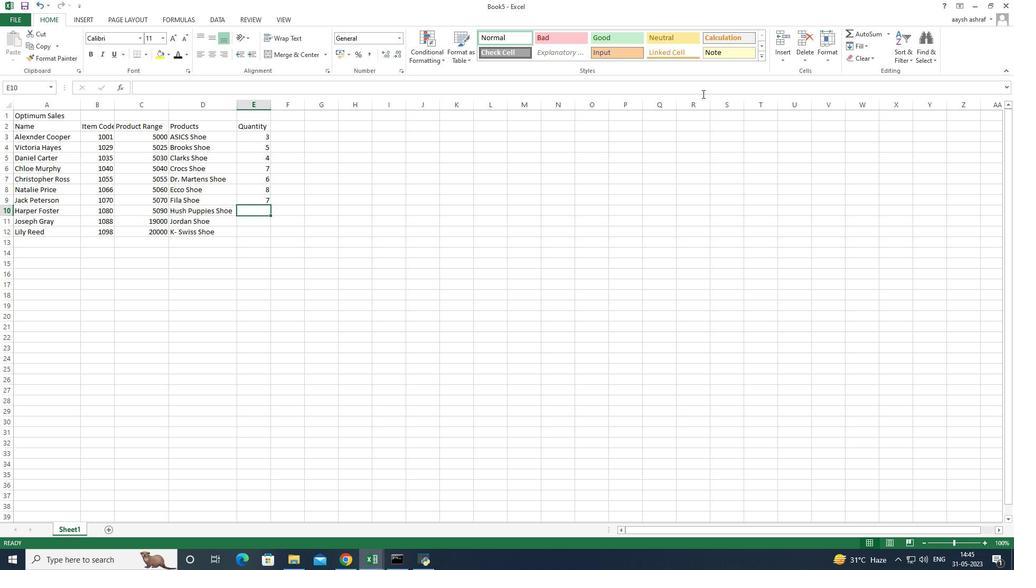 
Action: Key pressed 5<Key.enter>4<Key.enter>9<Key.enter>
Screenshot: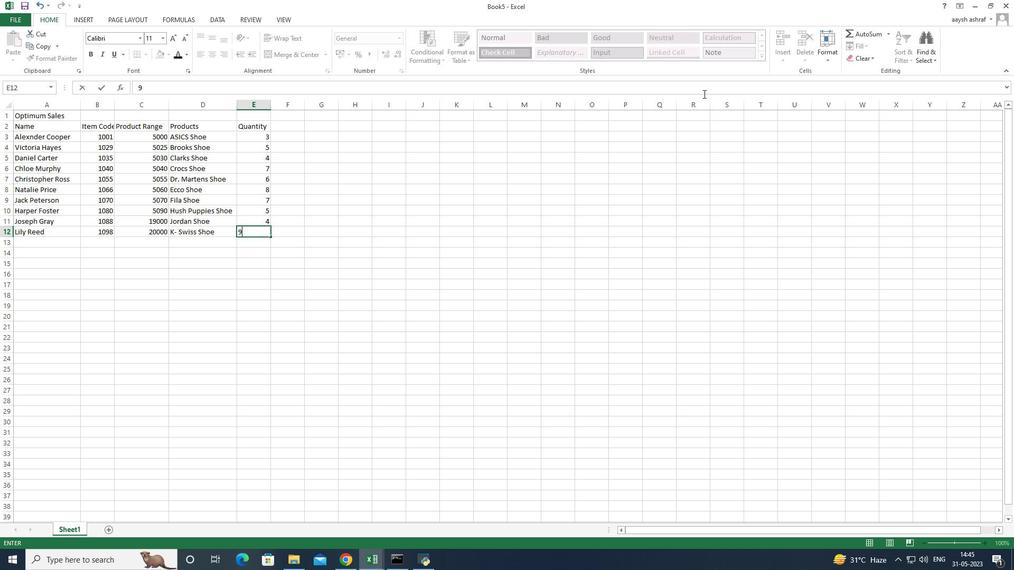 
Action: Mouse moved to (257, 233)
Screenshot: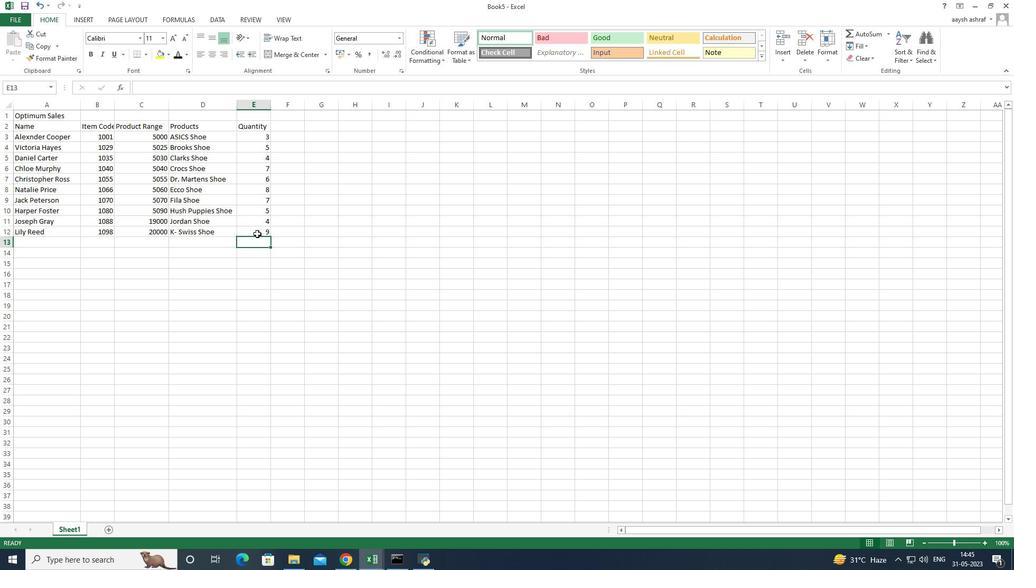 
Action: Mouse pressed left at (257, 233)
Screenshot: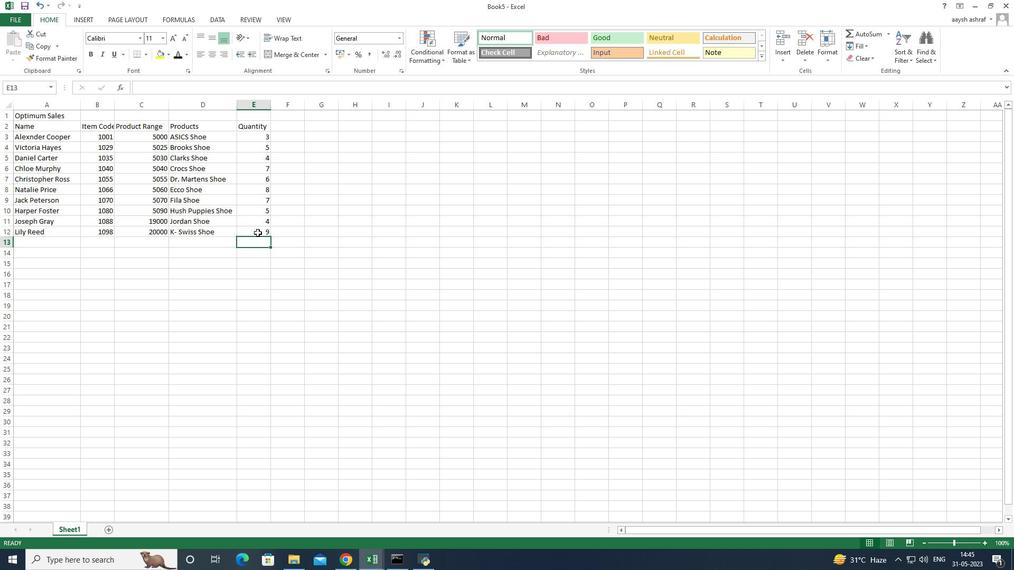 
Action: Mouse moved to (260, 231)
Screenshot: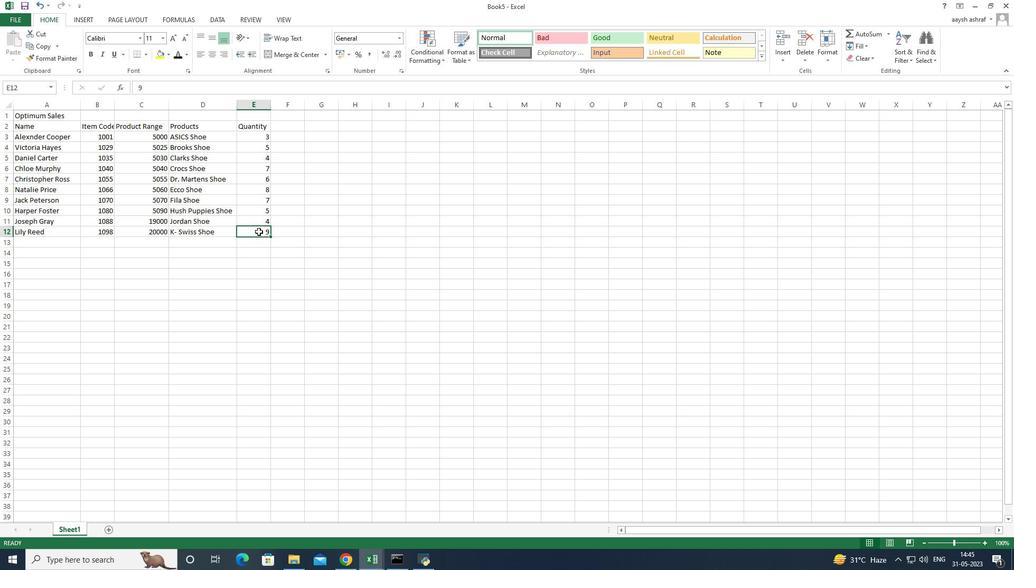 
Action: Key pressed 10<Key.enter>
Screenshot: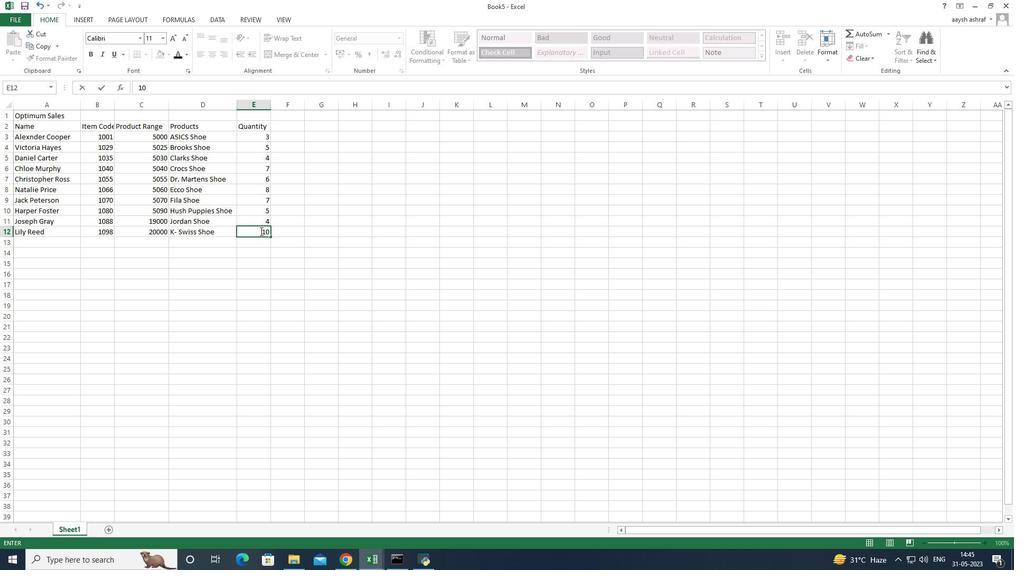 
Action: Mouse moved to (285, 126)
Screenshot: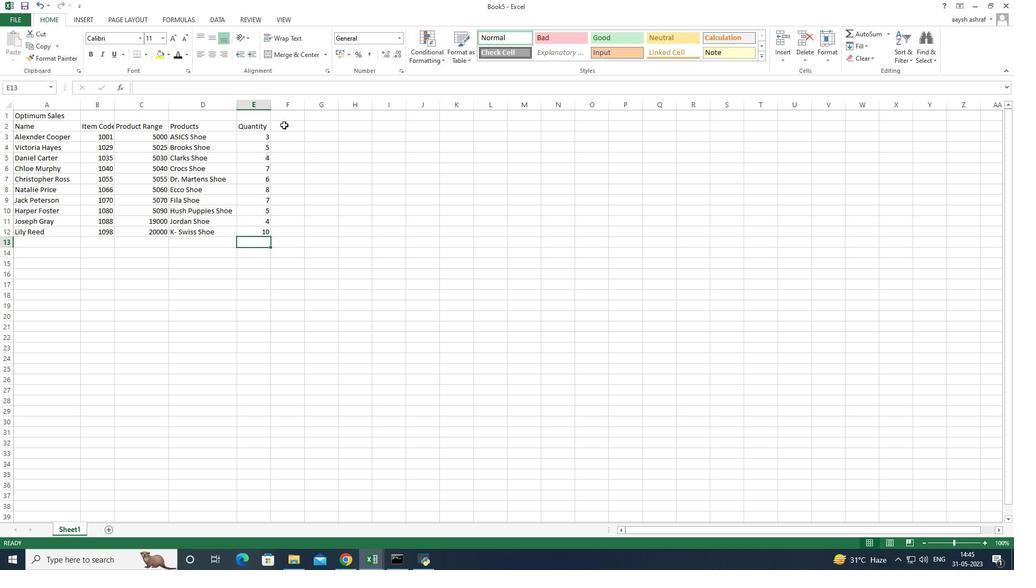 
Action: Mouse pressed left at (285, 126)
Screenshot: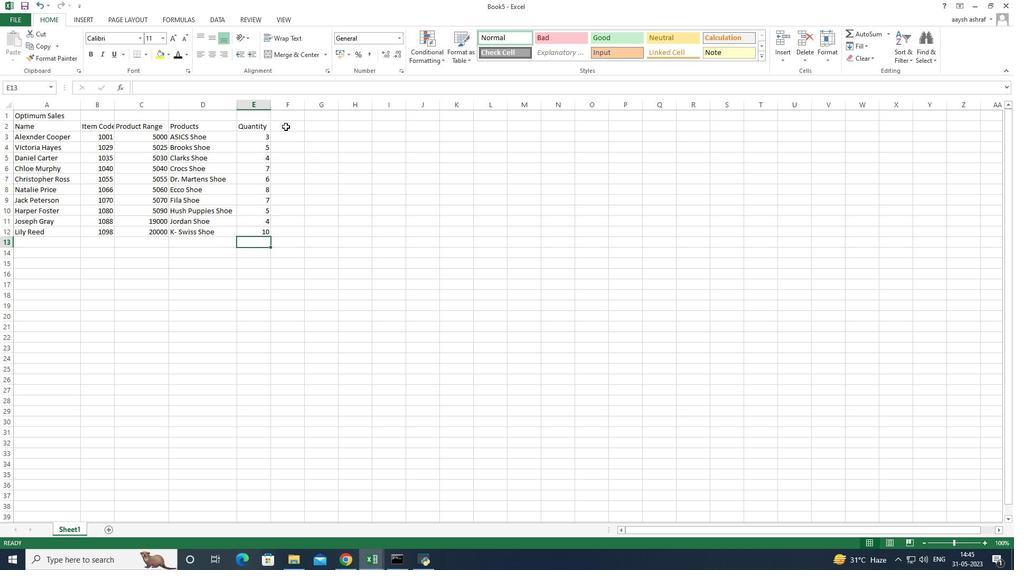 
Action: Mouse pressed left at (285, 126)
Screenshot: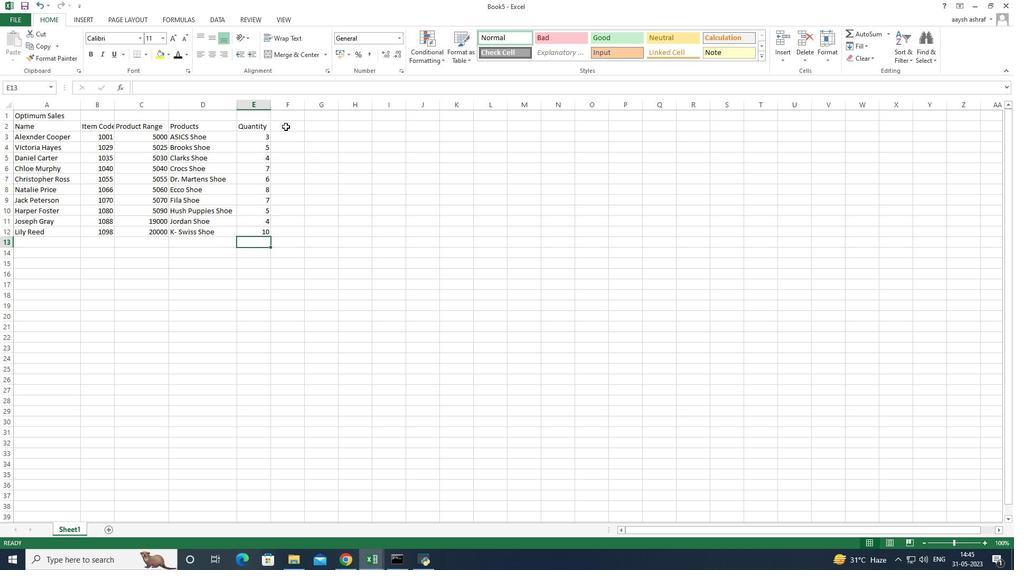
Action: Key pressed <Key.shift>Total<Key.space><Key.enter>
Screenshot: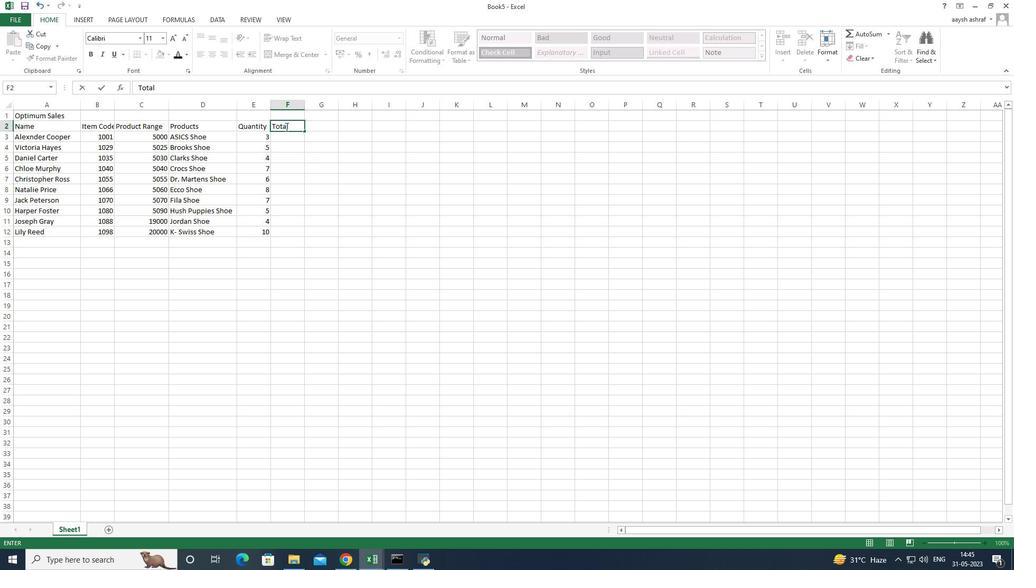 
Action: Mouse moved to (285, 124)
Screenshot: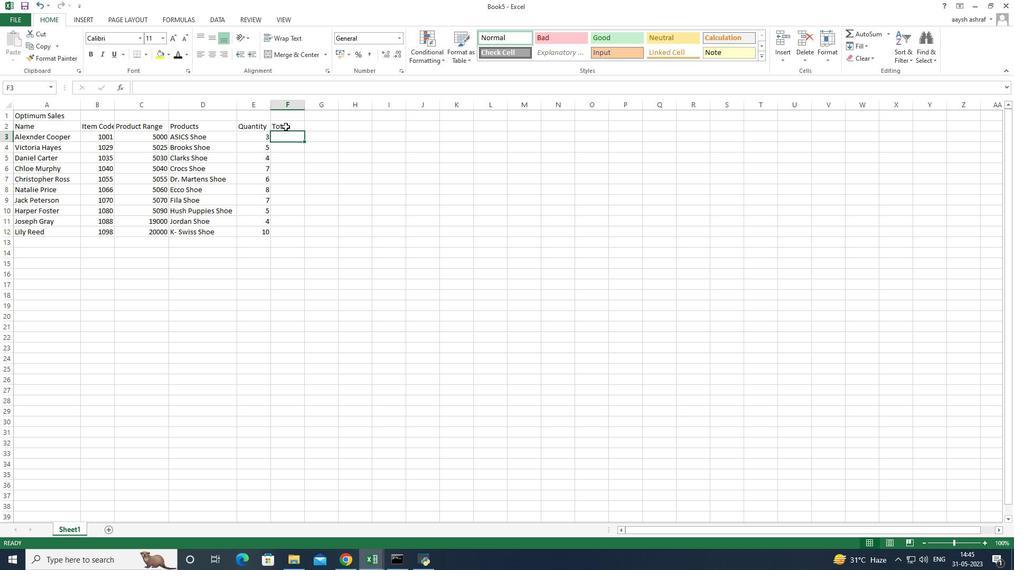 
Action: Key pressed =
Screenshot: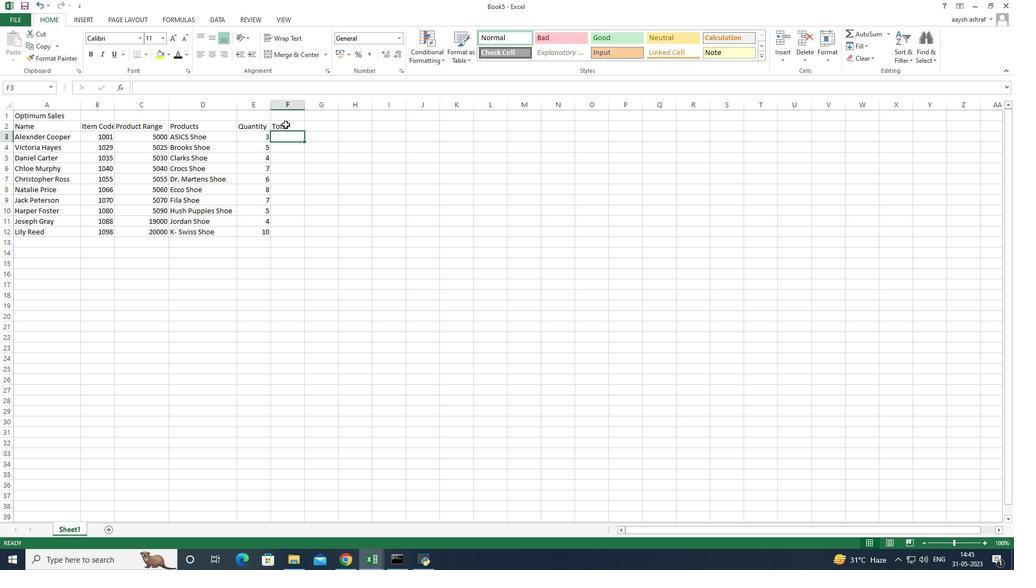 
Action: Mouse moved to (255, 138)
Screenshot: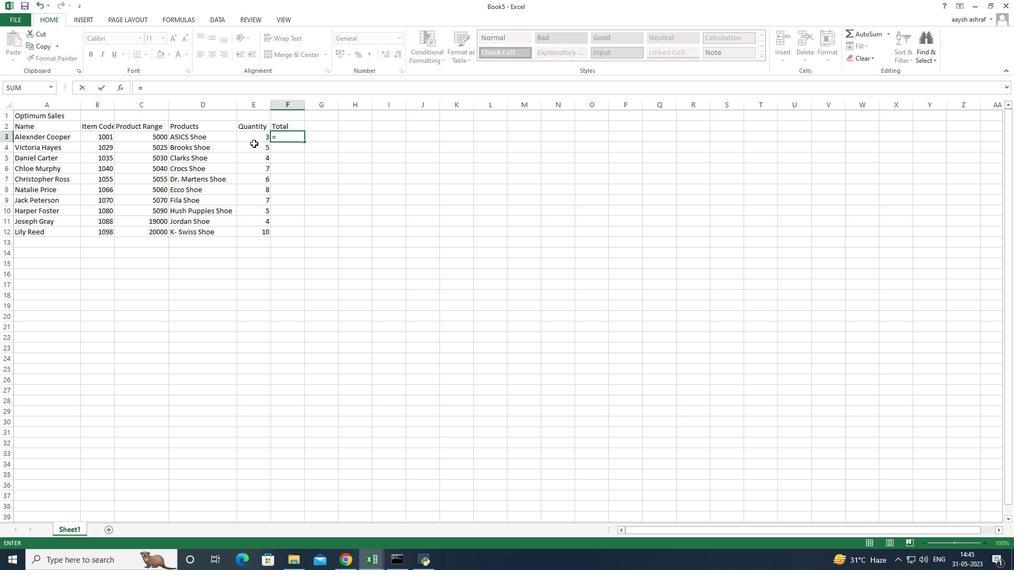 
Action: Mouse pressed left at (255, 138)
Screenshot: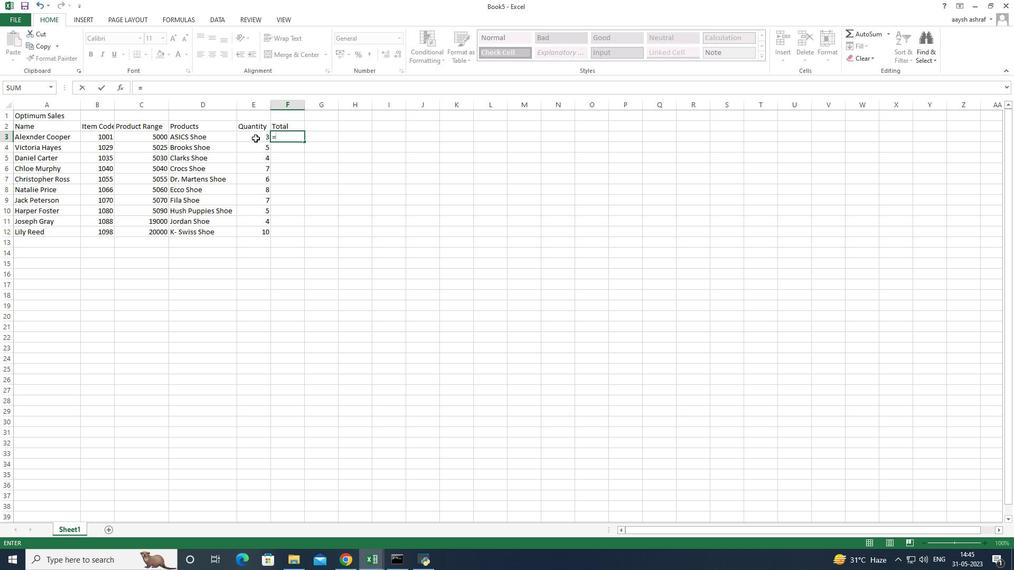 
Action: Mouse moved to (256, 137)
Screenshot: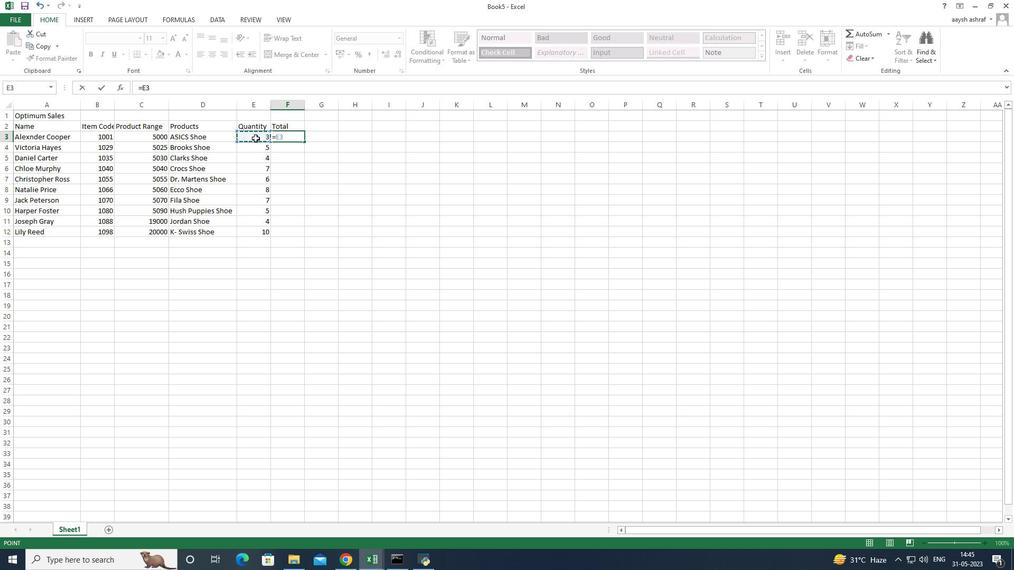 
Action: Key pressed *
Screenshot: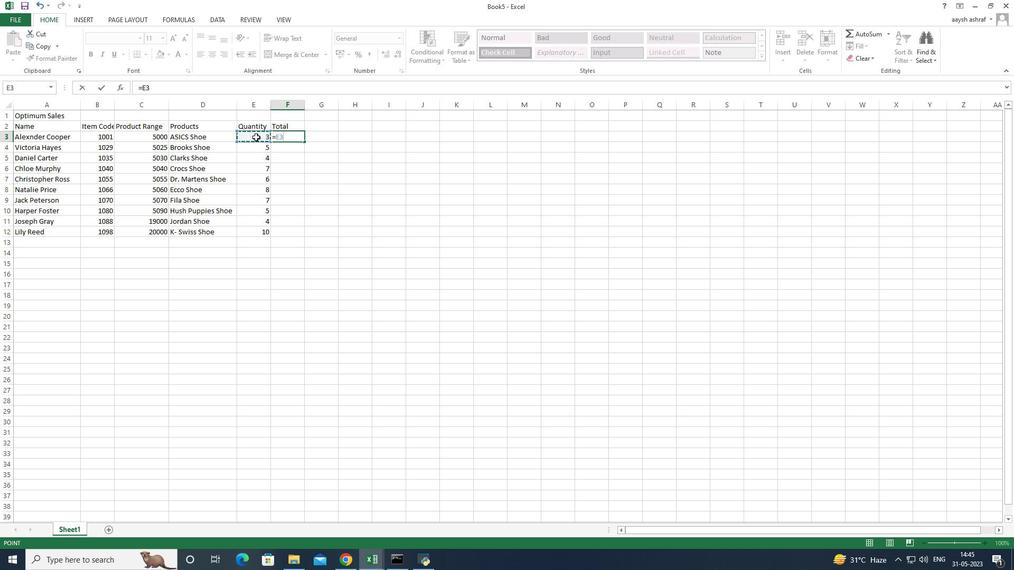 
Action: Mouse moved to (152, 136)
Screenshot: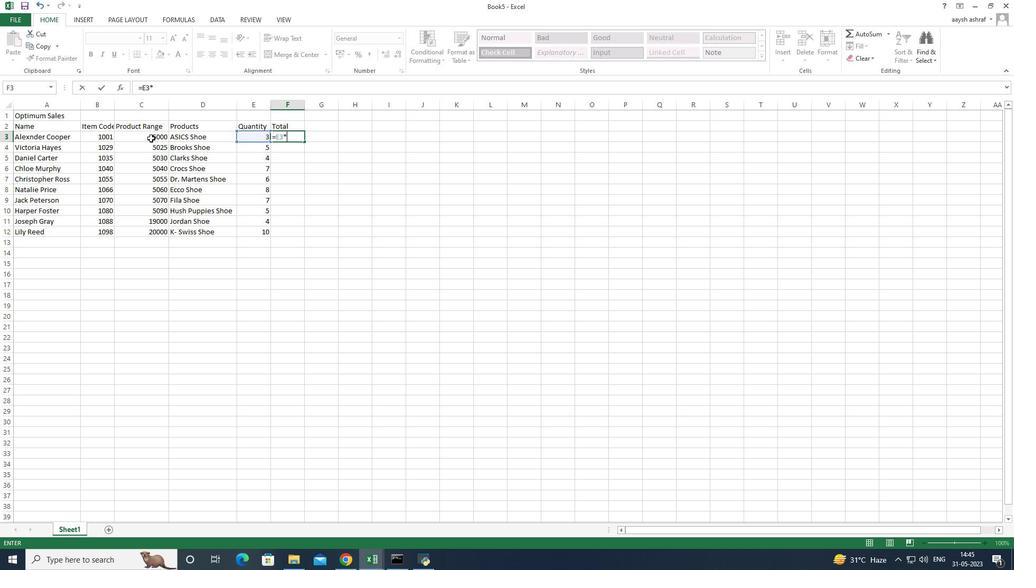 
Action: Mouse pressed left at (152, 136)
Screenshot: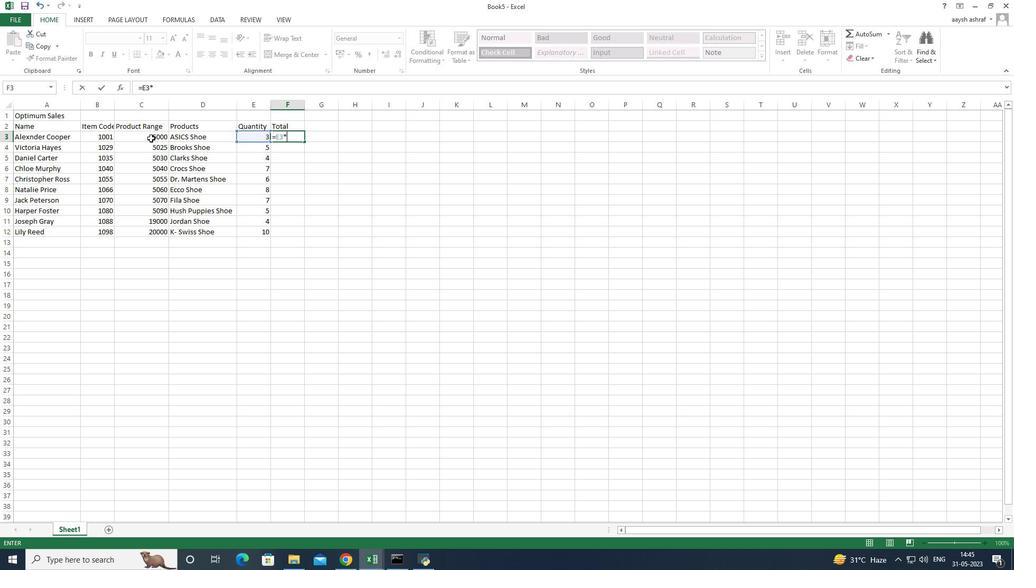 
Action: Key pressed <Key.enter>
Screenshot: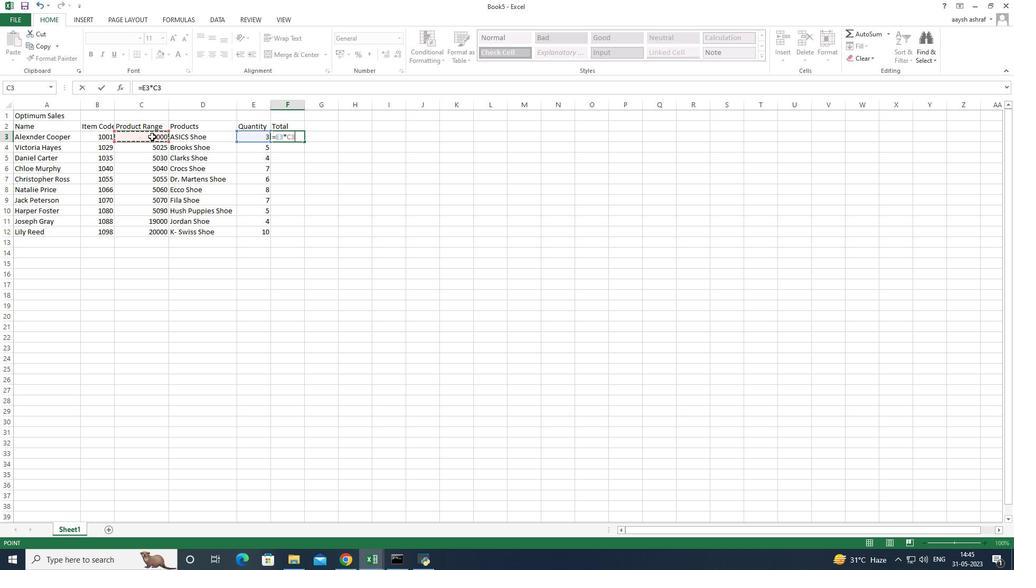 
Action: Mouse moved to (301, 135)
Screenshot: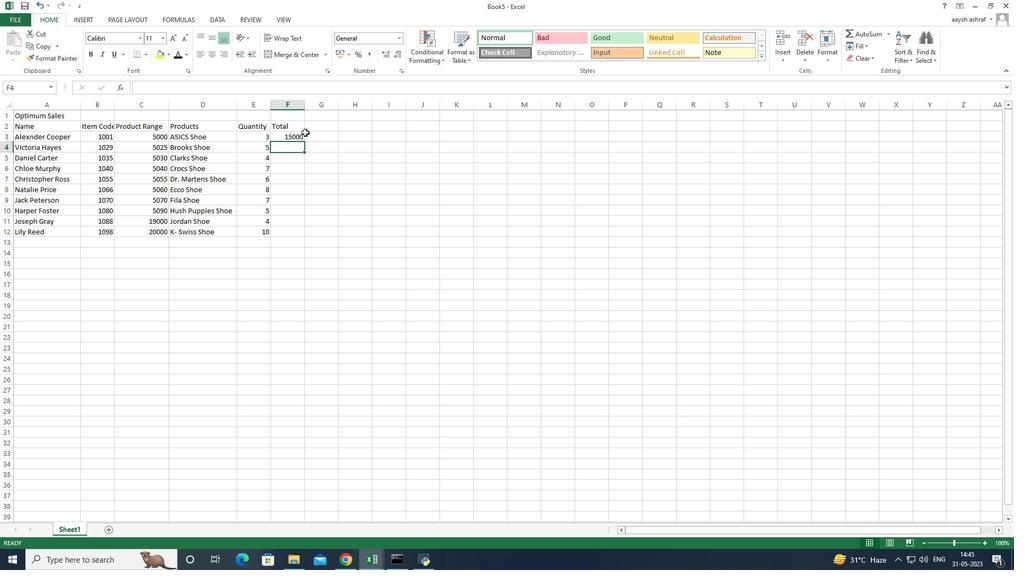 
Action: Mouse pressed left at (301, 135)
Screenshot: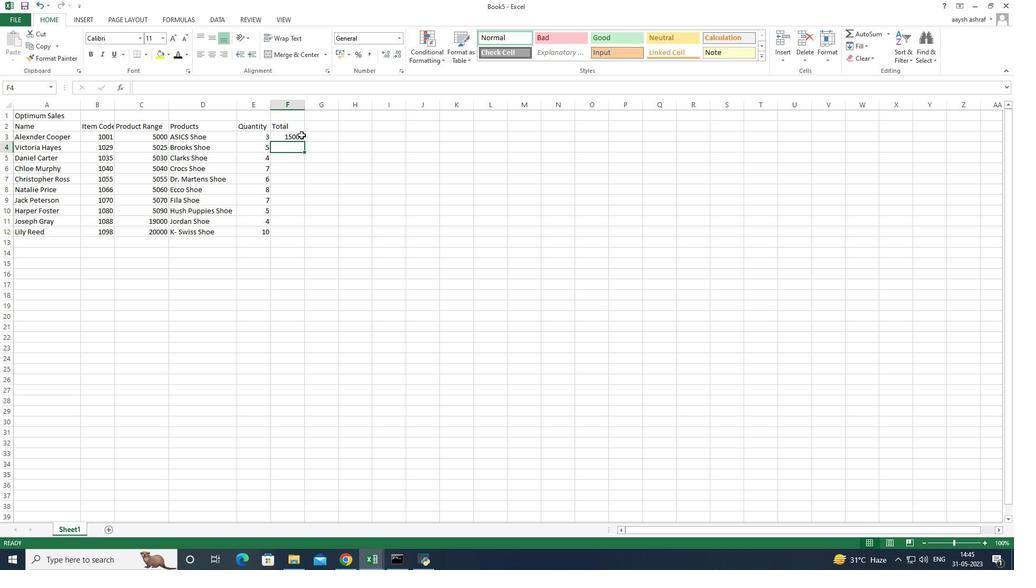 
Action: Mouse moved to (304, 141)
Screenshot: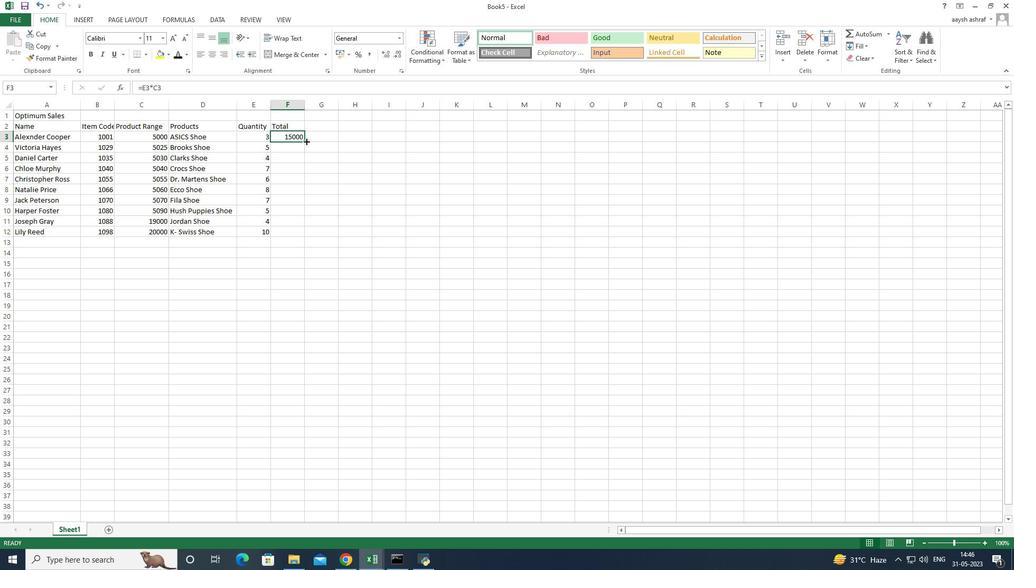 
Action: Mouse pressed left at (304, 141)
Screenshot: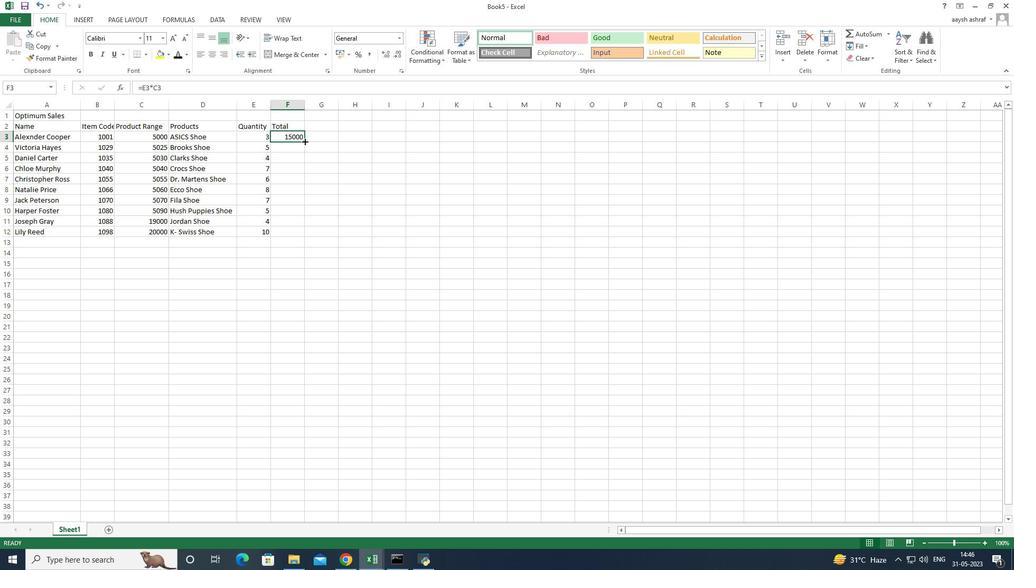 
Action: Mouse moved to (259, 276)
Screenshot: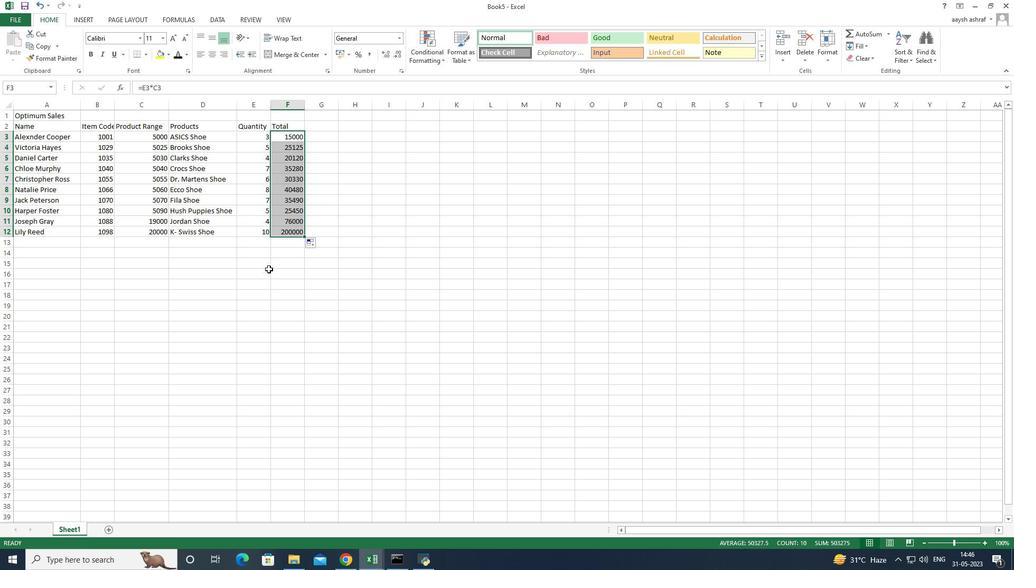
Action: Mouse pressed left at (259, 276)
Screenshot: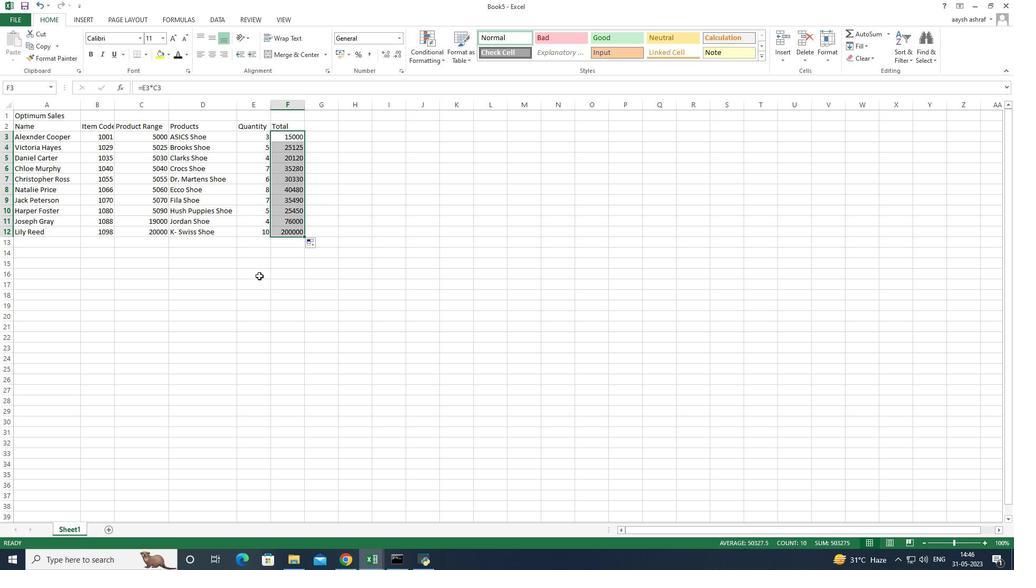 
Action: Mouse moved to (23, 17)
Screenshot: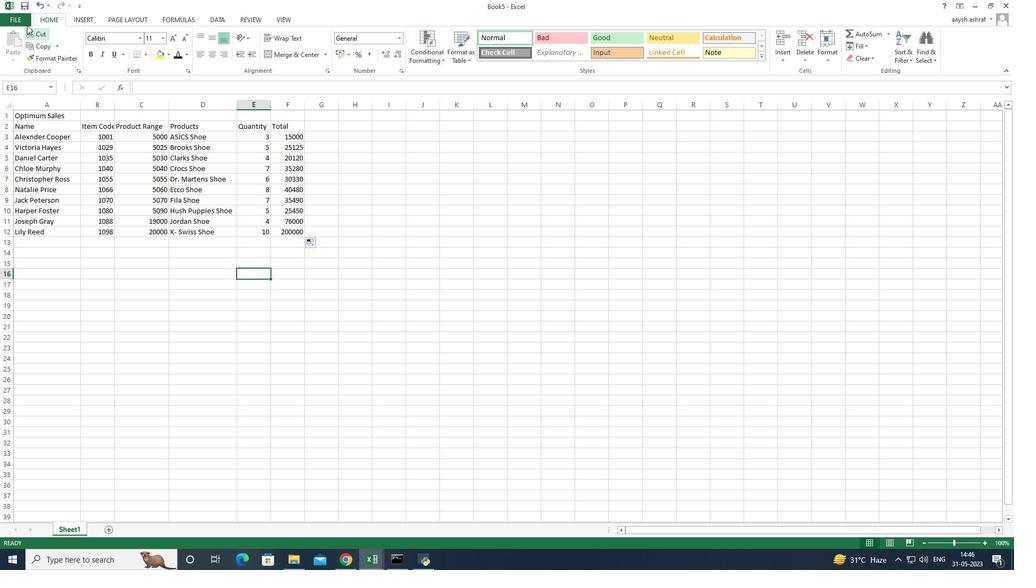 
Action: Mouse pressed left at (23, 17)
Screenshot: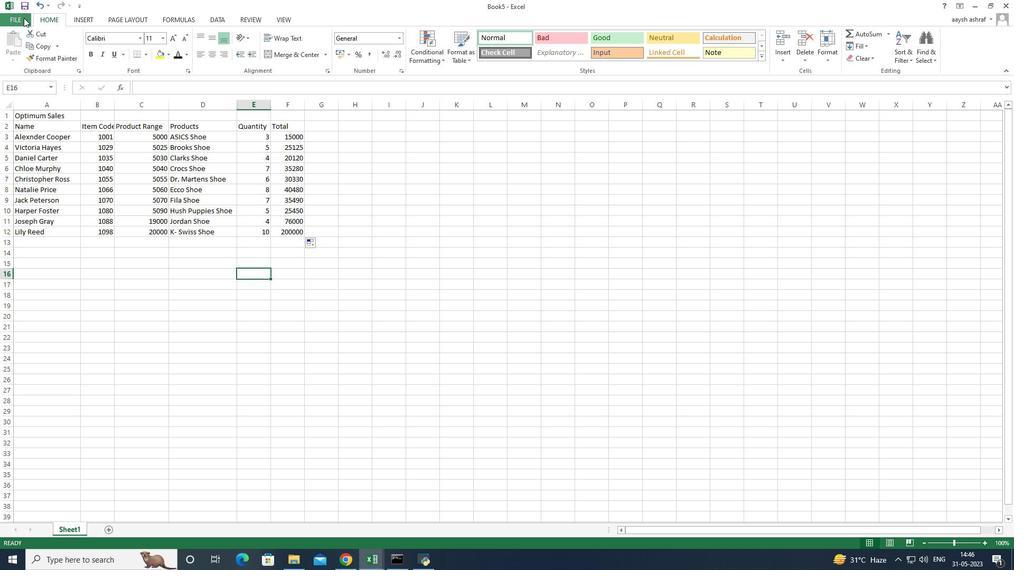 
Action: Mouse moved to (22, 126)
Screenshot: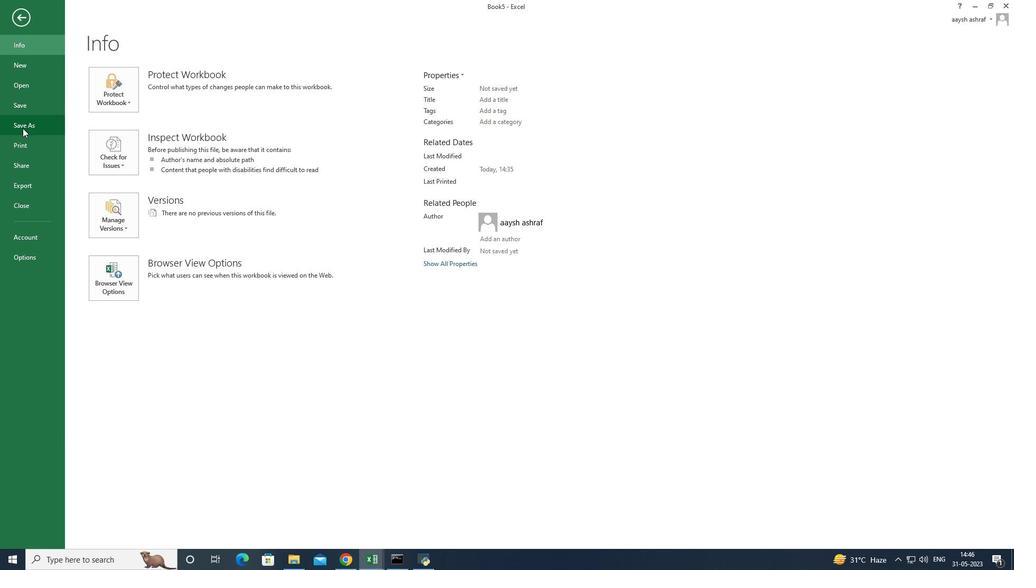 
Action: Mouse pressed left at (22, 126)
Screenshot: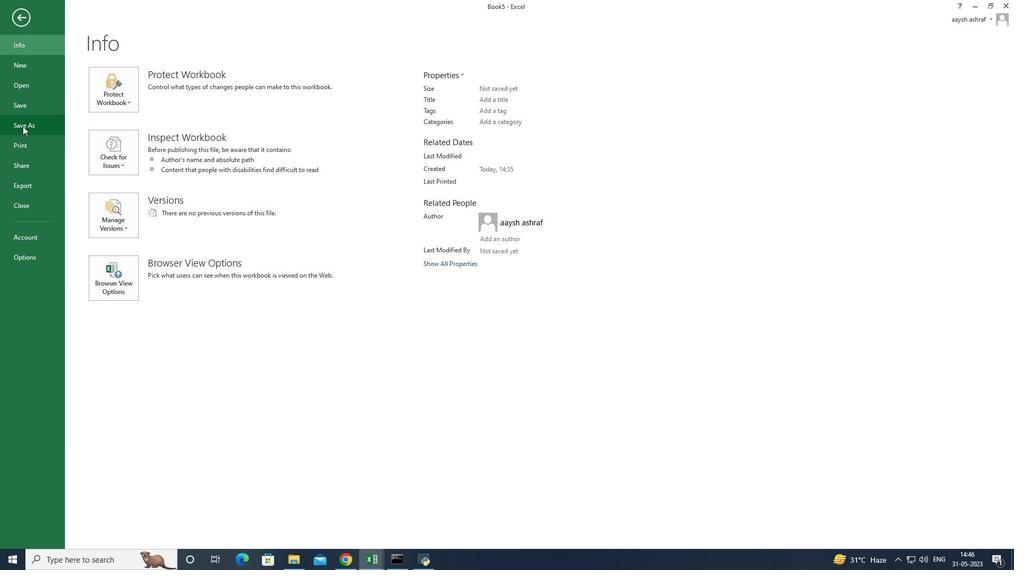 
Action: Mouse moved to (302, 111)
Screenshot: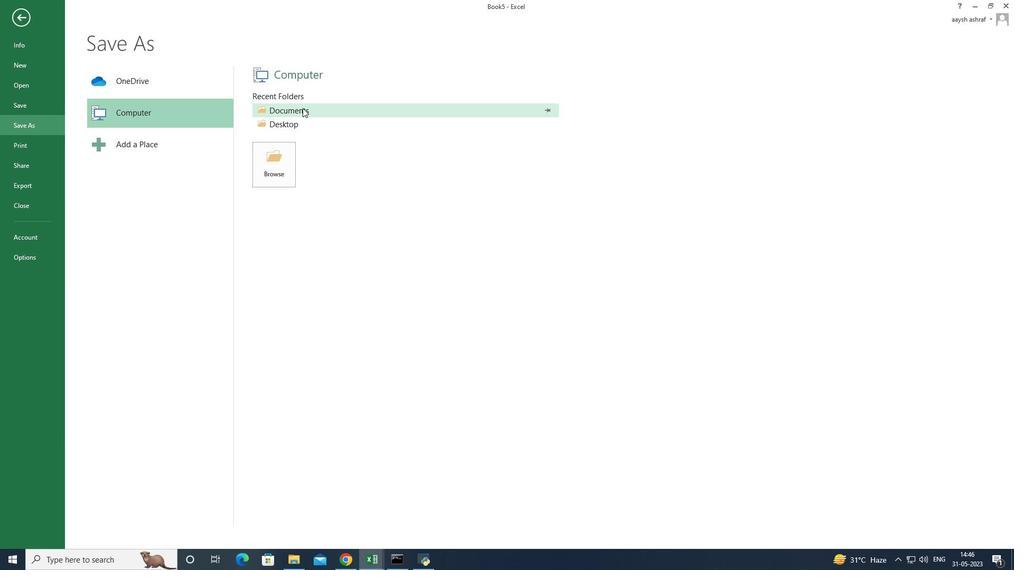 
Action: Mouse pressed left at (302, 111)
Screenshot: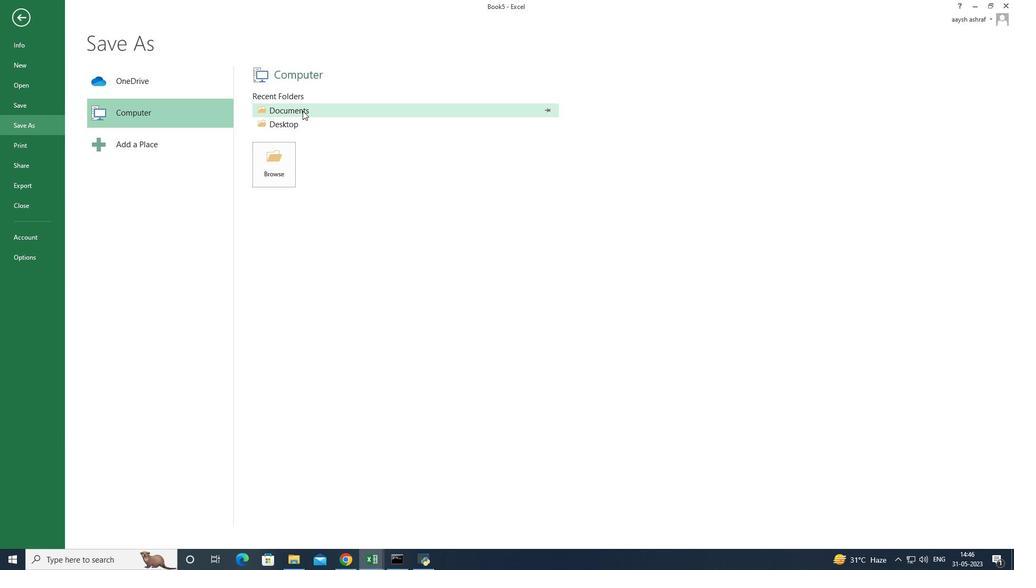 
Action: Mouse moved to (180, 228)
Screenshot: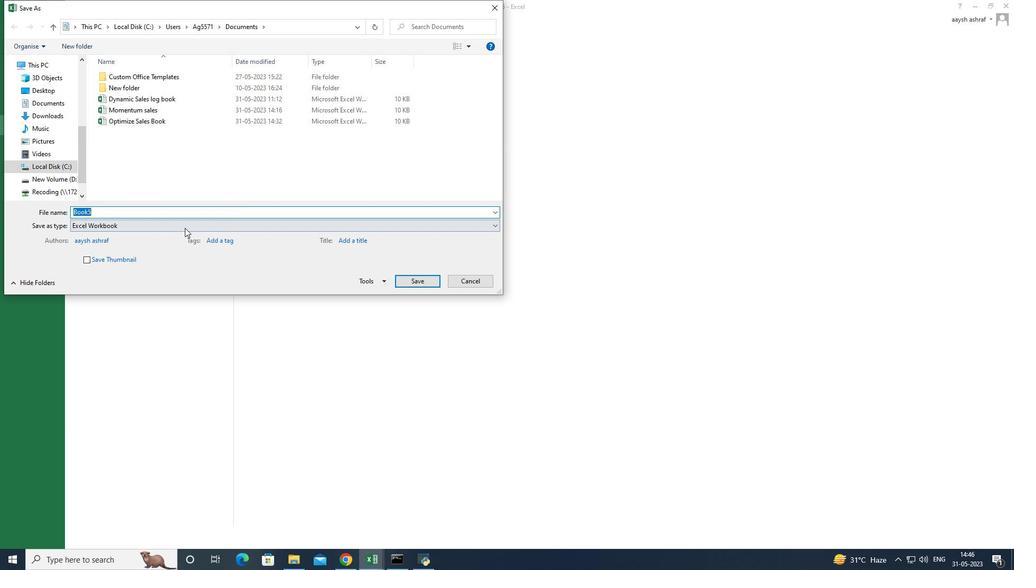 
Action: Key pressed <Key.shift>Op<Key.backspace><Key.backspace><Key.backspace>optium<Key.space><Key.shift>Sales<Key.space><Key.shift>Book<Key.enter>
Screenshot: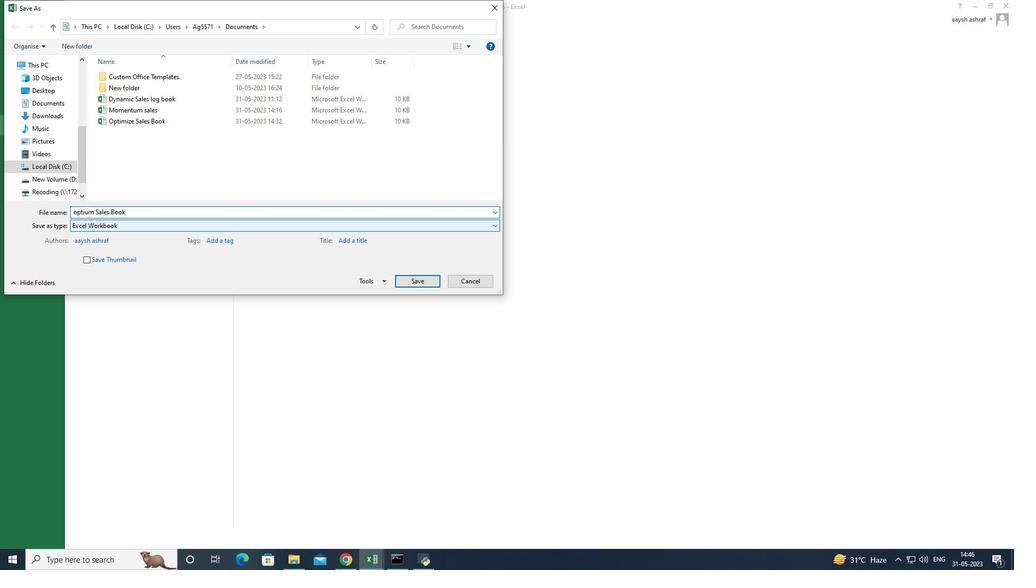
Action: Mouse moved to (178, 228)
Screenshot: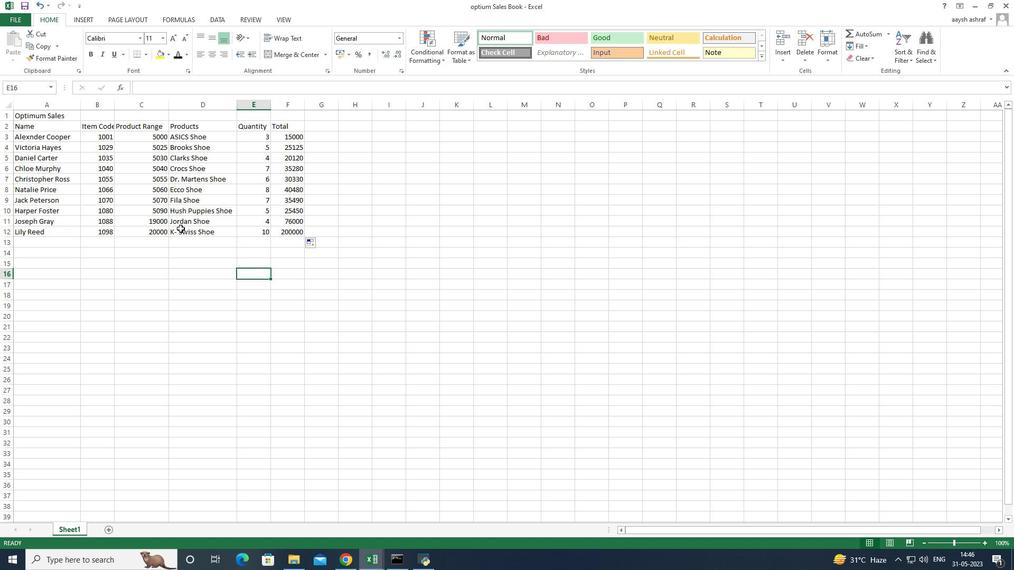 
